 Task: Find a guest house in Hisor, Tajikistan for 6 guests from 6th to 15th September, with a price range of ₹7400 to ₹12000, 4 bathrooms, and amenities including Wifi, Free parking, TV, and Breakfast. Enable 'Self check-in' option.
Action: Mouse moved to (404, 93)
Screenshot: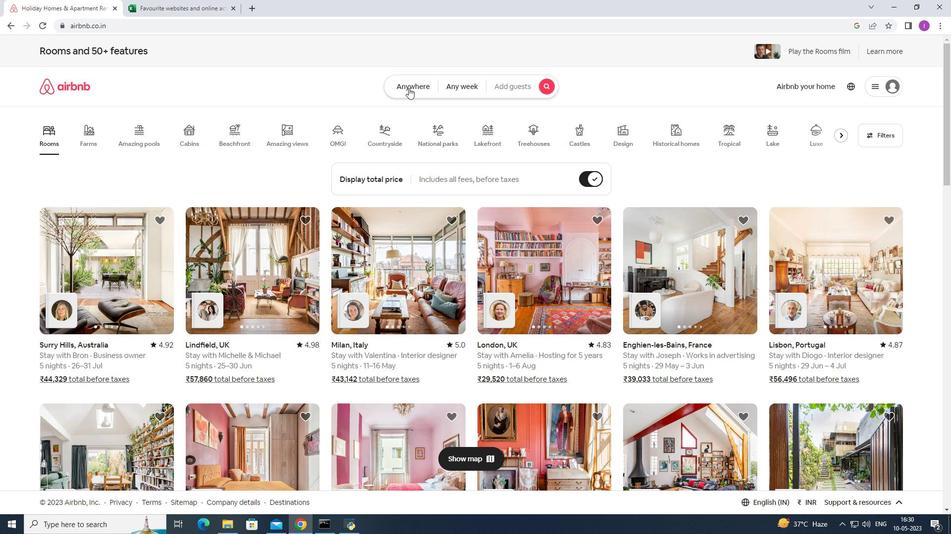 
Action: Mouse pressed left at (404, 93)
Screenshot: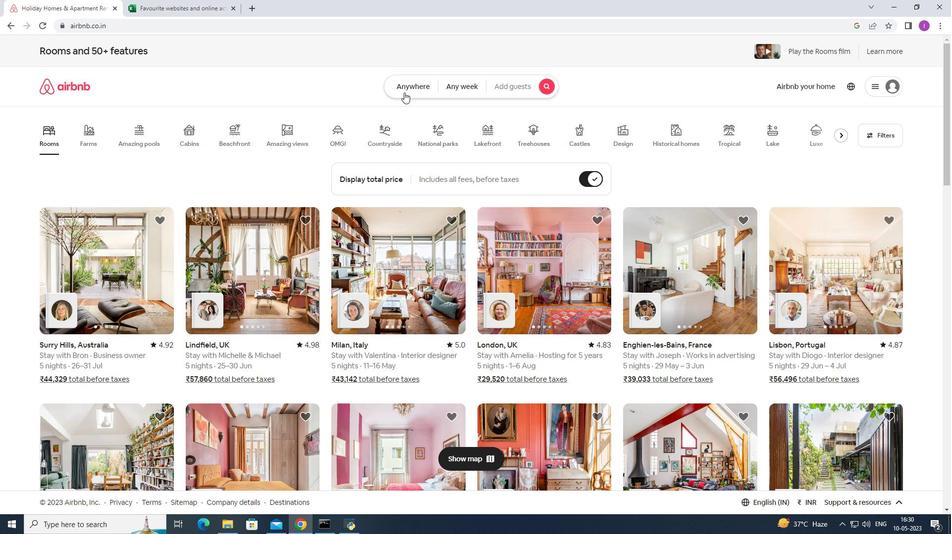 
Action: Mouse moved to (328, 128)
Screenshot: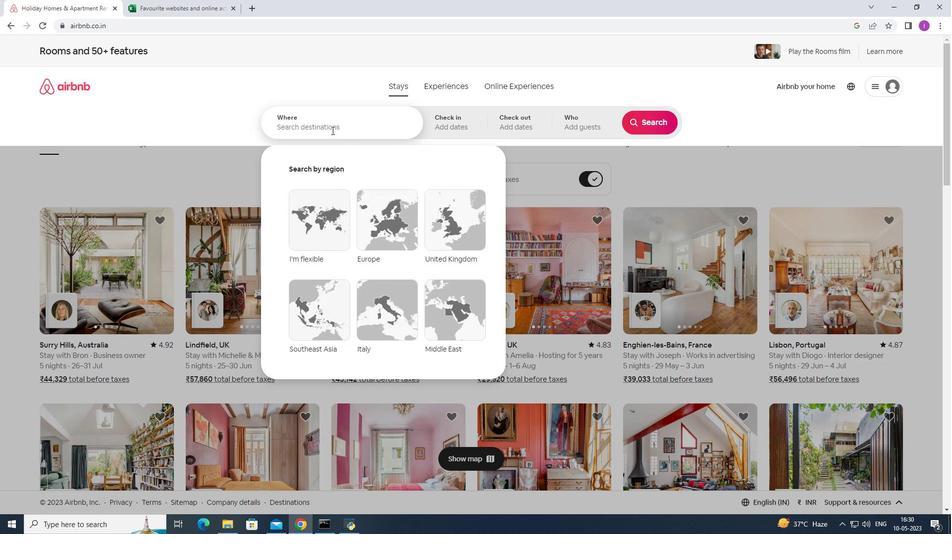 
Action: Mouse pressed left at (328, 128)
Screenshot: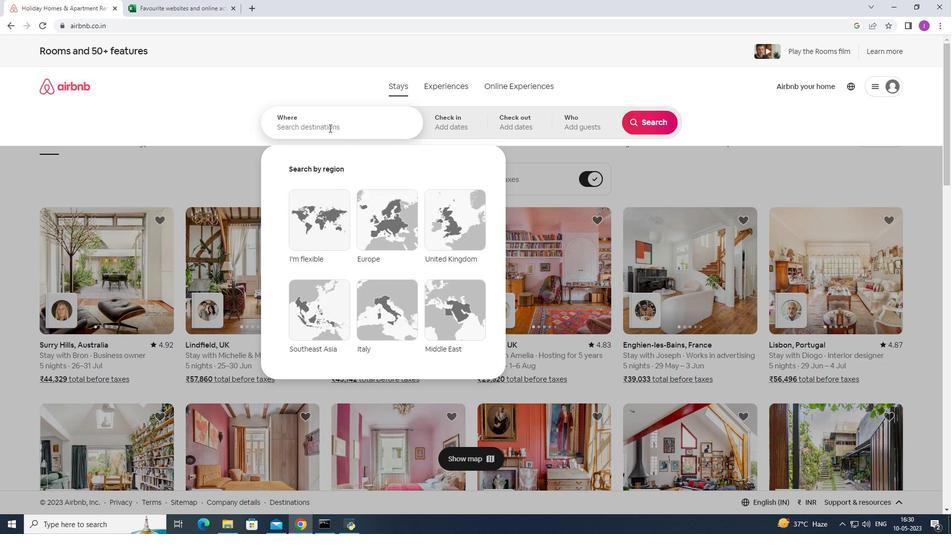 
Action: Mouse moved to (337, 119)
Screenshot: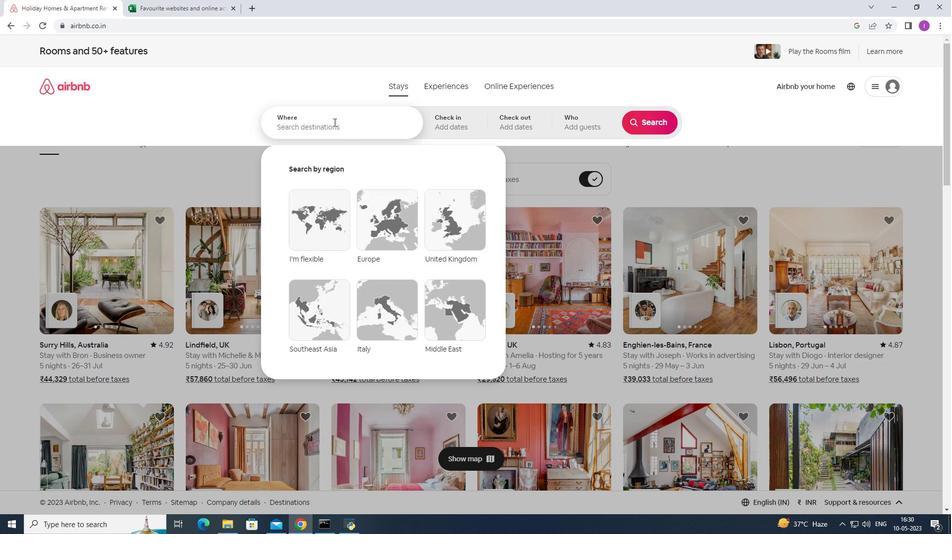 
Action: Key pressed <Key.shift><Key.shift><Key.shift><Key.shift><Key.shift><Key.shift><Key.shift><Key.shift><Key.shift><Key.shift><Key.shift><Key.shift><Key.shift><Key.shift><Key.shift><Key.shift><Key.shift><Key.shift><Key.shift><Key.shift><Key.shift><Key.shift><Key.shift><Key.shift><Key.shift><Key.shift><Key.shift><Key.shift><Key.shift><Key.shift><Key.shift><Key.shift><Key.shift><Key.shift><Key.shift><Key.shift><Key.shift><Key.shift><Key.shift><Key.shift><Key.shift><Key.shift><Key.shift><Key.shift><Key.shift><Key.shift><Key.shift><Key.shift><Key.shift><Key.shift><Key.shift>Hisor,<Key.shift>Tajikistan
Screenshot: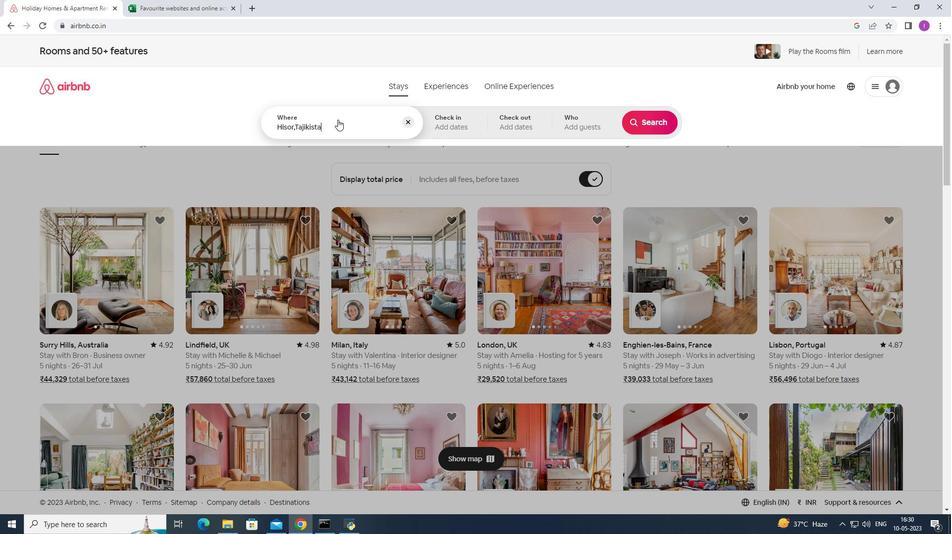 
Action: Mouse moved to (331, 177)
Screenshot: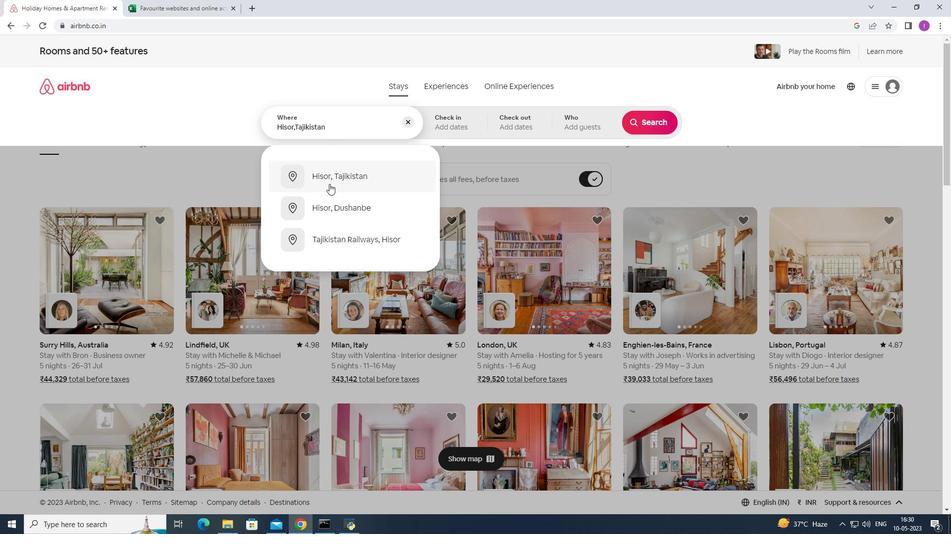 
Action: Mouse pressed left at (331, 177)
Screenshot: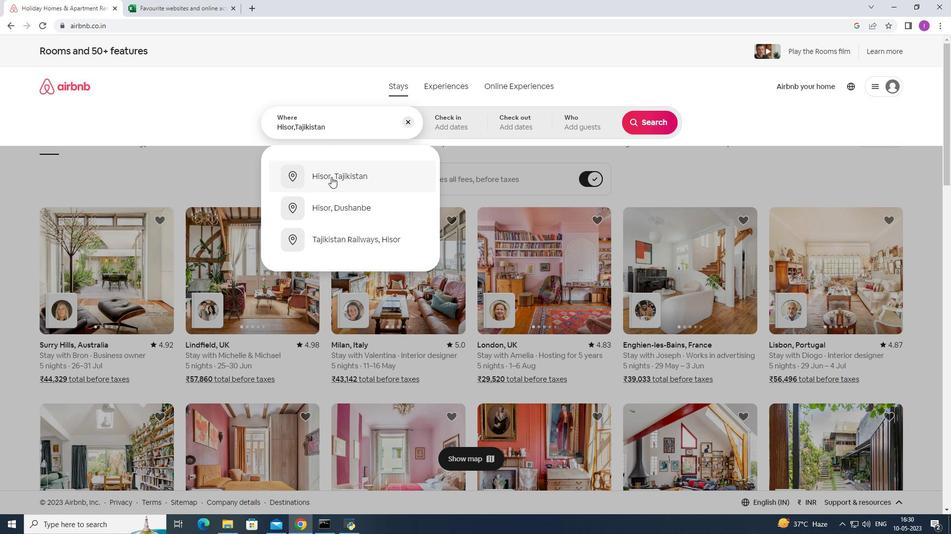 
Action: Mouse moved to (655, 202)
Screenshot: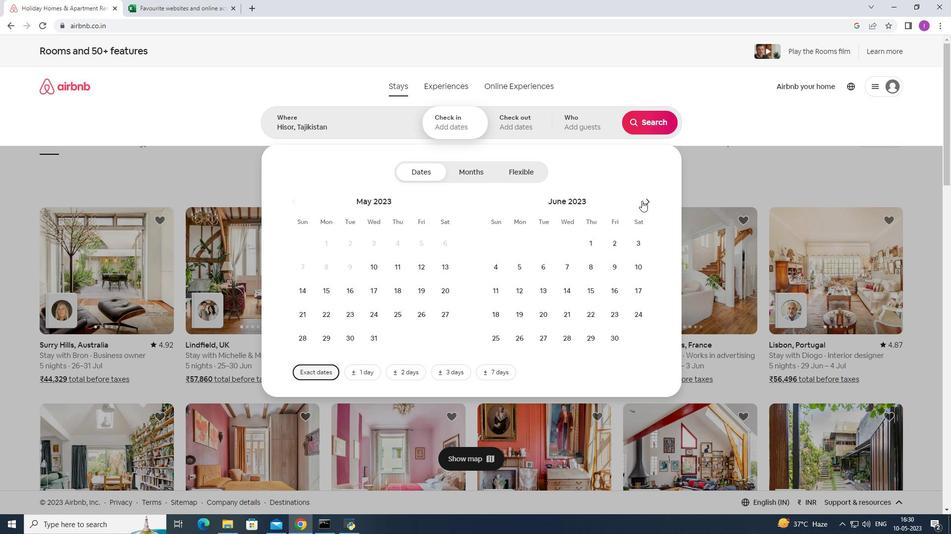 
Action: Mouse pressed left at (655, 202)
Screenshot: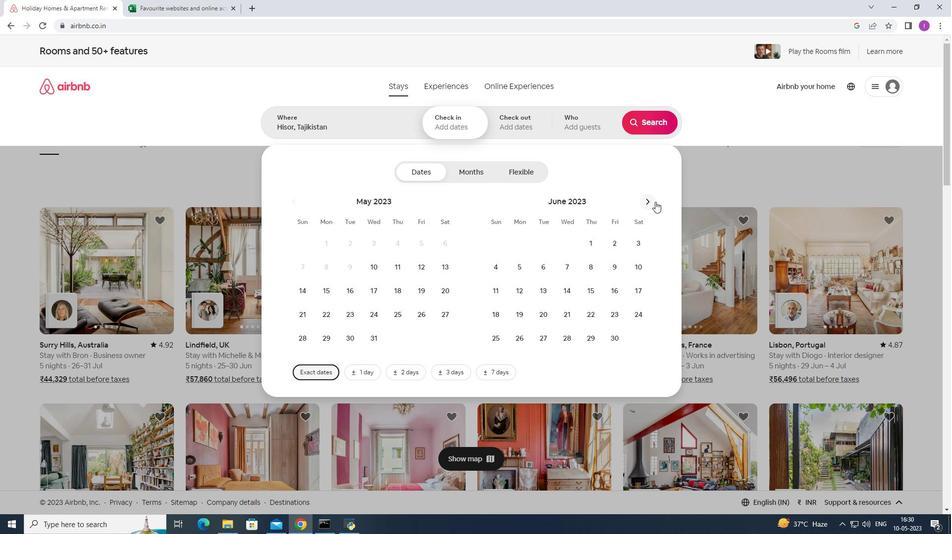
Action: Mouse pressed left at (655, 202)
Screenshot: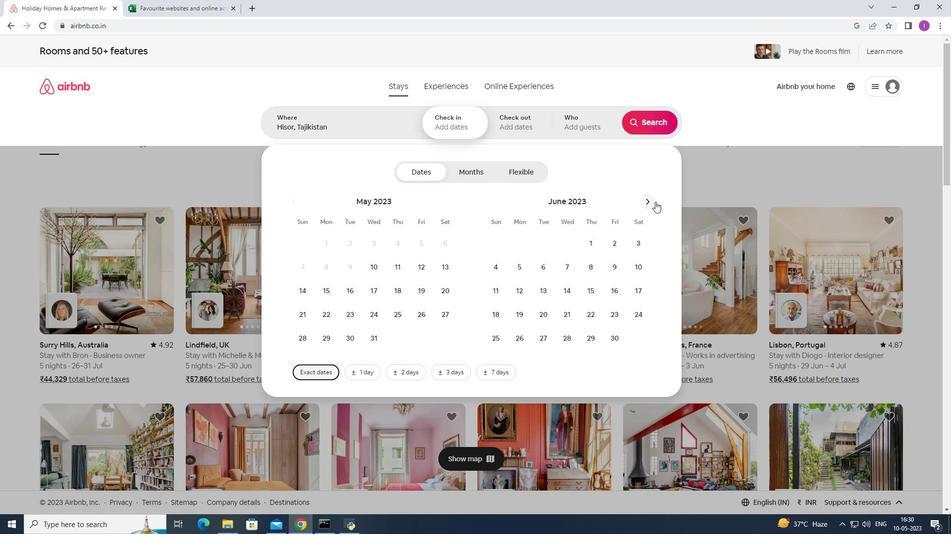 
Action: Mouse moved to (645, 202)
Screenshot: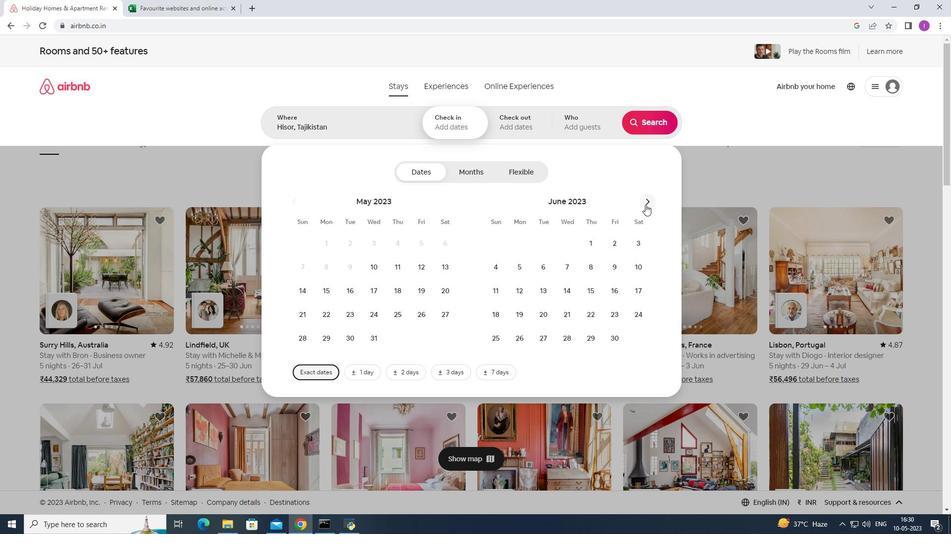
Action: Mouse pressed left at (645, 202)
Screenshot: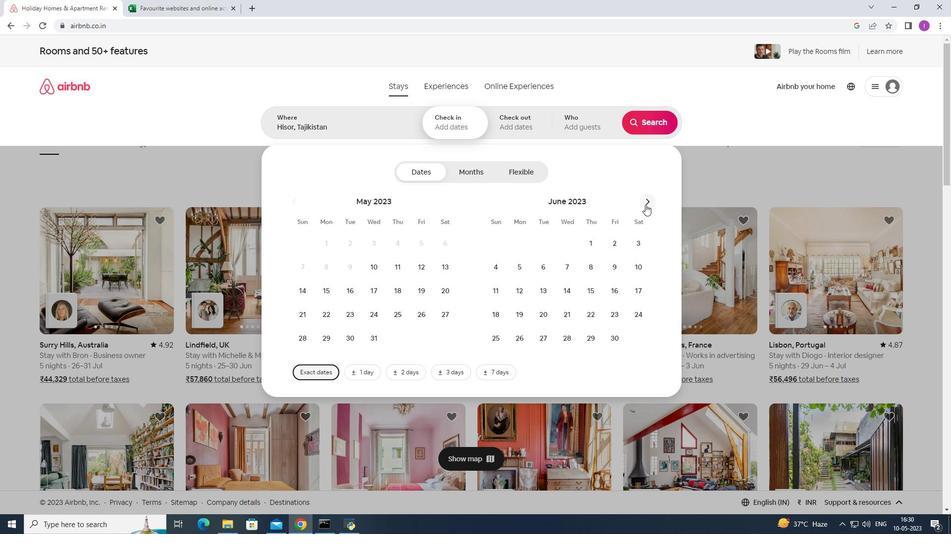 
Action: Mouse moved to (646, 201)
Screenshot: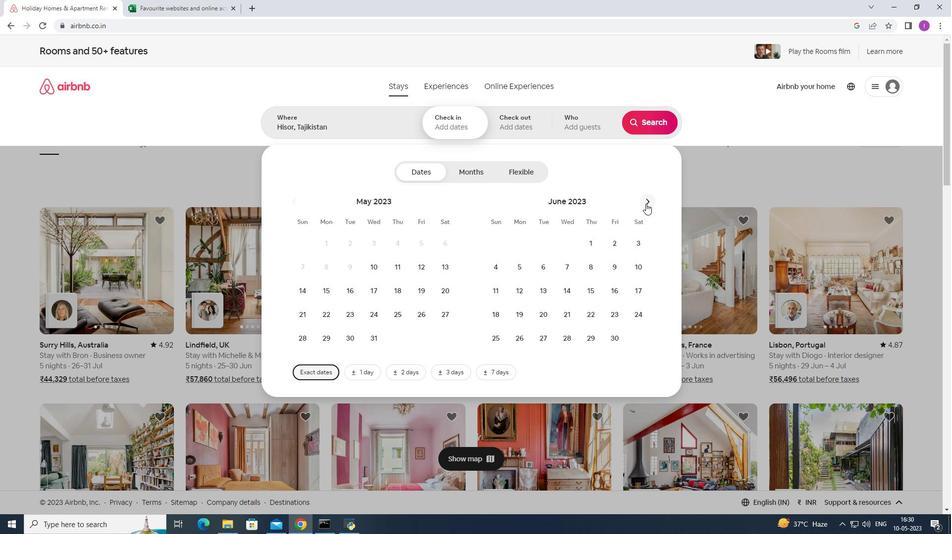 
Action: Mouse pressed left at (646, 201)
Screenshot: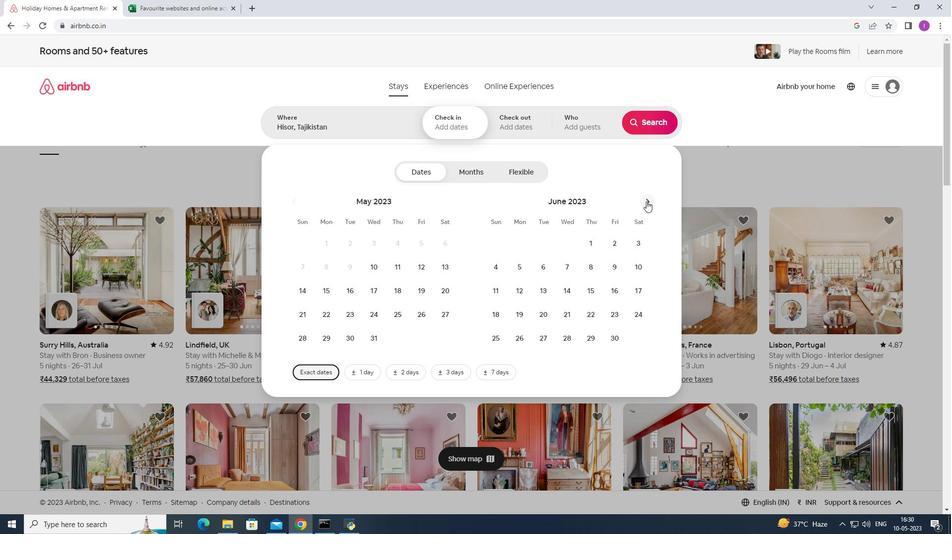 
Action: Mouse pressed left at (646, 201)
Screenshot: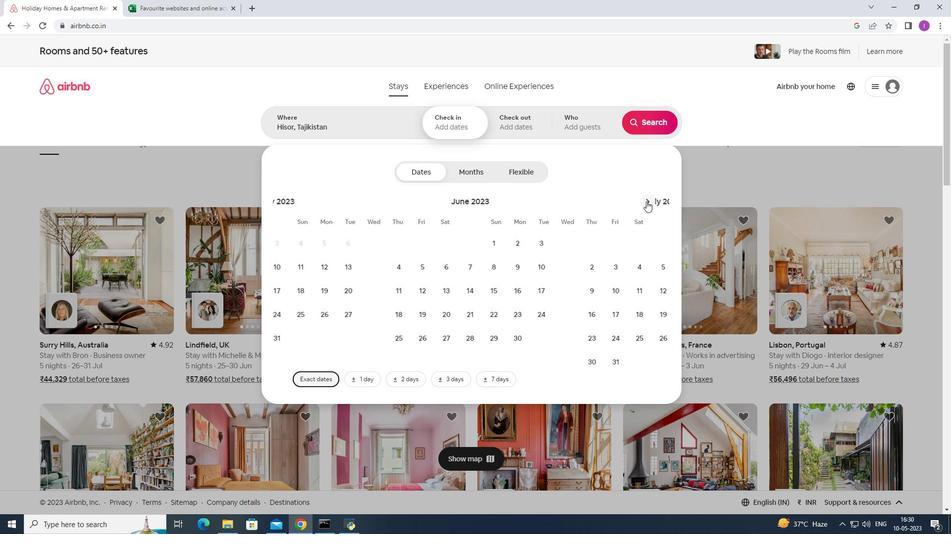 
Action: Mouse pressed left at (646, 201)
Screenshot: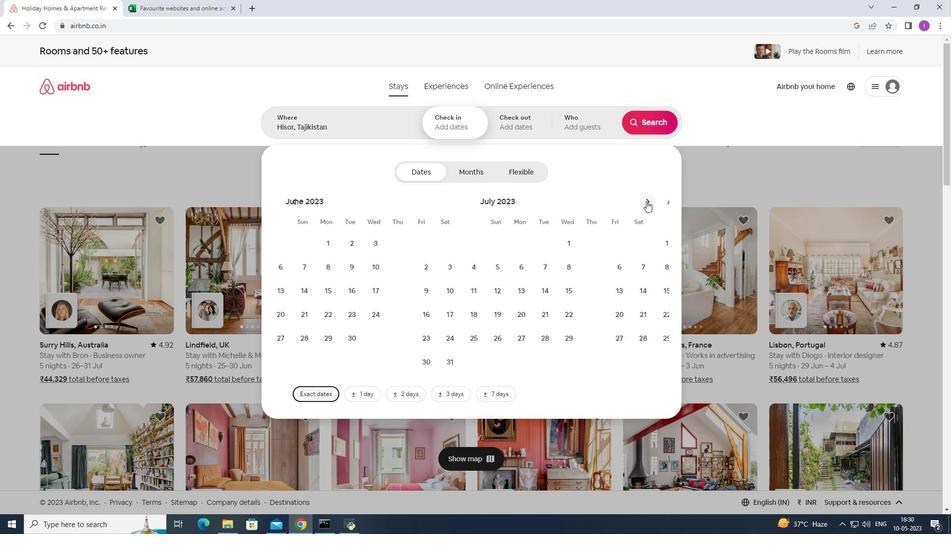 
Action: Mouse moved to (563, 270)
Screenshot: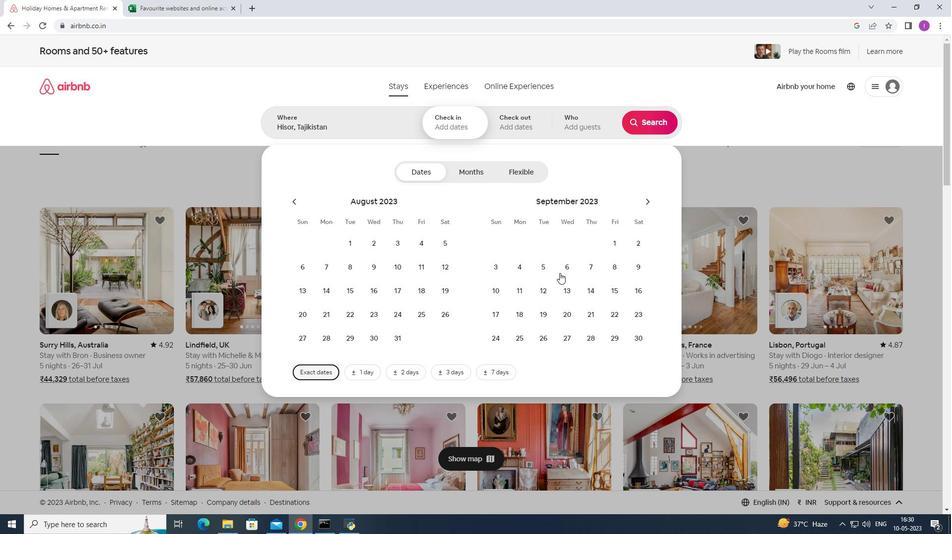 
Action: Mouse pressed left at (563, 270)
Screenshot: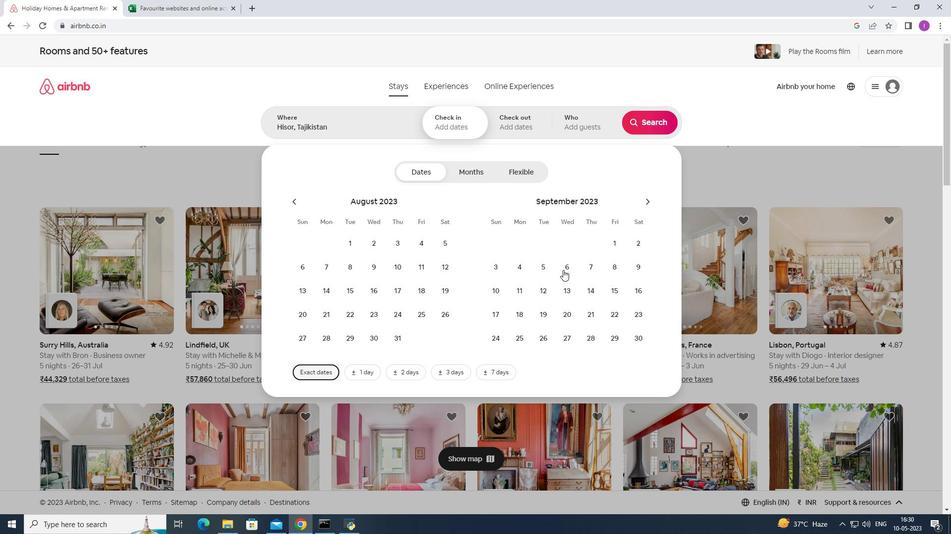 
Action: Mouse moved to (610, 286)
Screenshot: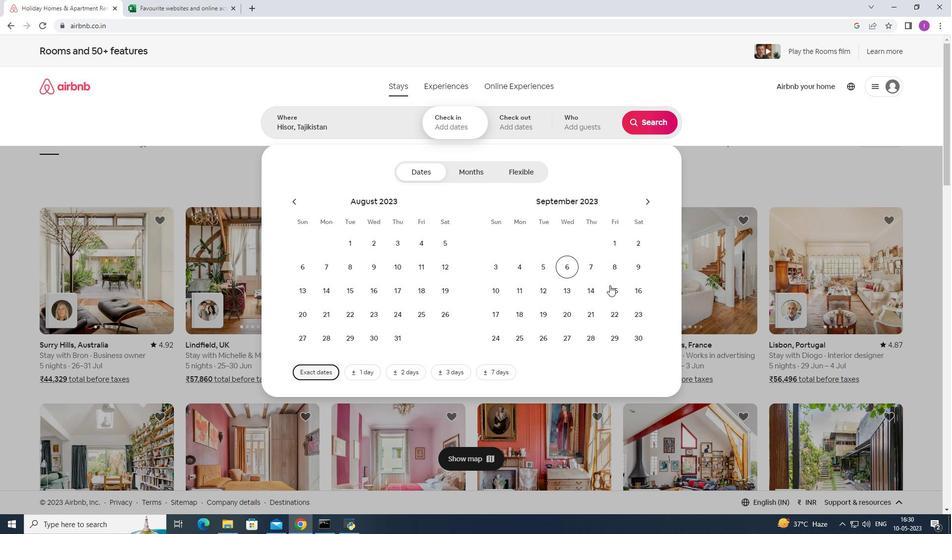 
Action: Mouse pressed left at (610, 286)
Screenshot: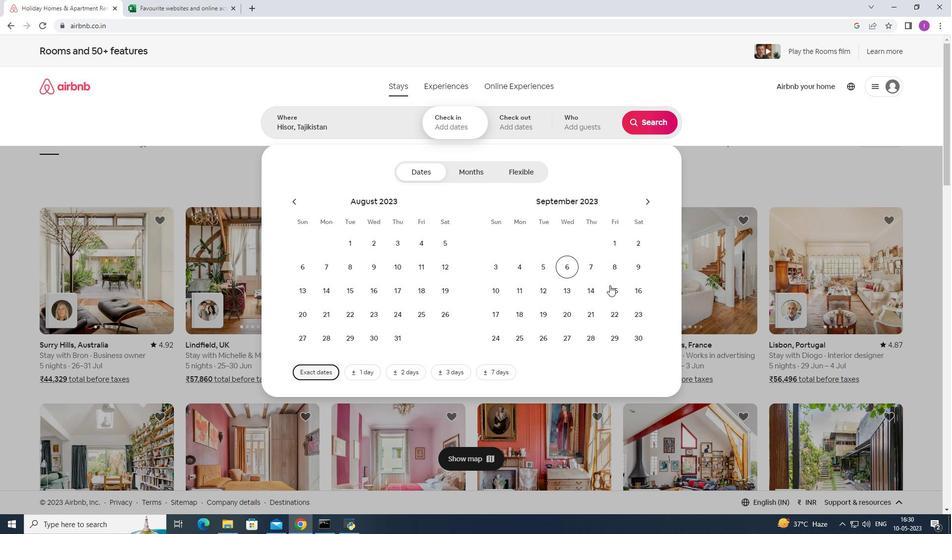 
Action: Mouse moved to (582, 129)
Screenshot: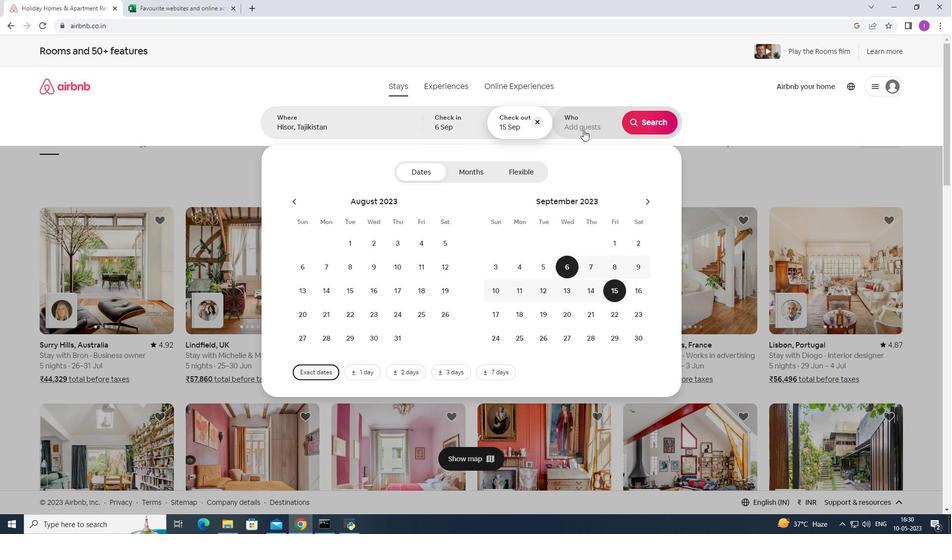 
Action: Mouse pressed left at (582, 129)
Screenshot: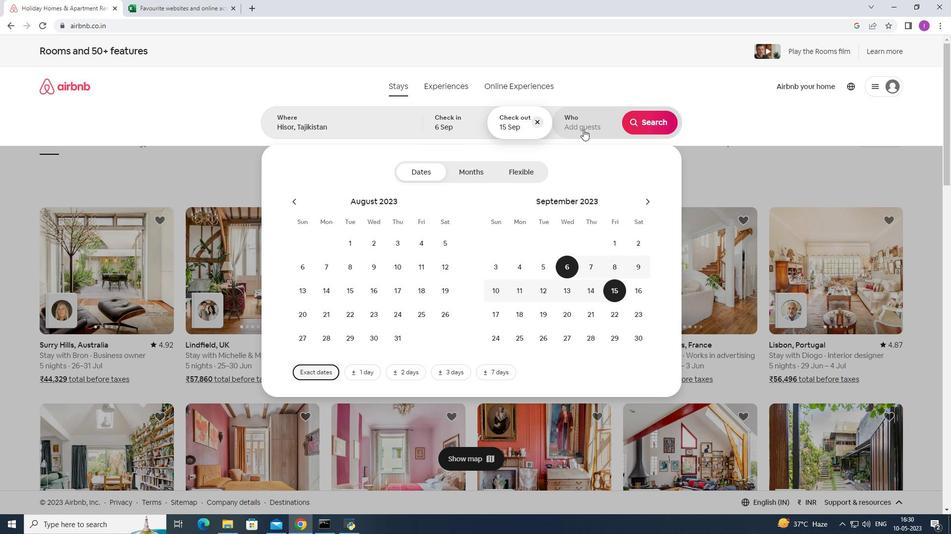 
Action: Mouse moved to (651, 172)
Screenshot: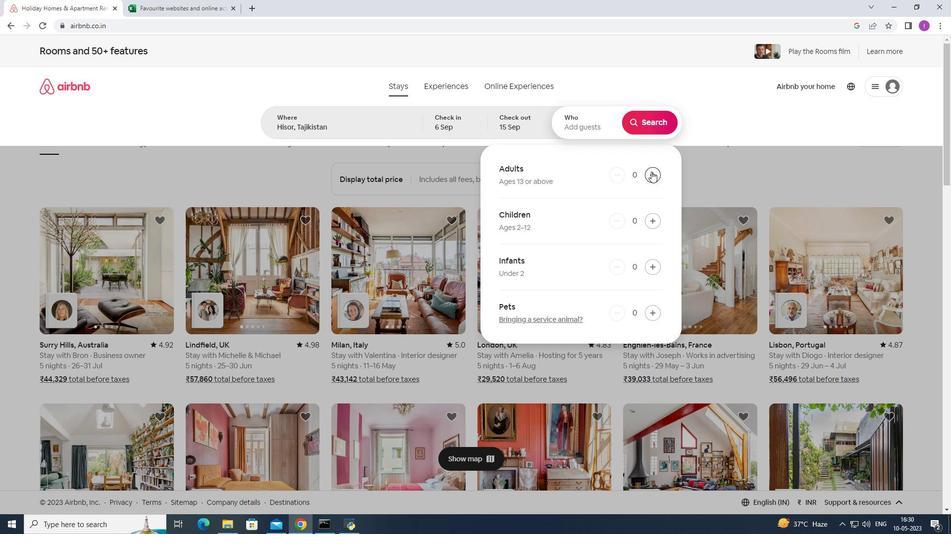 
Action: Mouse pressed left at (651, 172)
Screenshot: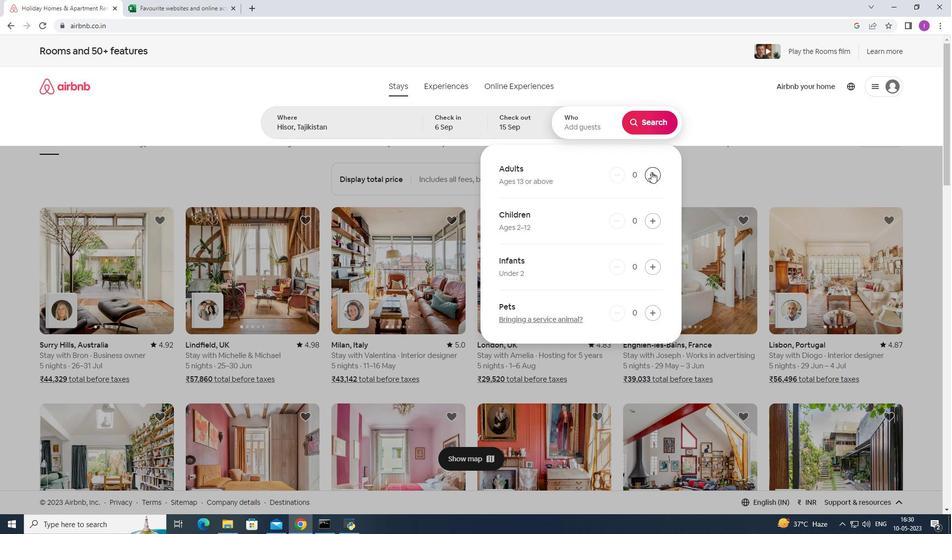 
Action: Mouse pressed left at (651, 172)
Screenshot: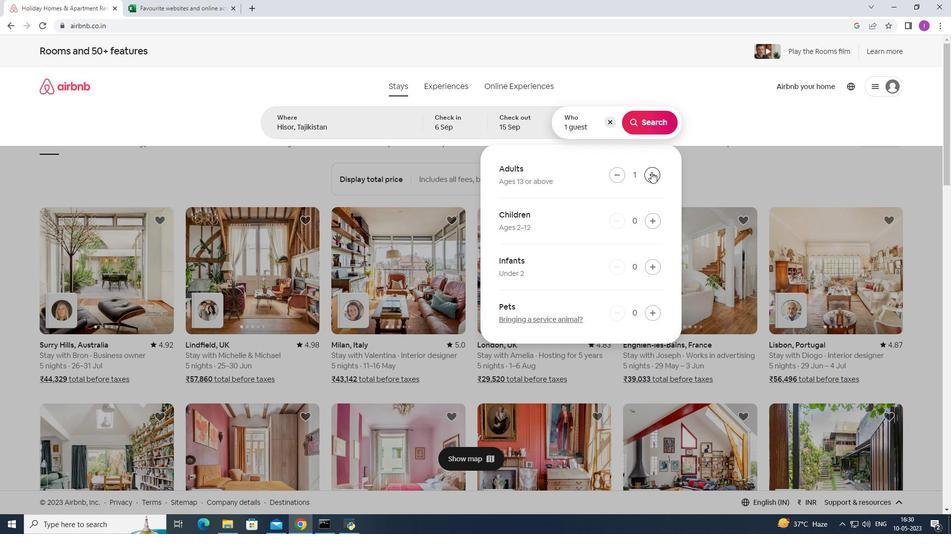 
Action: Mouse pressed left at (651, 172)
Screenshot: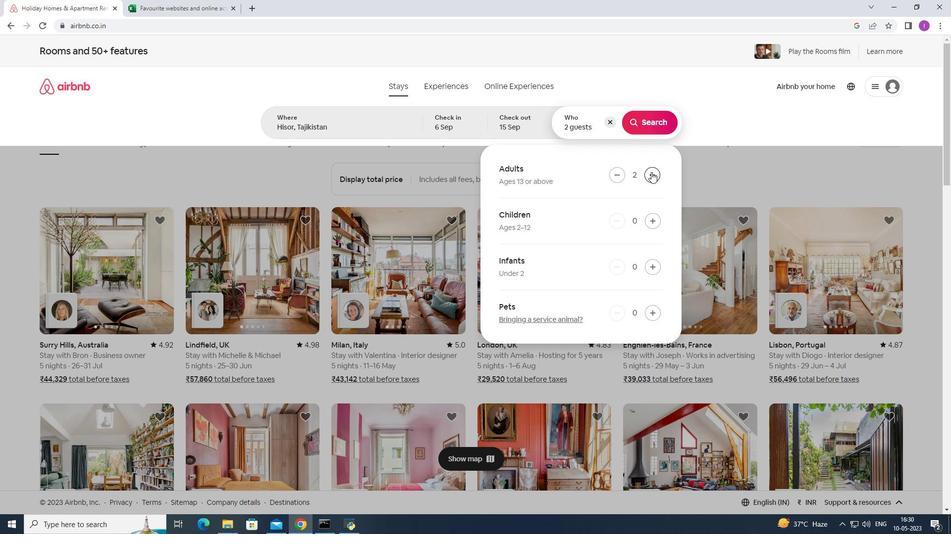 
Action: Mouse pressed left at (651, 172)
Screenshot: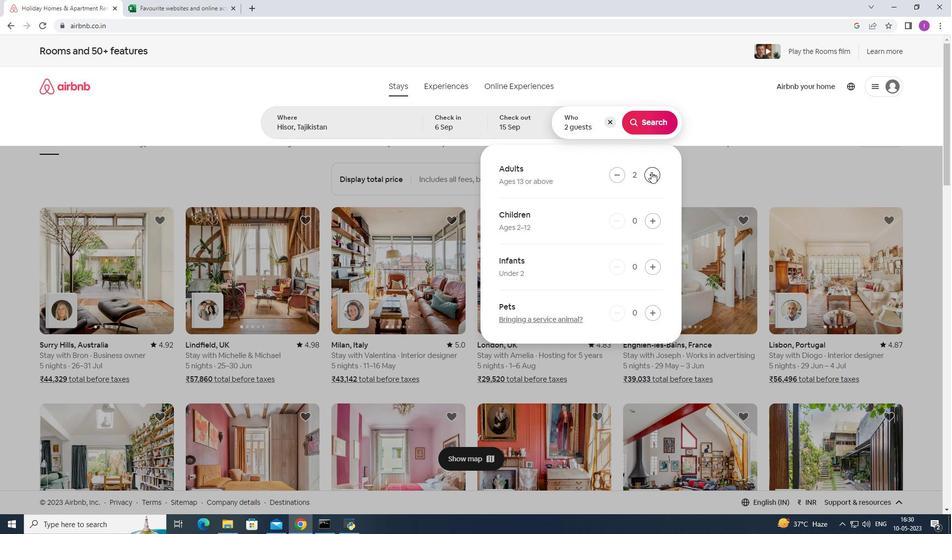 
Action: Mouse moved to (656, 170)
Screenshot: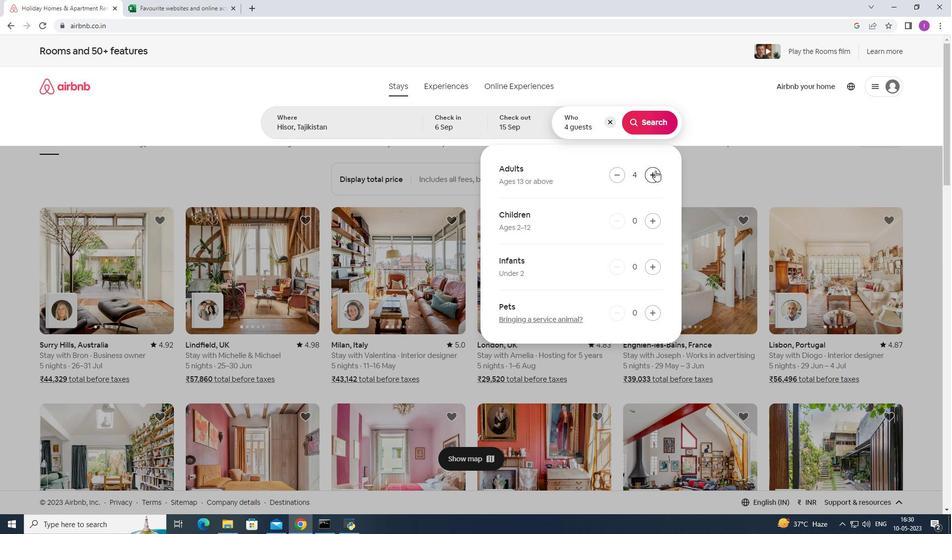 
Action: Mouse pressed left at (656, 170)
Screenshot: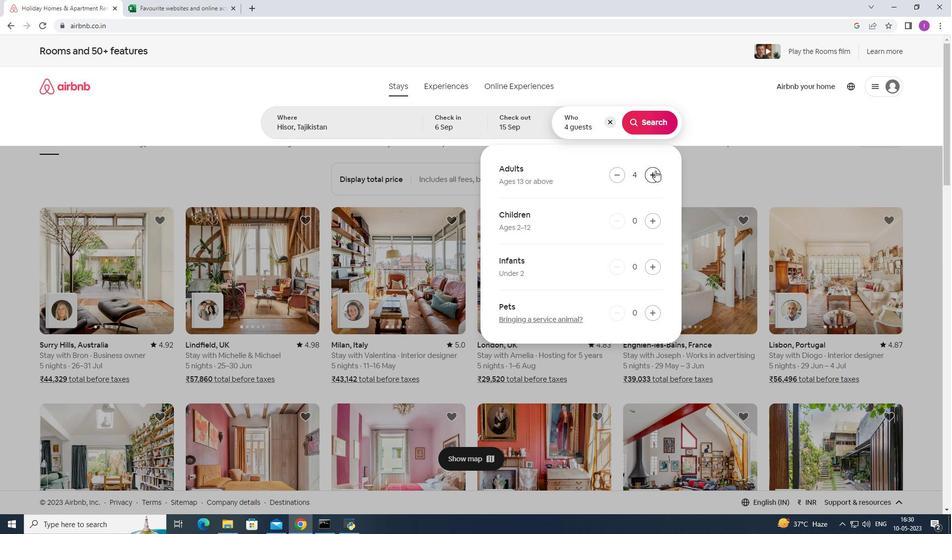 
Action: Mouse pressed left at (656, 170)
Screenshot: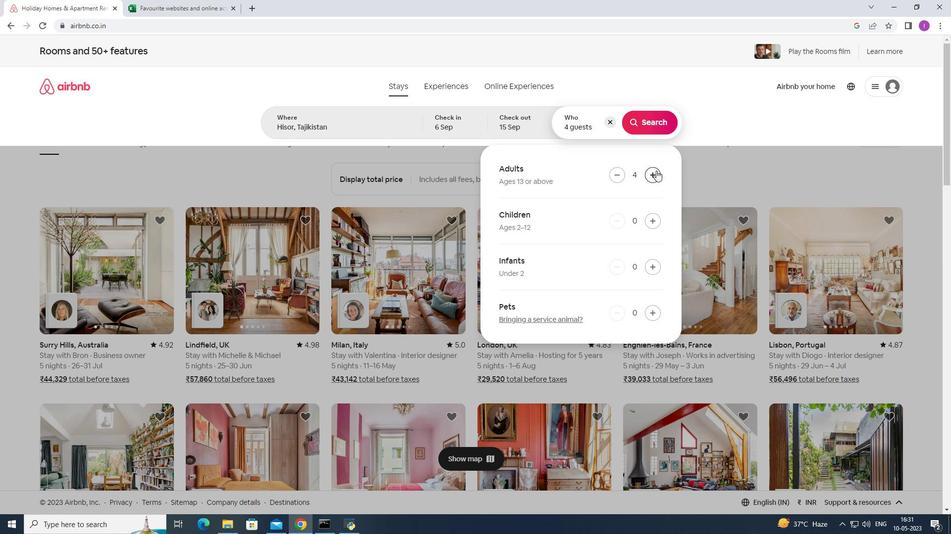 
Action: Mouse moved to (649, 124)
Screenshot: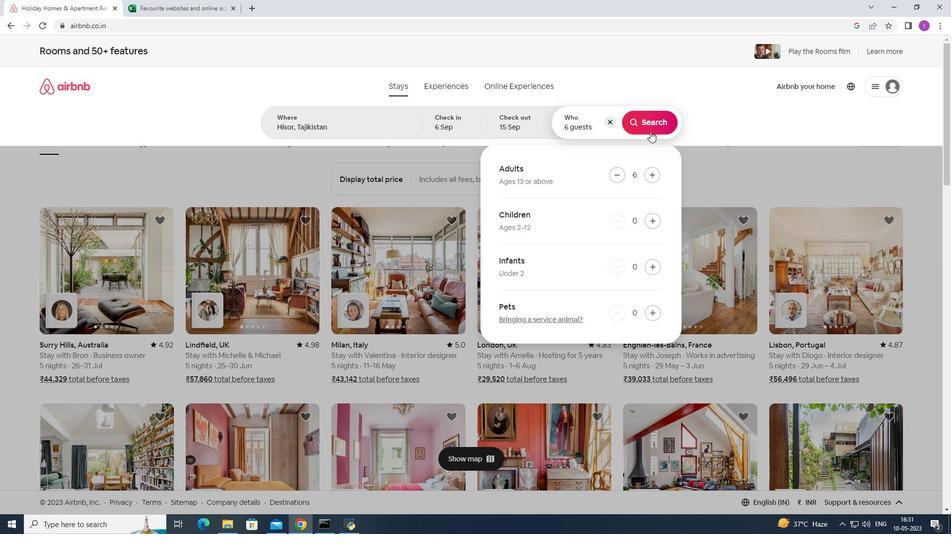 
Action: Mouse pressed left at (649, 124)
Screenshot: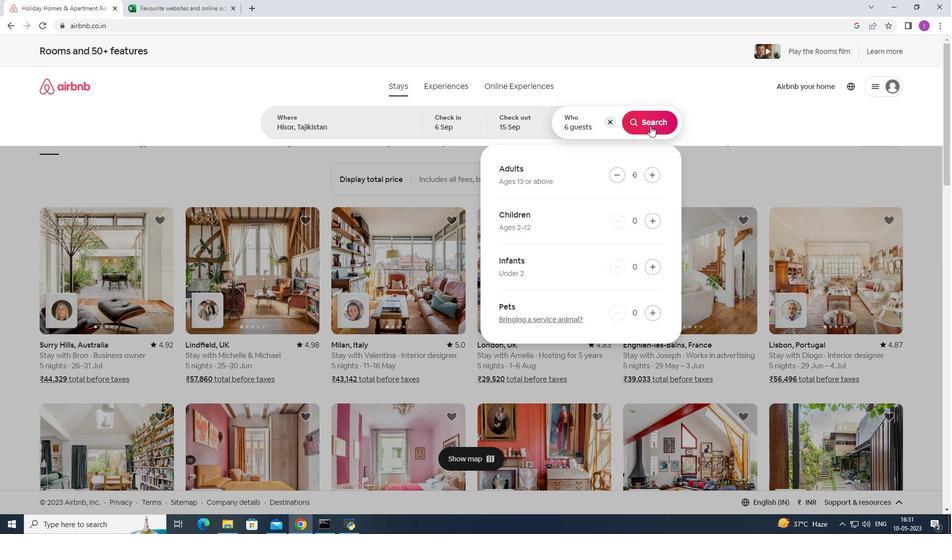 
Action: Mouse moved to (899, 98)
Screenshot: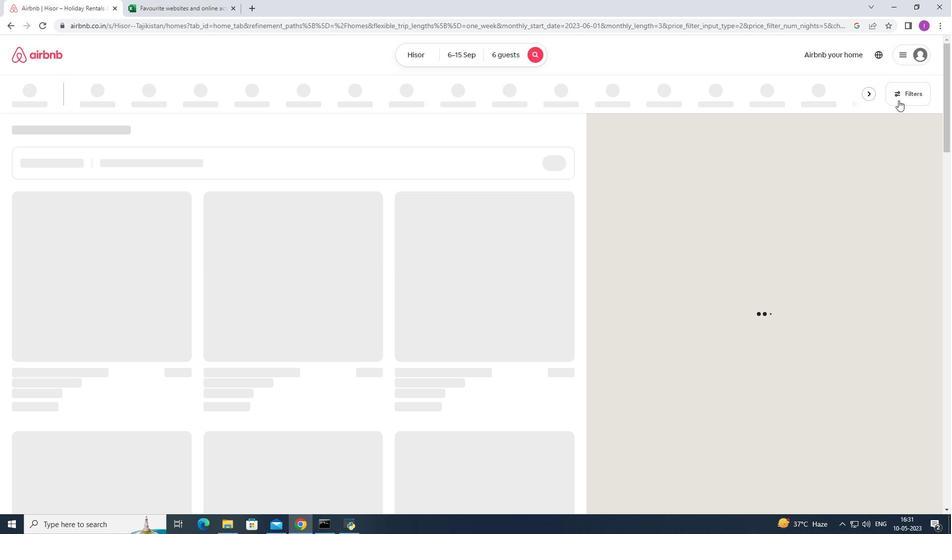
Action: Mouse pressed left at (899, 98)
Screenshot: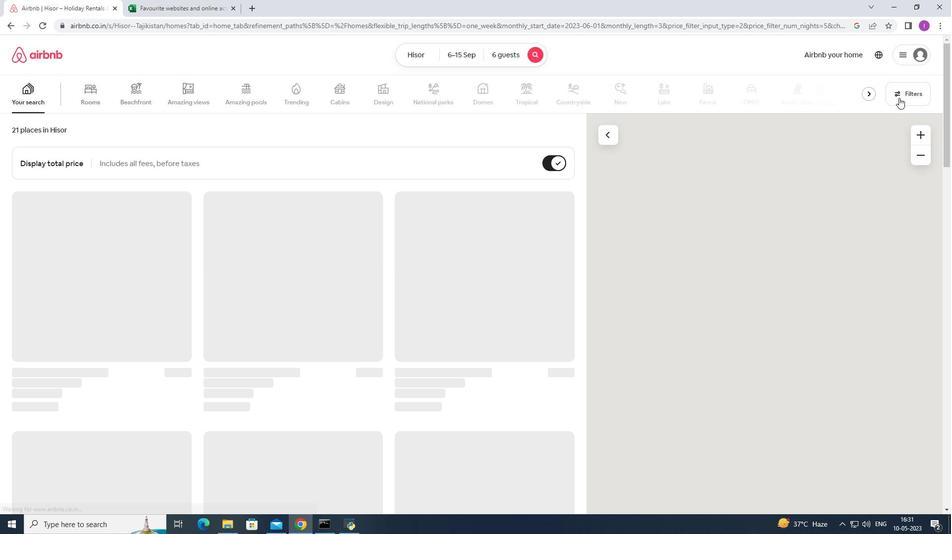
Action: Mouse moved to (540, 336)
Screenshot: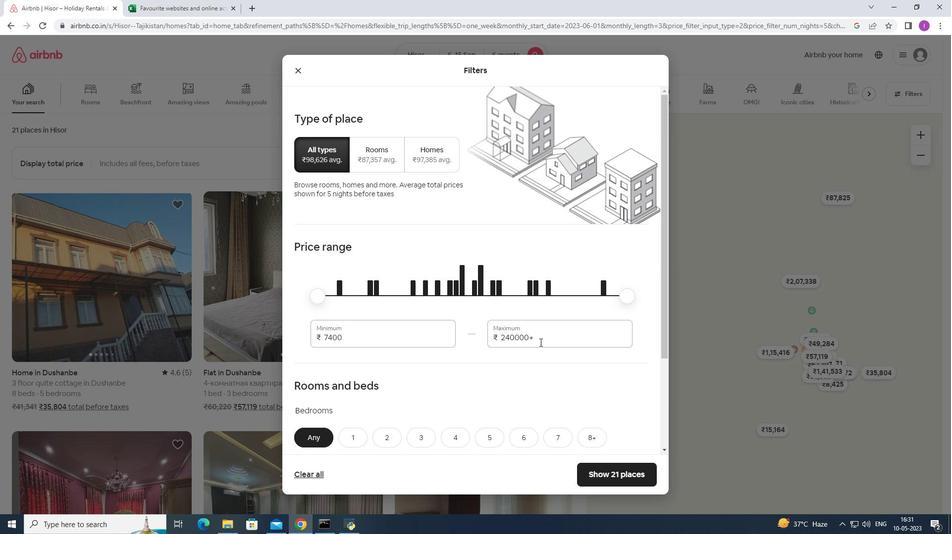 
Action: Mouse pressed left at (540, 336)
Screenshot: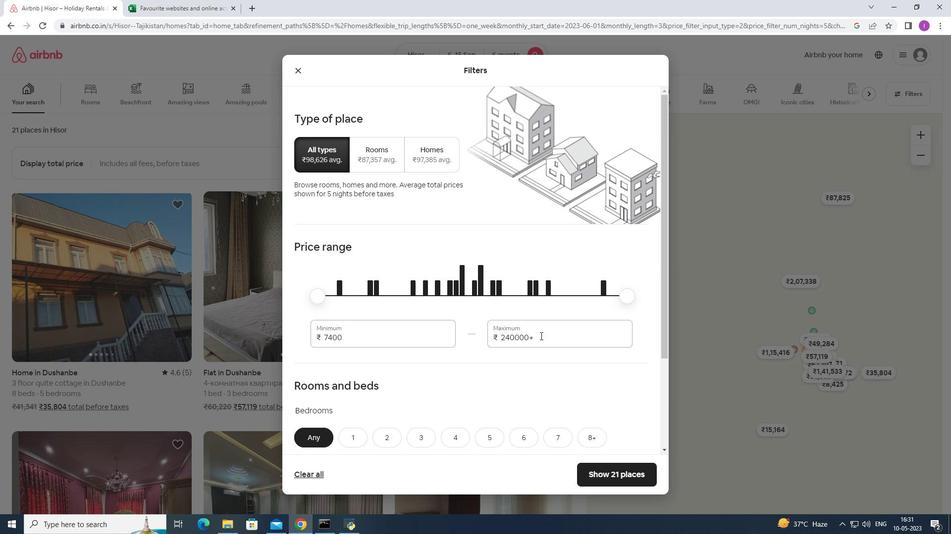 
Action: Mouse moved to (498, 340)
Screenshot: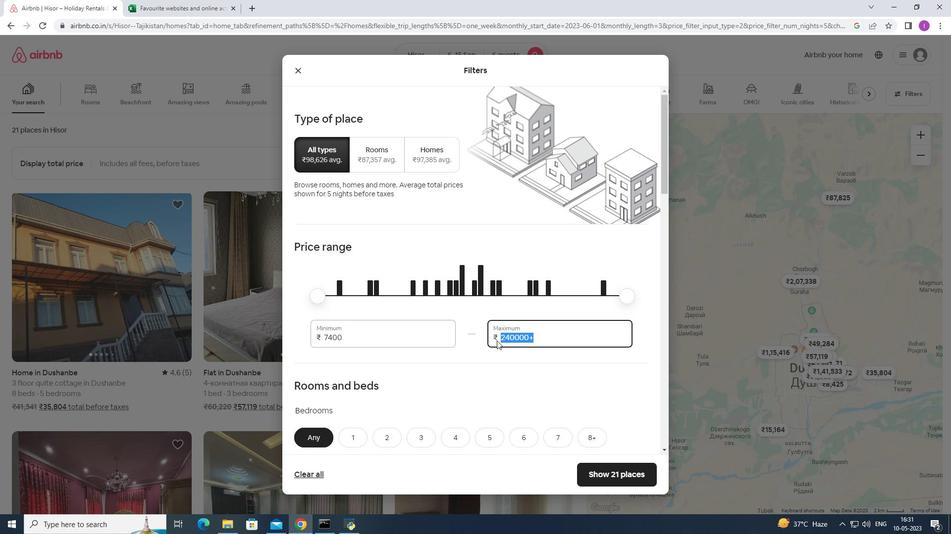 
Action: Key pressed 1
Screenshot: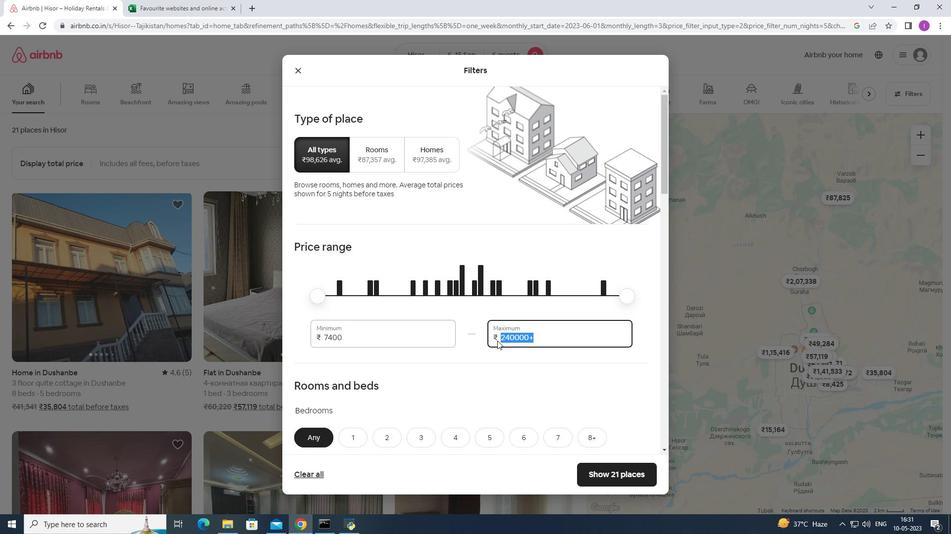 
Action: Mouse moved to (499, 340)
Screenshot: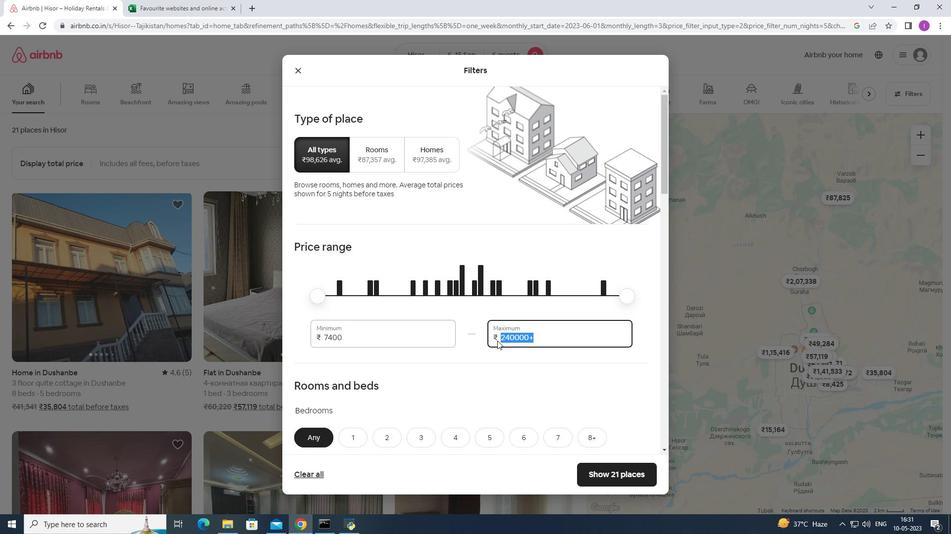 
Action: Key pressed 2
Screenshot: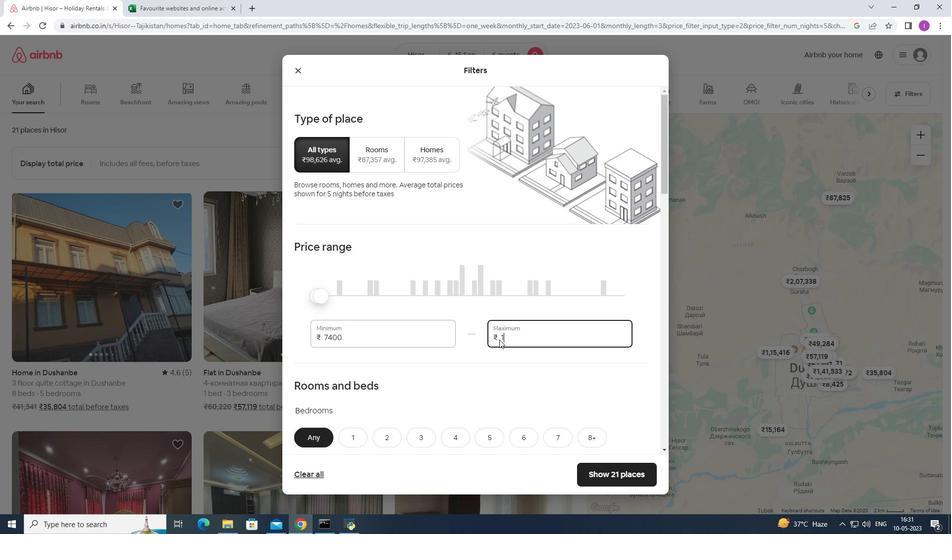 
Action: Mouse moved to (500, 339)
Screenshot: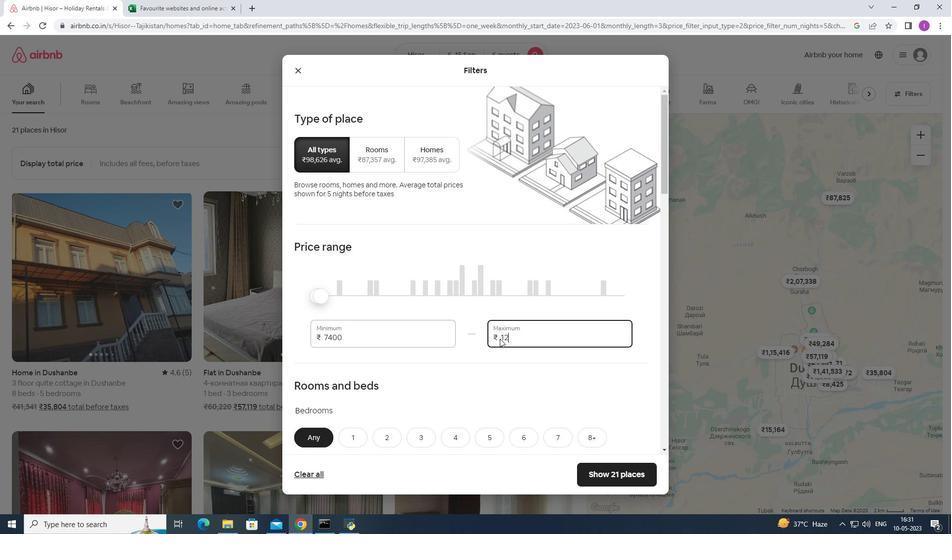 
Action: Key pressed 000
Screenshot: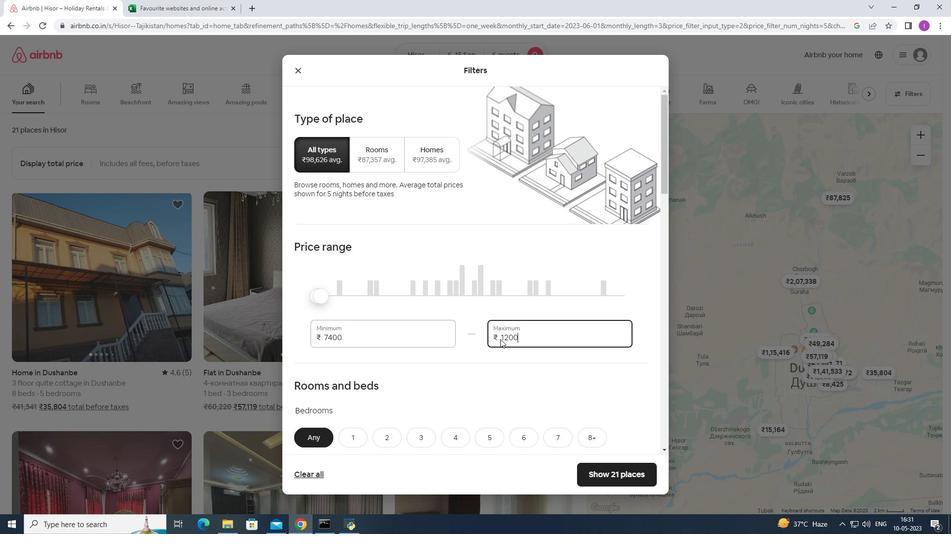 
Action: Mouse moved to (343, 338)
Screenshot: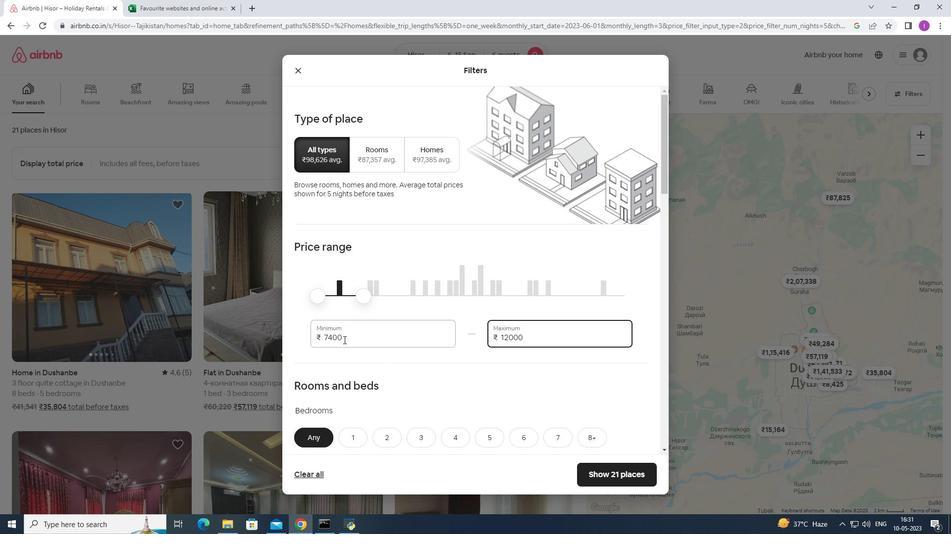 
Action: Mouse pressed left at (343, 338)
Screenshot: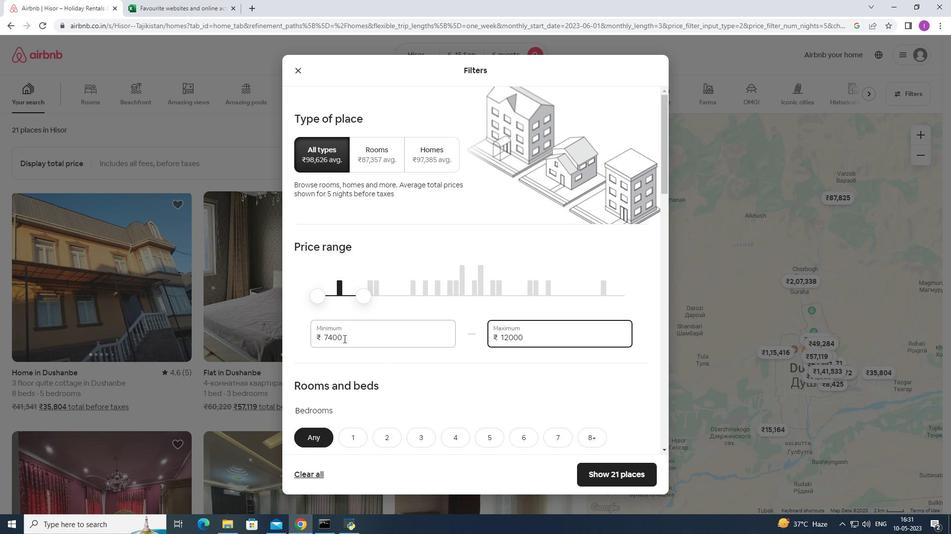
Action: Mouse moved to (324, 358)
Screenshot: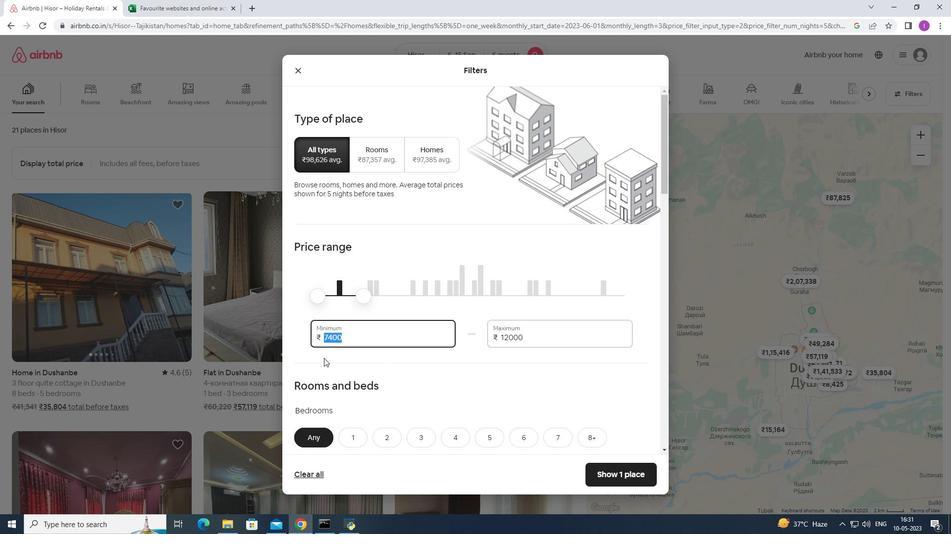 
Action: Key pressed 800
Screenshot: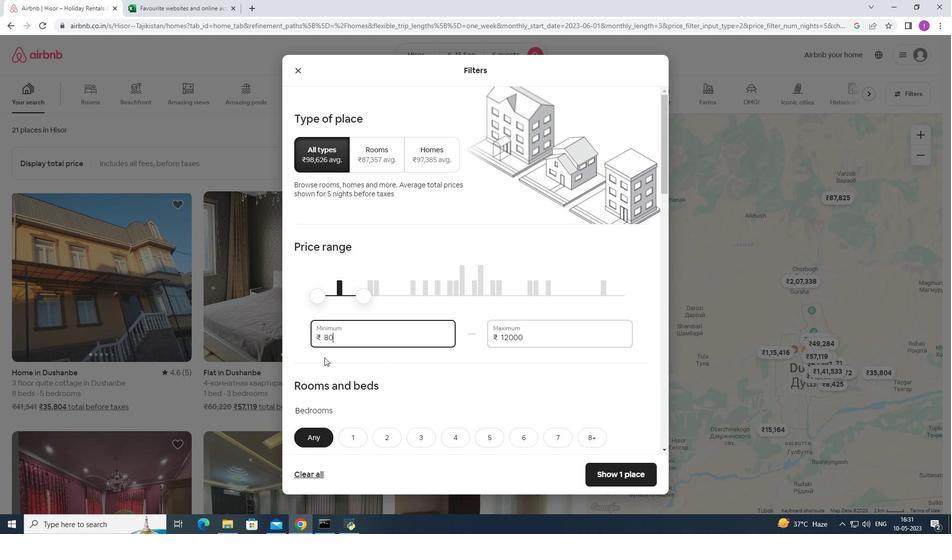
Action: Mouse moved to (324, 363)
Screenshot: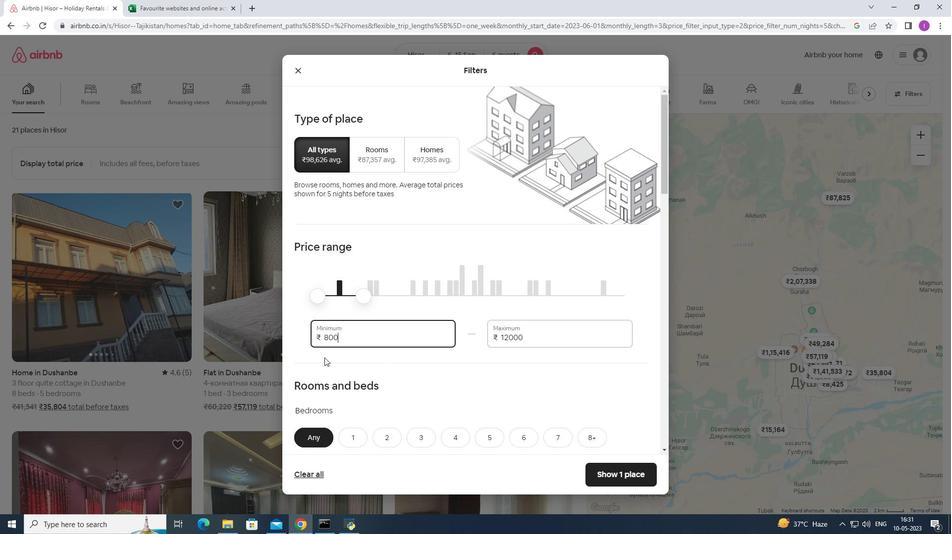 
Action: Key pressed 0
Screenshot: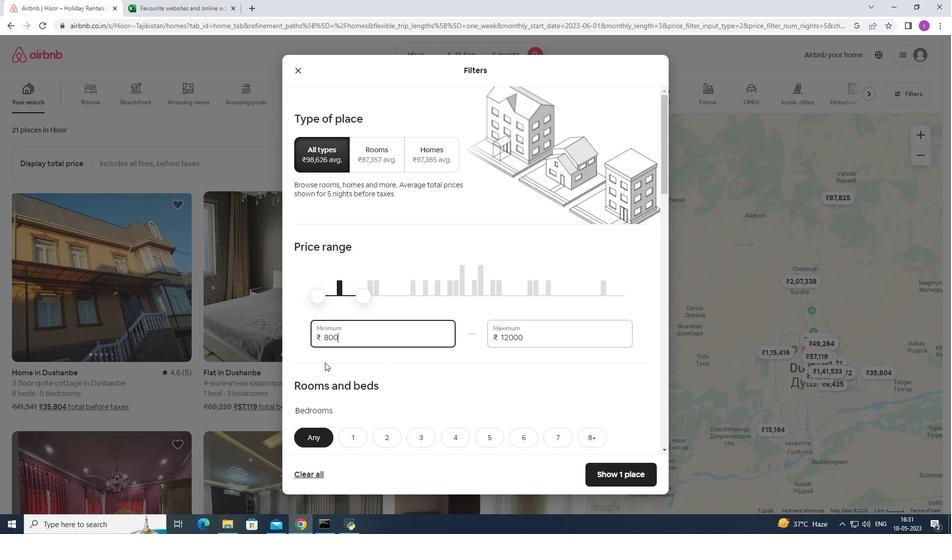 
Action: Mouse moved to (348, 372)
Screenshot: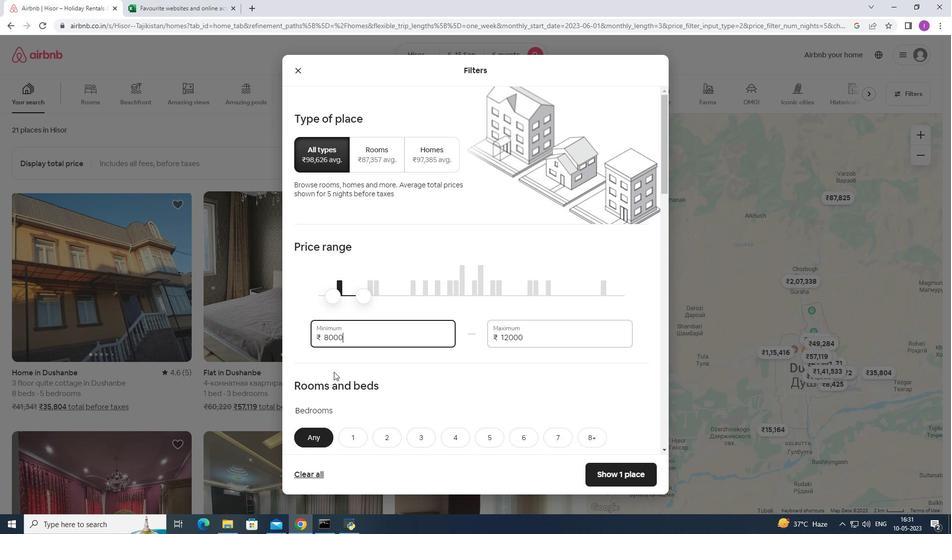 
Action: Mouse scrolled (348, 371) with delta (0, 0)
Screenshot: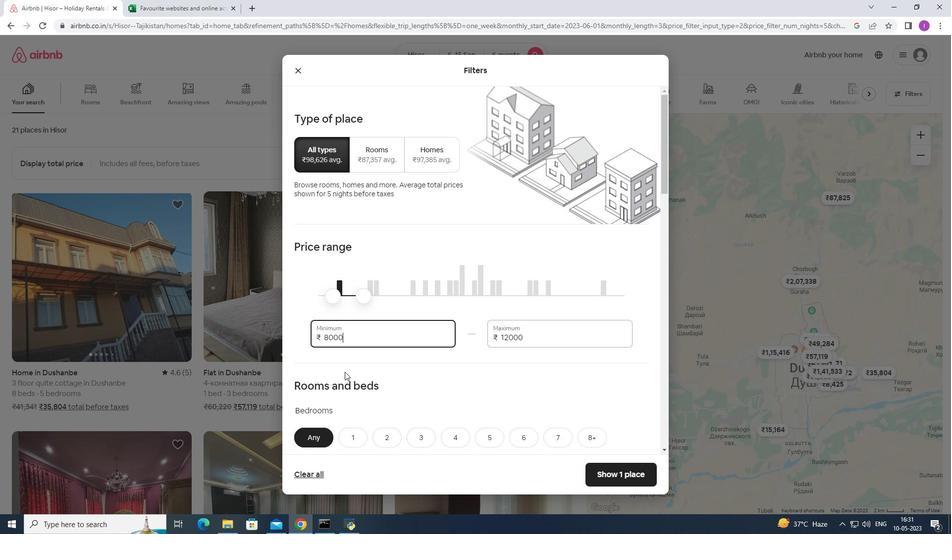 
Action: Mouse moved to (350, 370)
Screenshot: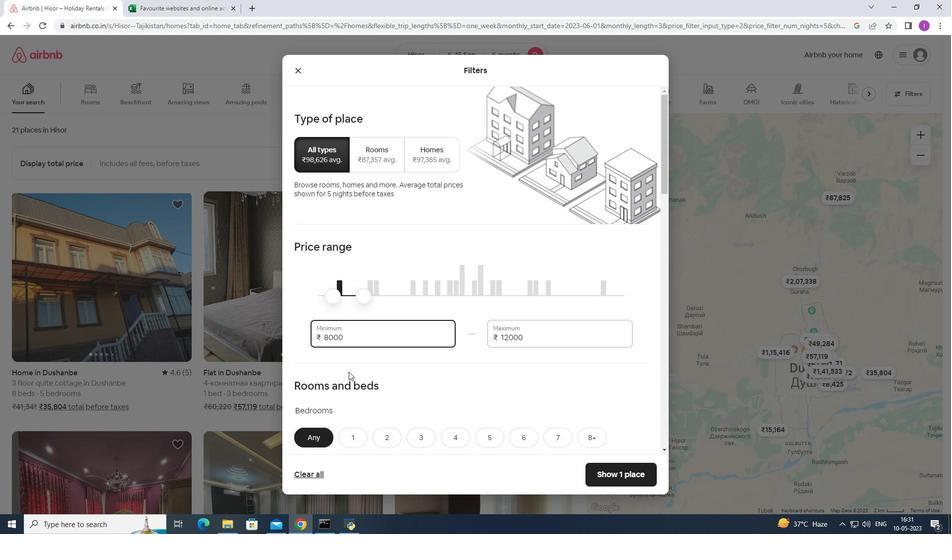 
Action: Mouse scrolled (350, 370) with delta (0, 0)
Screenshot: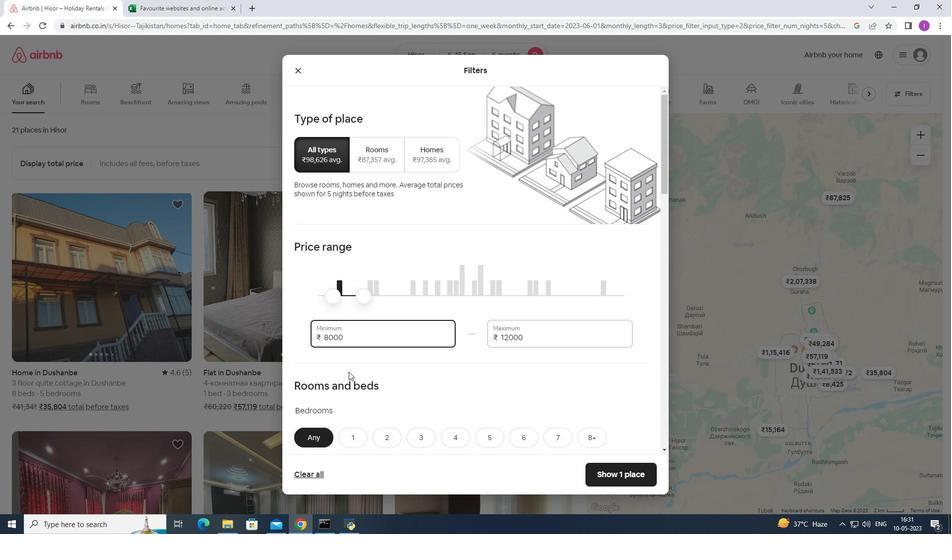 
Action: Mouse moved to (450, 348)
Screenshot: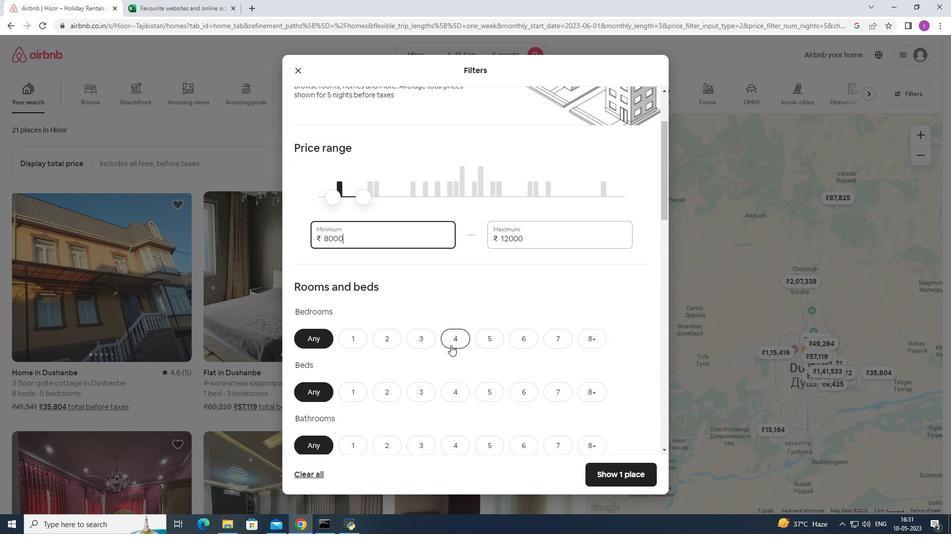 
Action: Mouse scrolled (450, 347) with delta (0, 0)
Screenshot: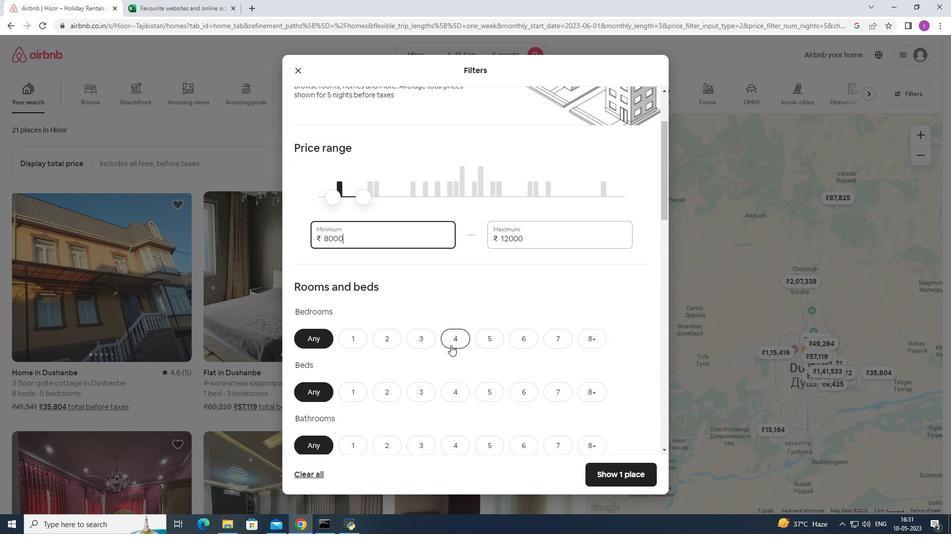 
Action: Mouse moved to (450, 348)
Screenshot: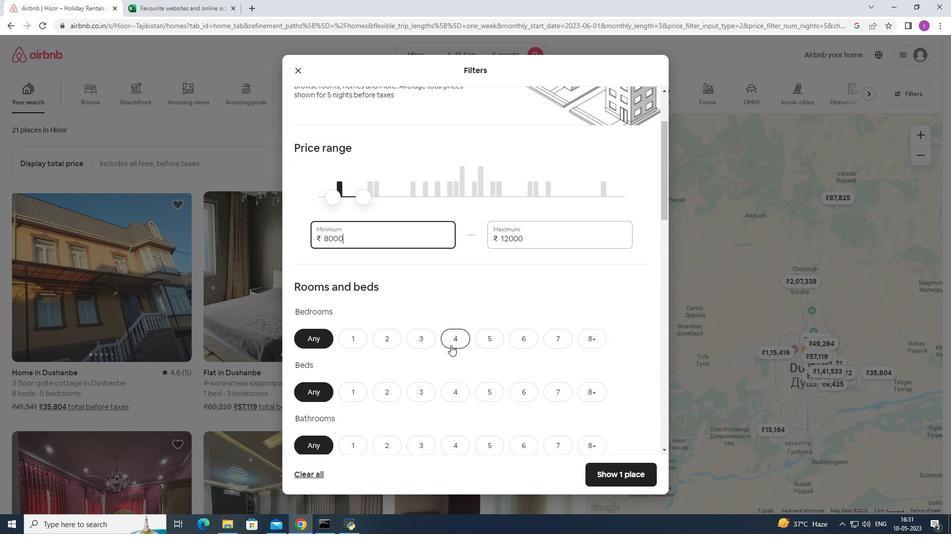 
Action: Mouse scrolled (450, 347) with delta (0, 0)
Screenshot: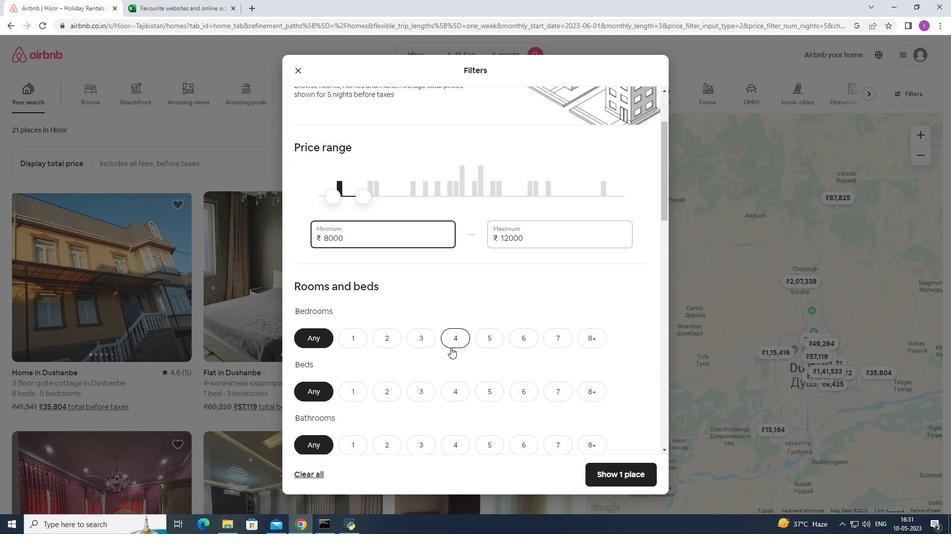 
Action: Mouse scrolled (450, 347) with delta (0, 0)
Screenshot: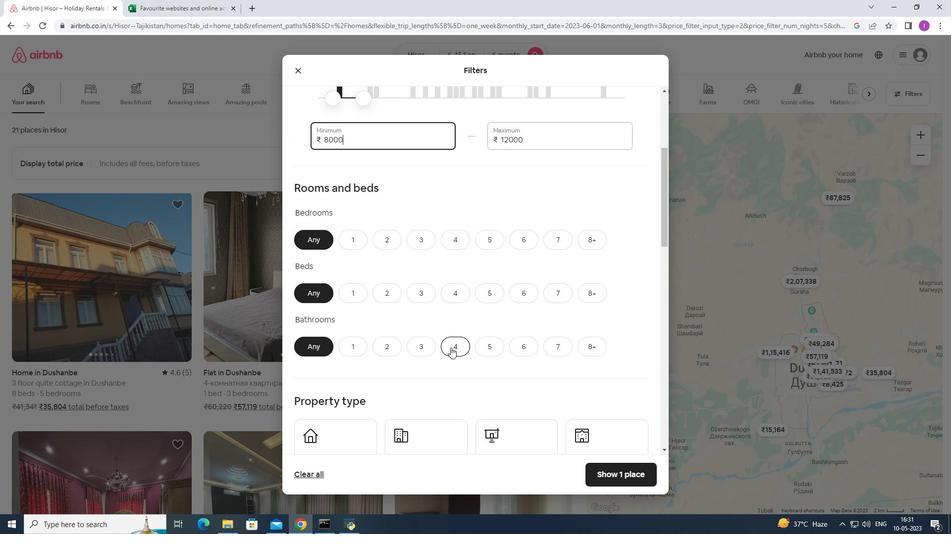 
Action: Mouse moved to (450, 348)
Screenshot: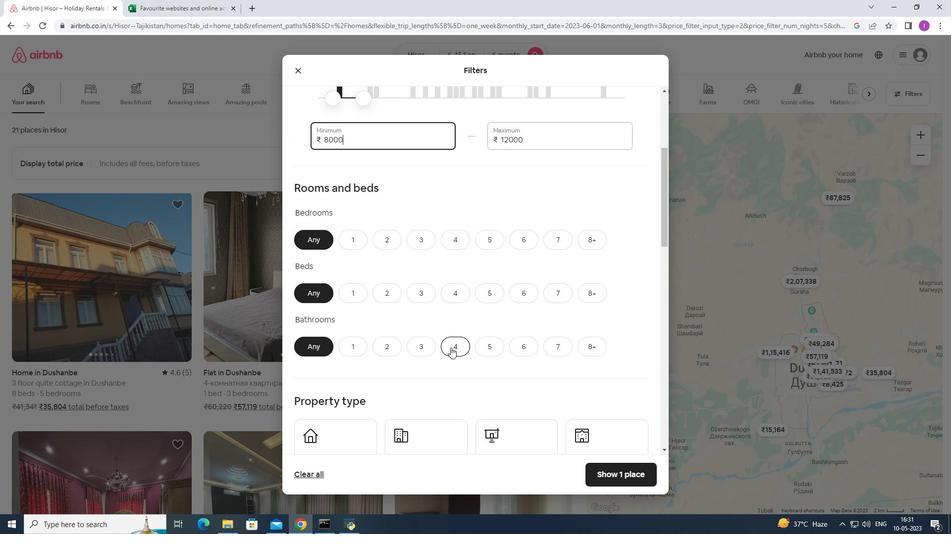 
Action: Mouse scrolled (450, 348) with delta (0, 0)
Screenshot: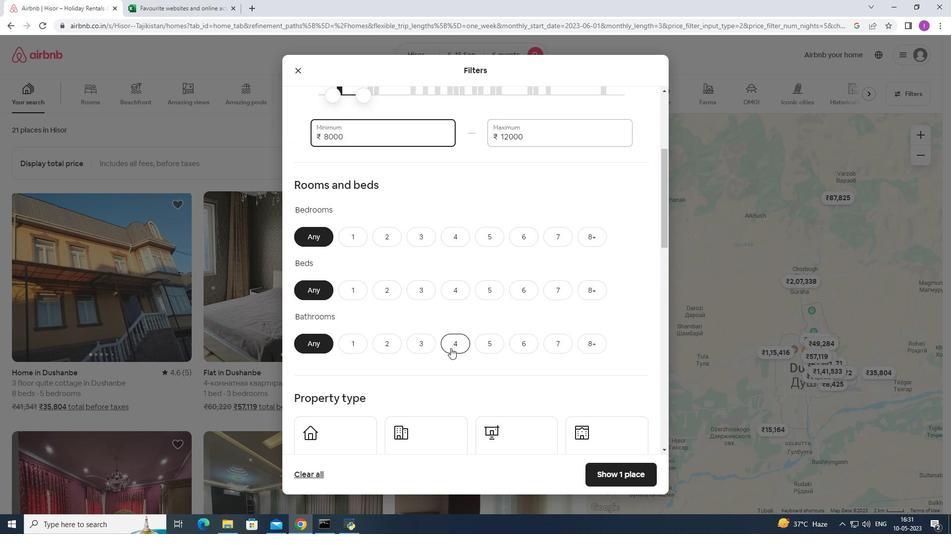 
Action: Mouse moved to (455, 346)
Screenshot: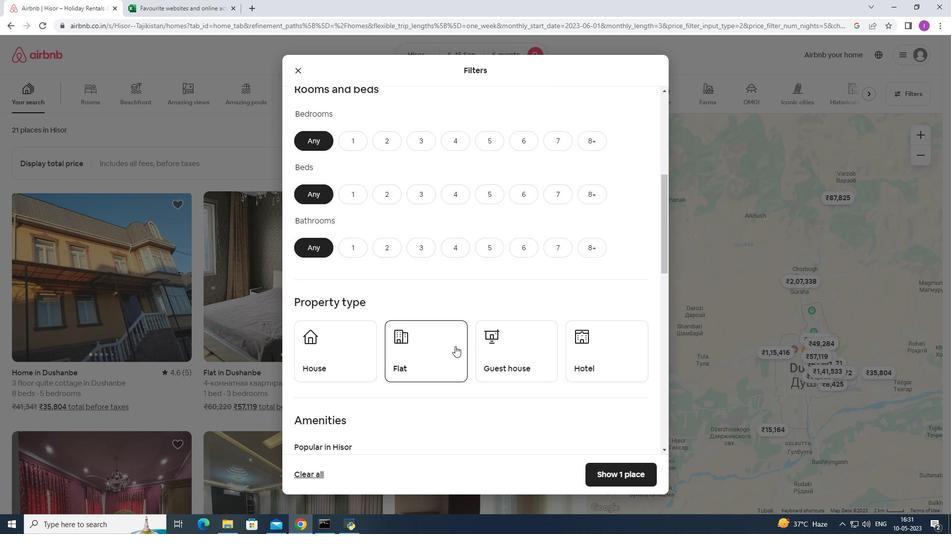 
Action: Mouse scrolled (455, 346) with delta (0, 0)
Screenshot: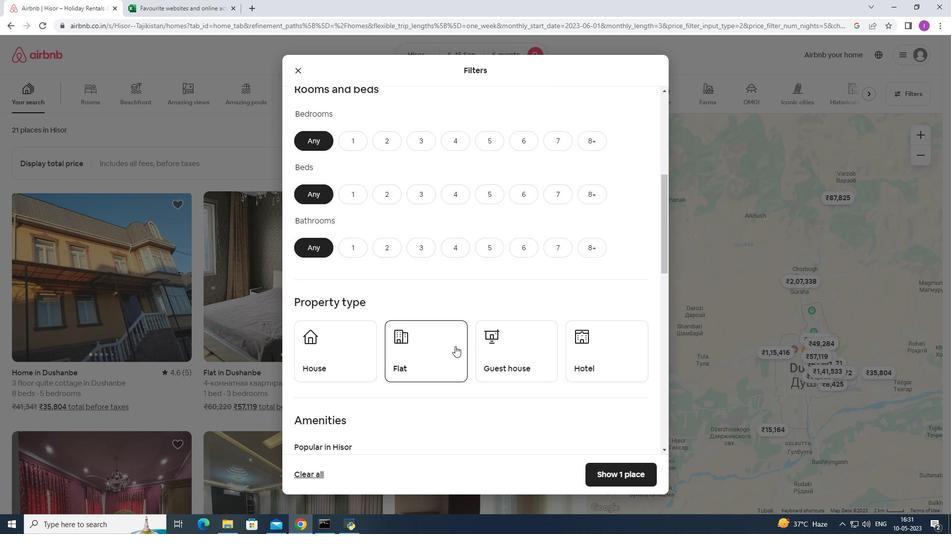 
Action: Mouse moved to (576, 167)
Screenshot: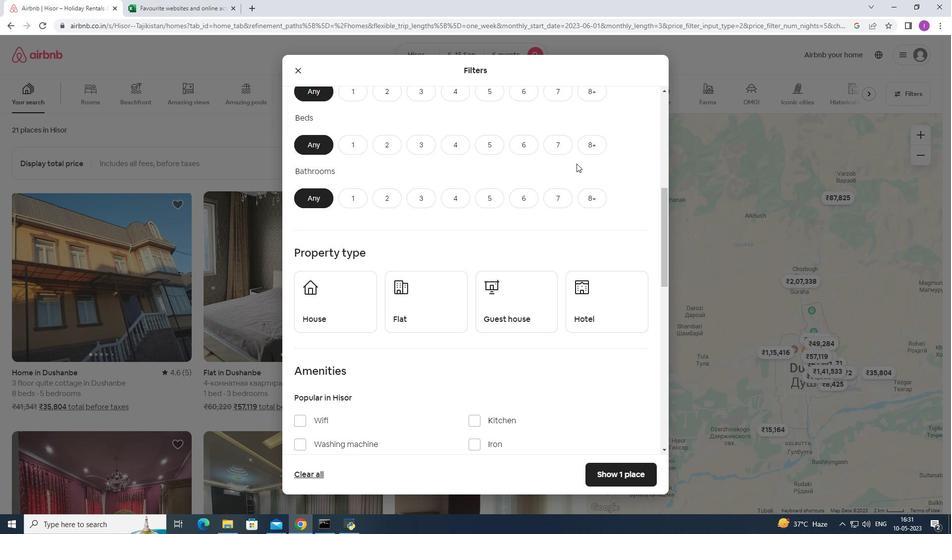 
Action: Mouse scrolled (576, 167) with delta (0, 0)
Screenshot: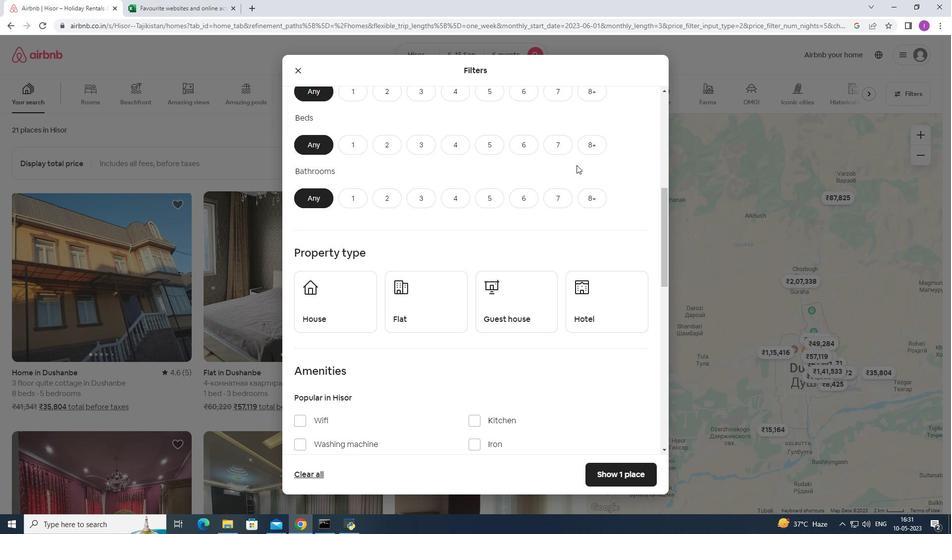 
Action: Mouse moved to (530, 144)
Screenshot: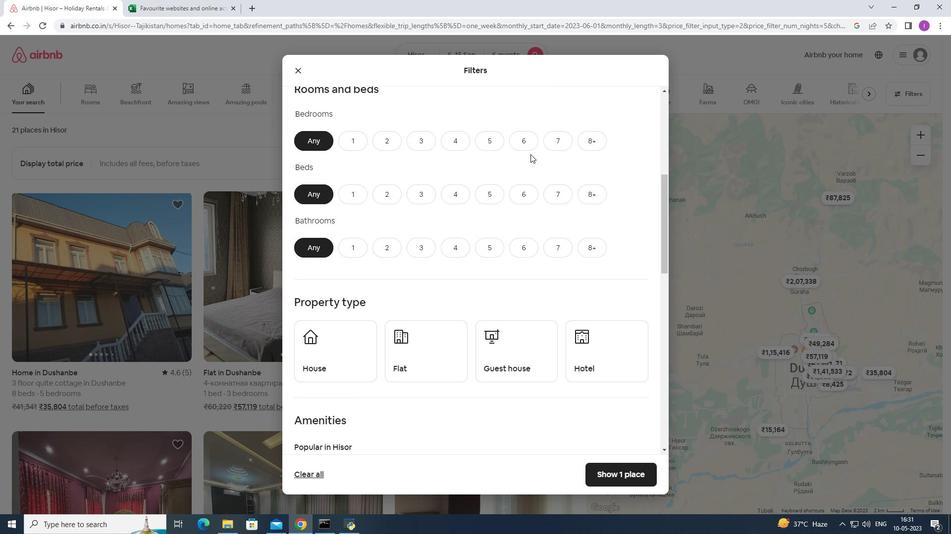 
Action: Mouse pressed left at (530, 144)
Screenshot: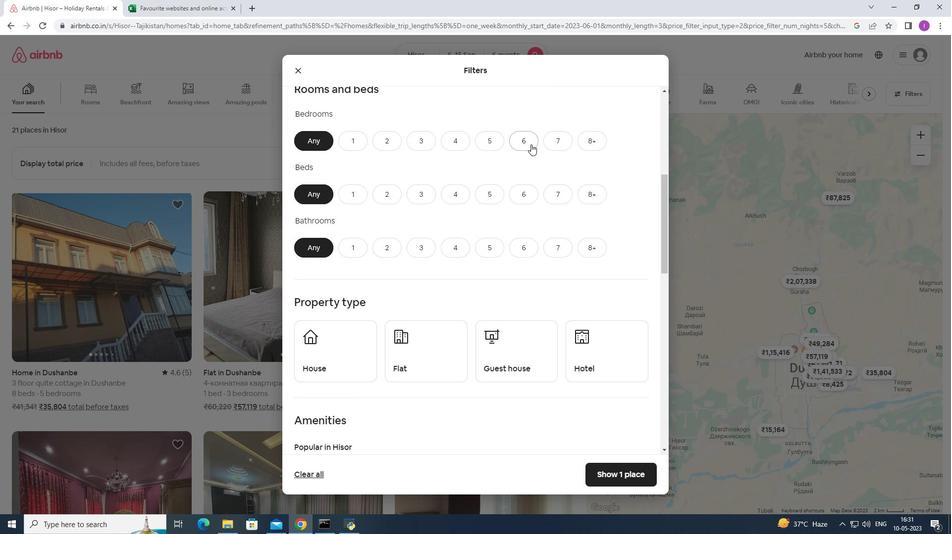 
Action: Mouse moved to (525, 190)
Screenshot: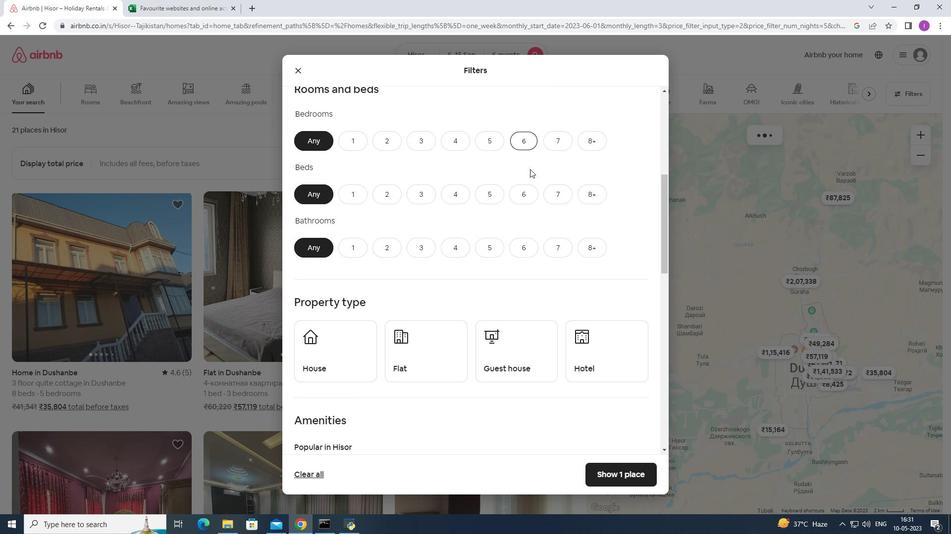 
Action: Mouse pressed left at (525, 190)
Screenshot: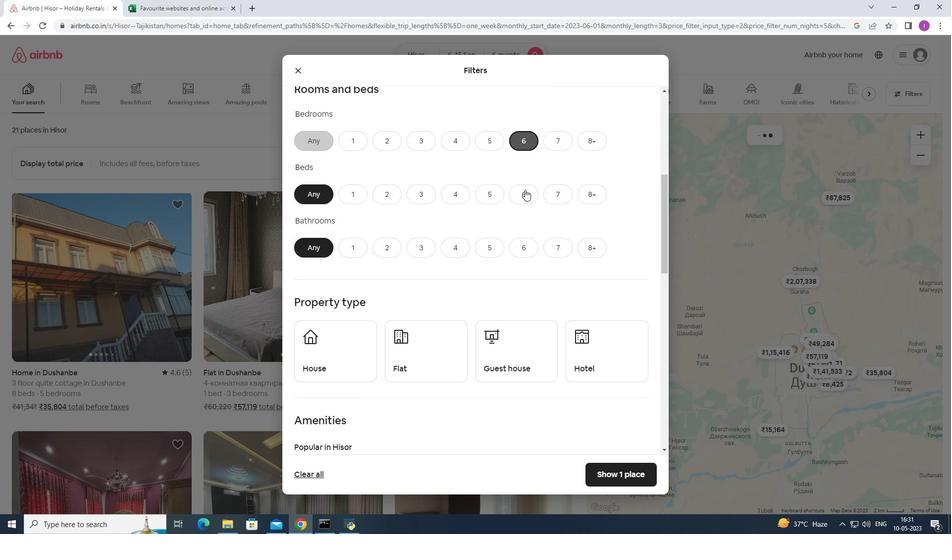 
Action: Mouse moved to (524, 245)
Screenshot: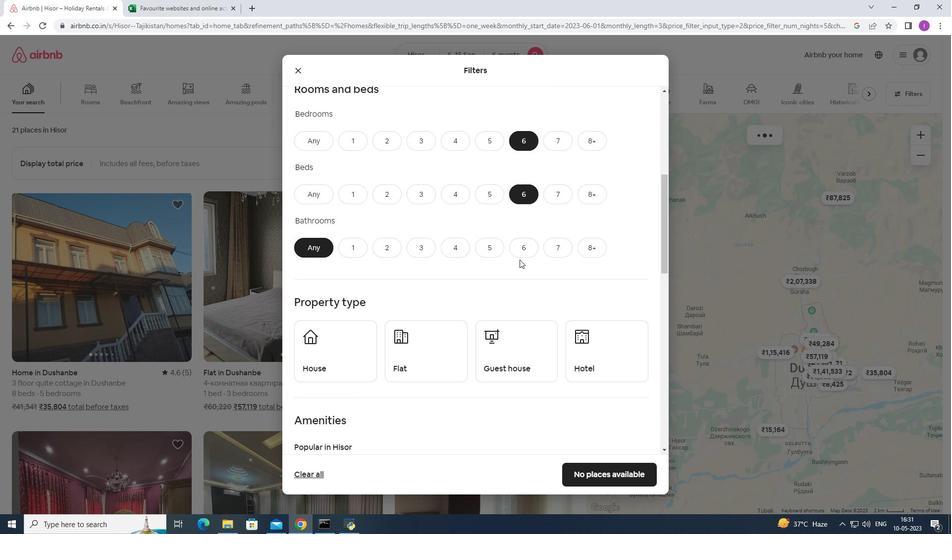 
Action: Mouse pressed left at (524, 245)
Screenshot: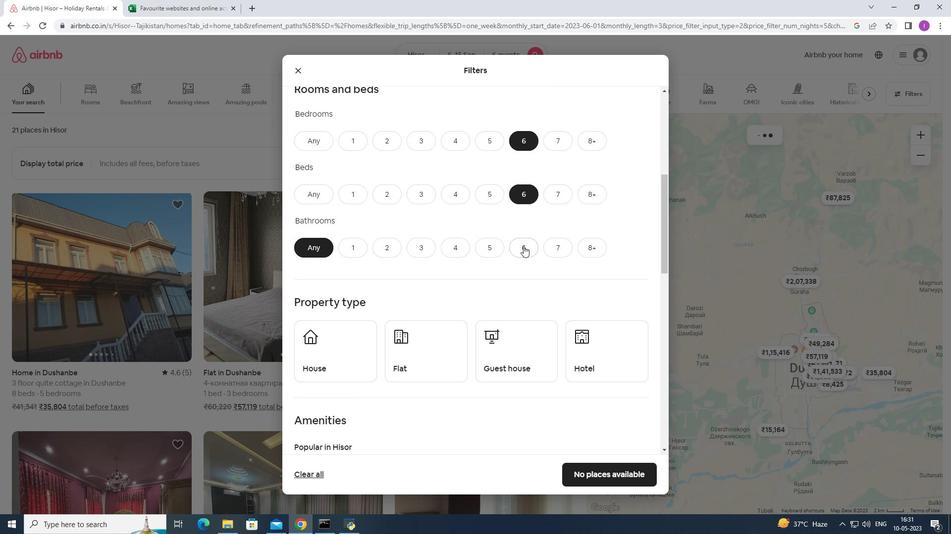
Action: Mouse moved to (497, 297)
Screenshot: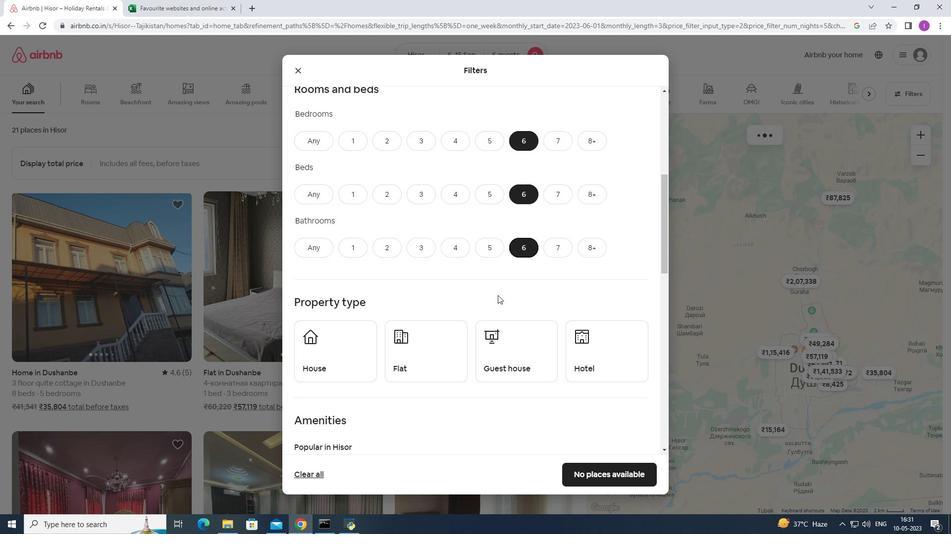 
Action: Mouse scrolled (497, 297) with delta (0, 0)
Screenshot: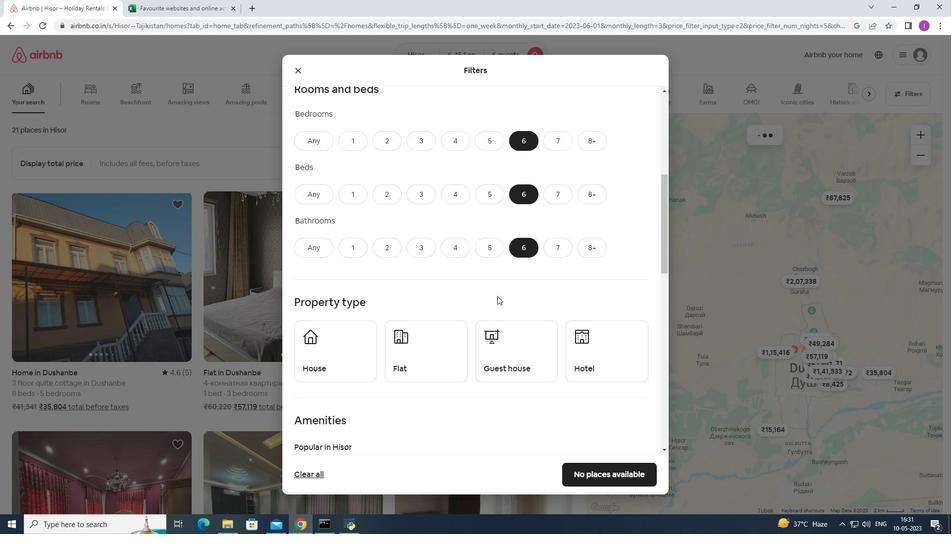
Action: Mouse scrolled (497, 297) with delta (0, 0)
Screenshot: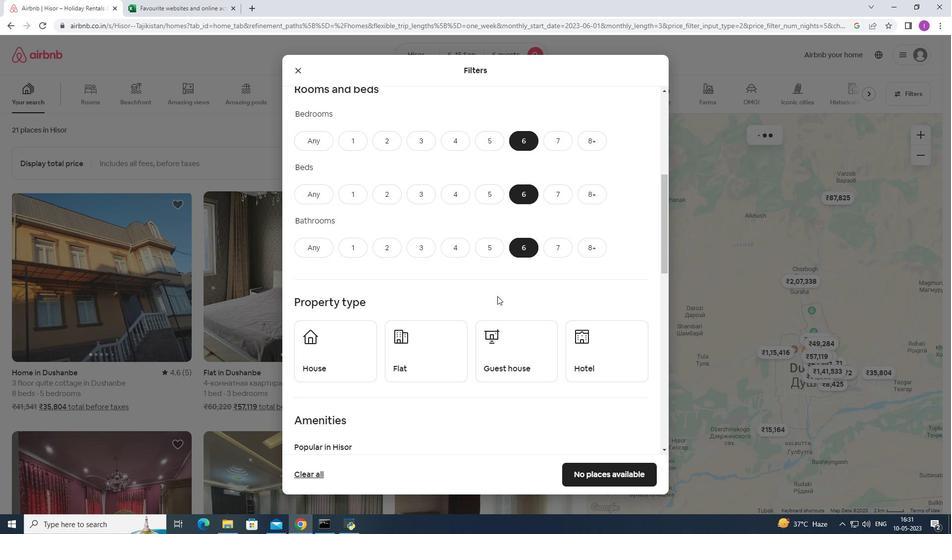 
Action: Mouse moved to (347, 271)
Screenshot: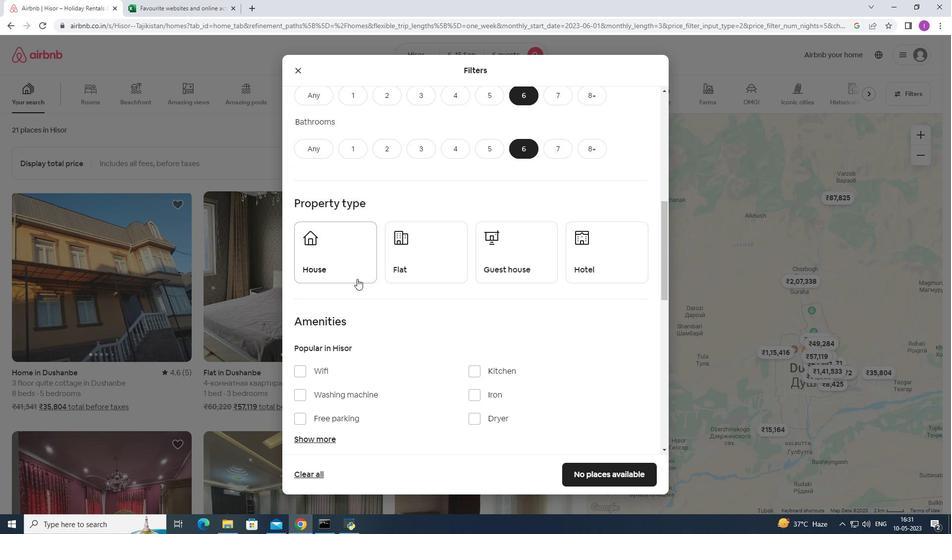 
Action: Mouse pressed left at (347, 271)
Screenshot: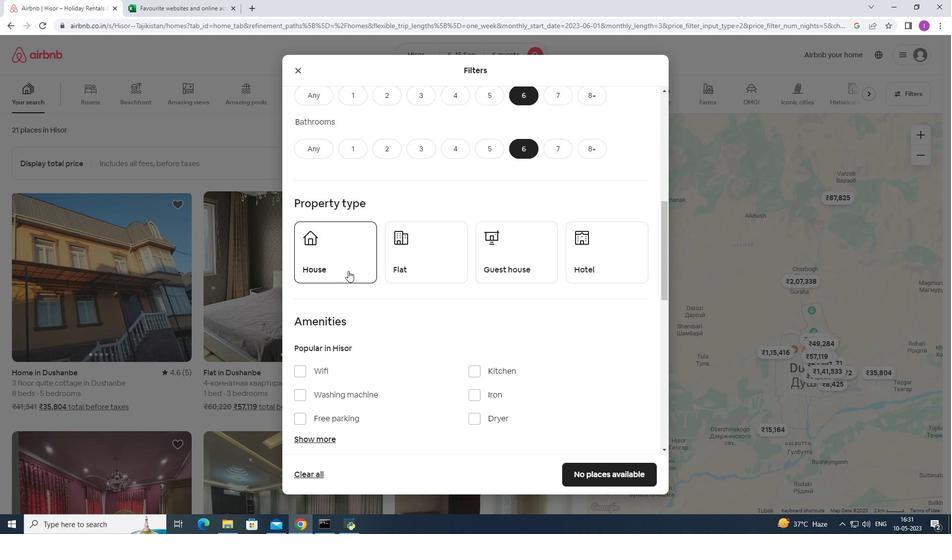 
Action: Mouse moved to (425, 263)
Screenshot: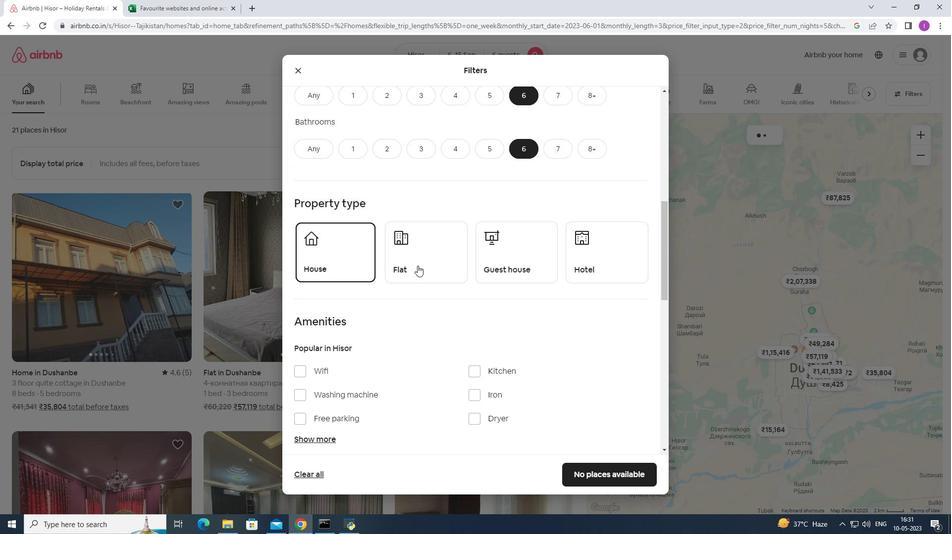 
Action: Mouse pressed left at (425, 263)
Screenshot: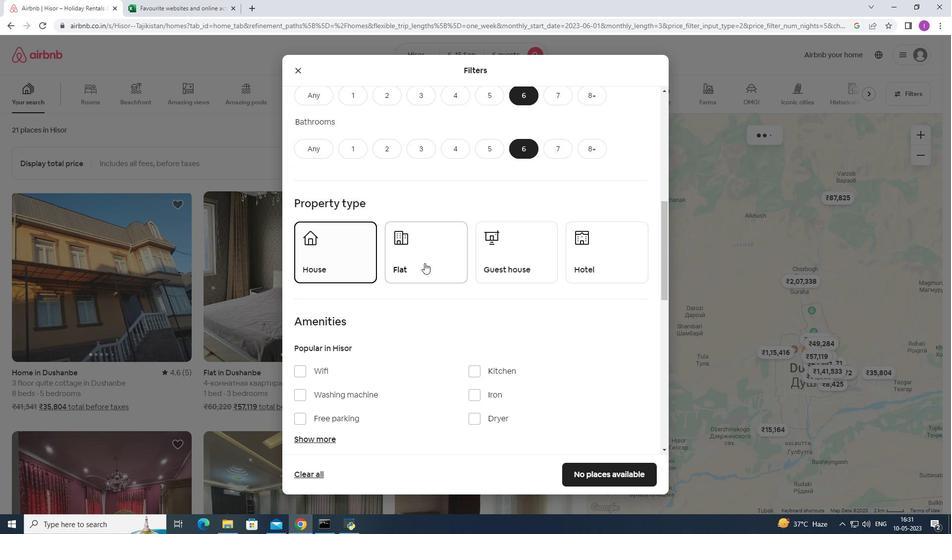 
Action: Mouse moved to (533, 265)
Screenshot: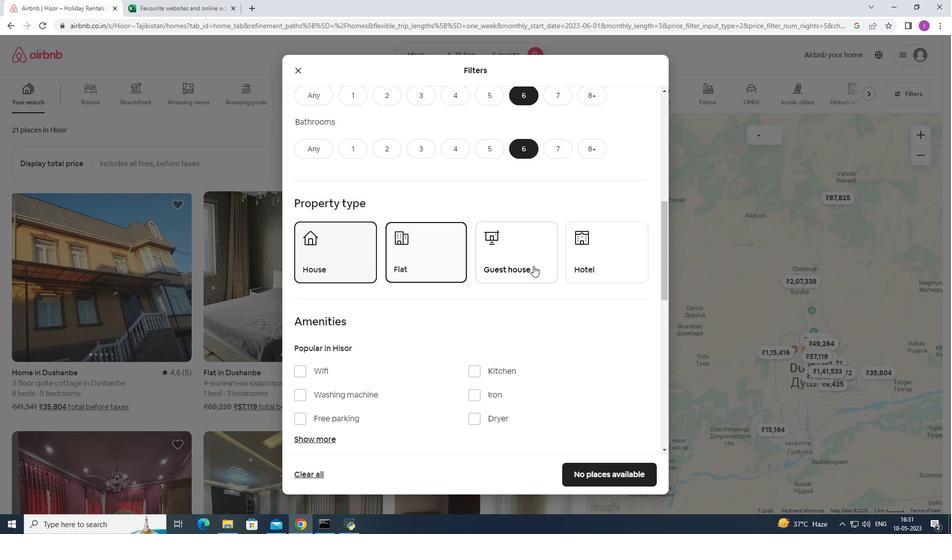 
Action: Mouse pressed left at (533, 265)
Screenshot: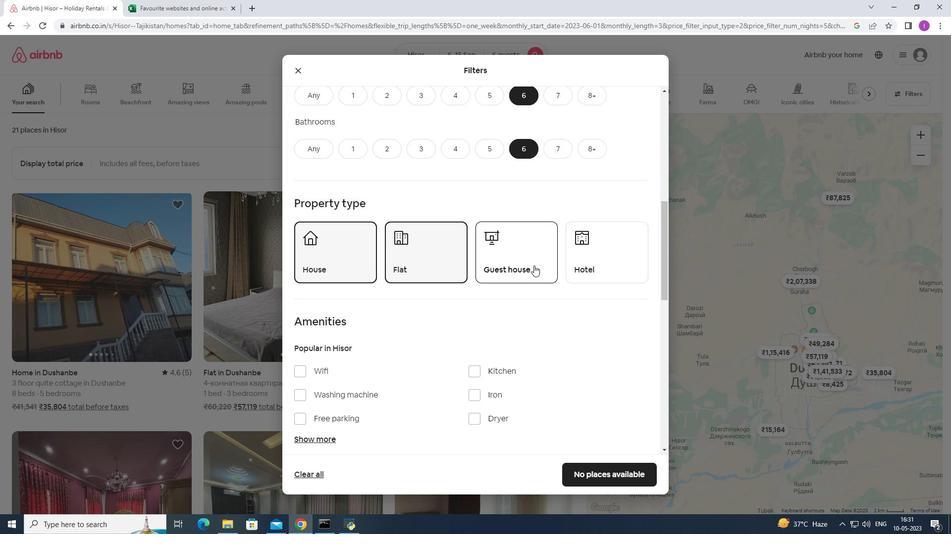 
Action: Mouse moved to (536, 305)
Screenshot: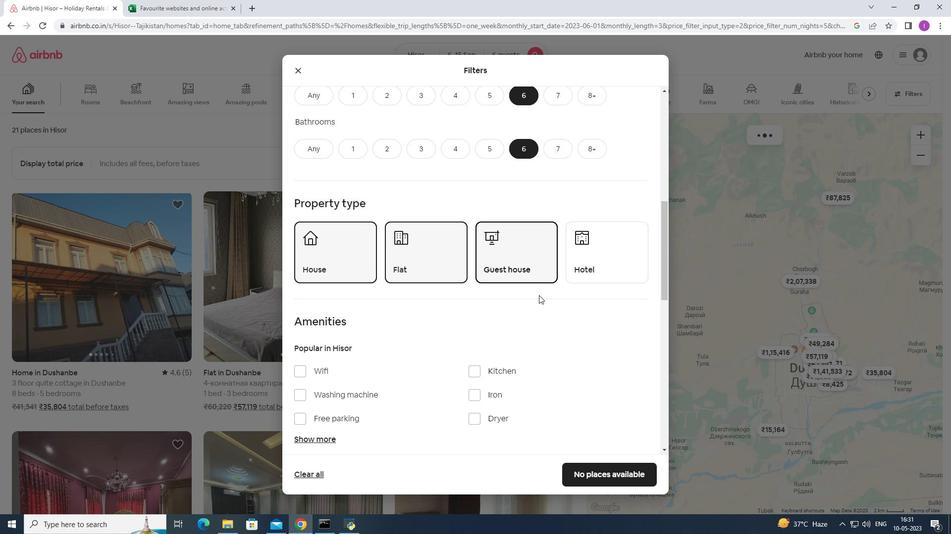 
Action: Mouse scrolled (536, 305) with delta (0, 0)
Screenshot: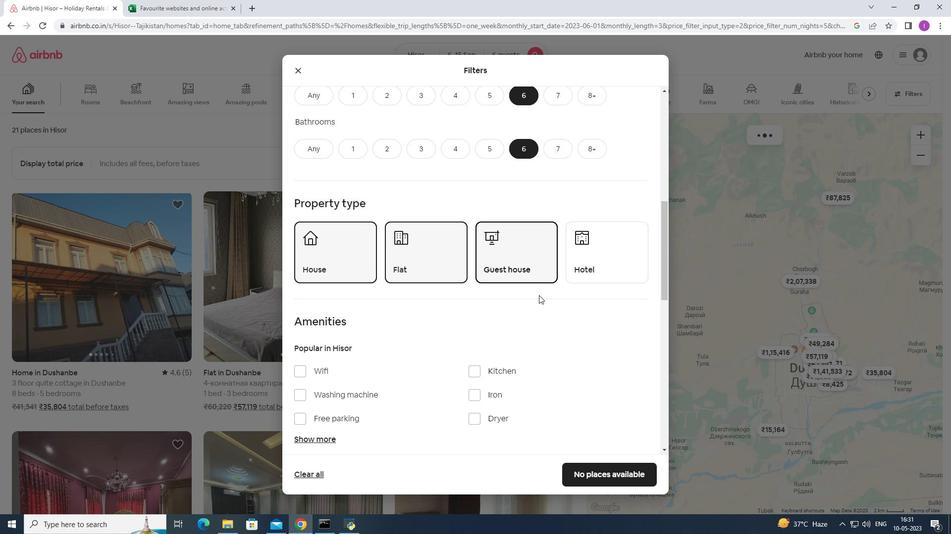 
Action: Mouse moved to (536, 306)
Screenshot: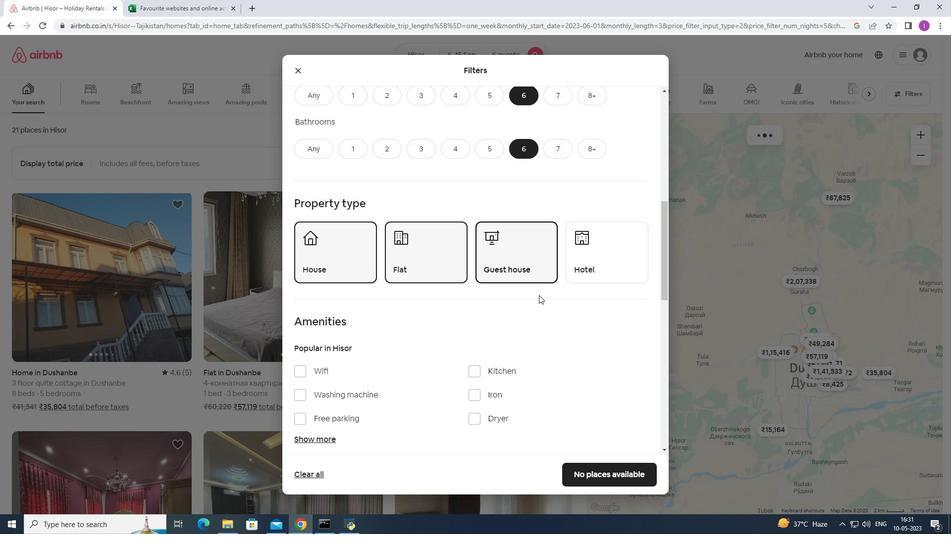 
Action: Mouse scrolled (536, 305) with delta (0, 0)
Screenshot: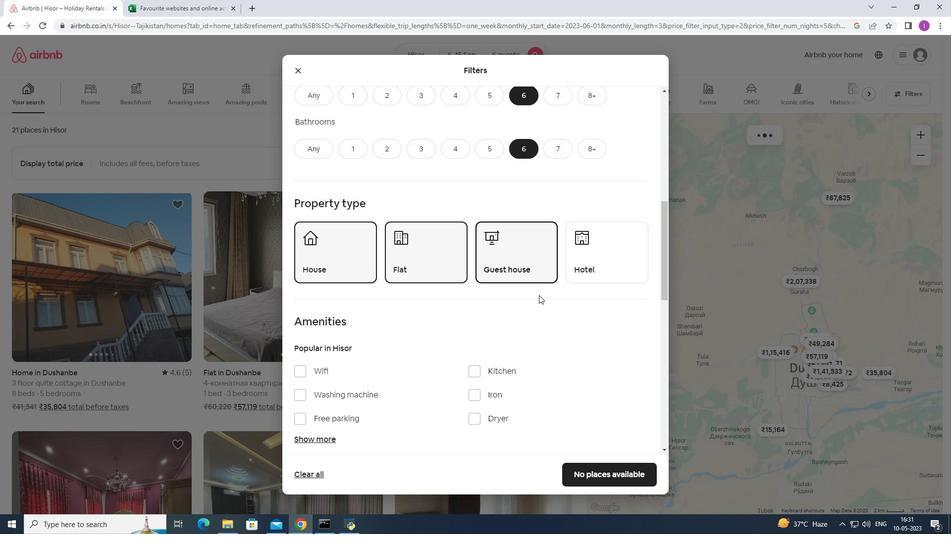 
Action: Mouse moved to (536, 307)
Screenshot: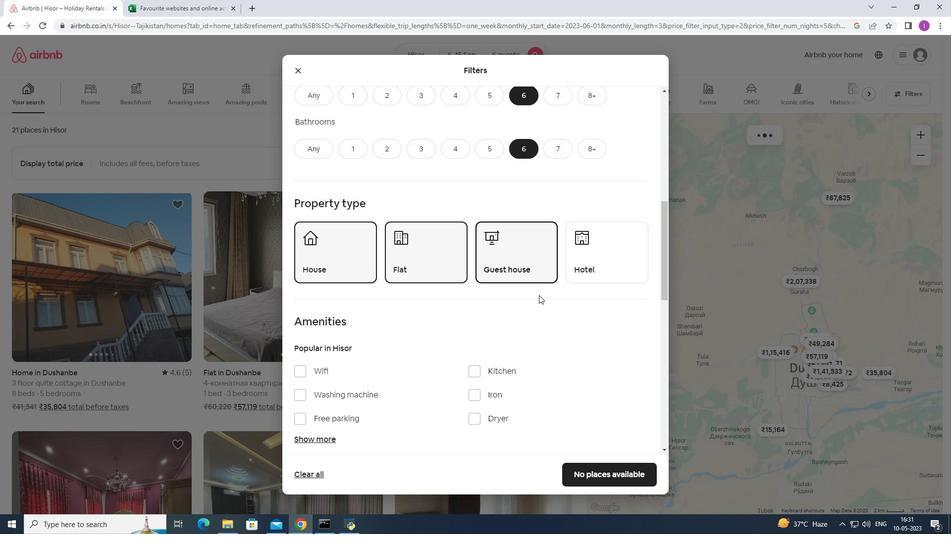 
Action: Mouse scrolled (536, 306) with delta (0, 0)
Screenshot: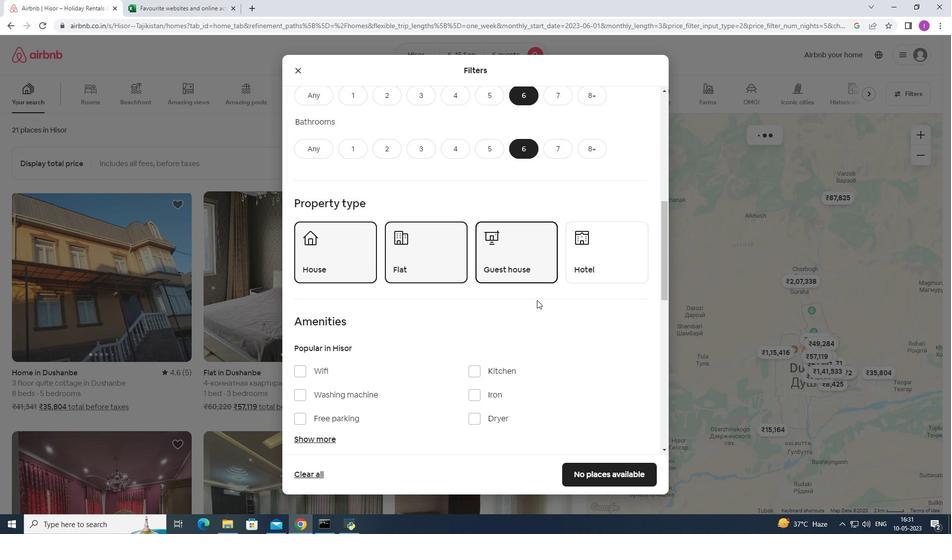 
Action: Mouse scrolled (536, 306) with delta (0, 0)
Screenshot: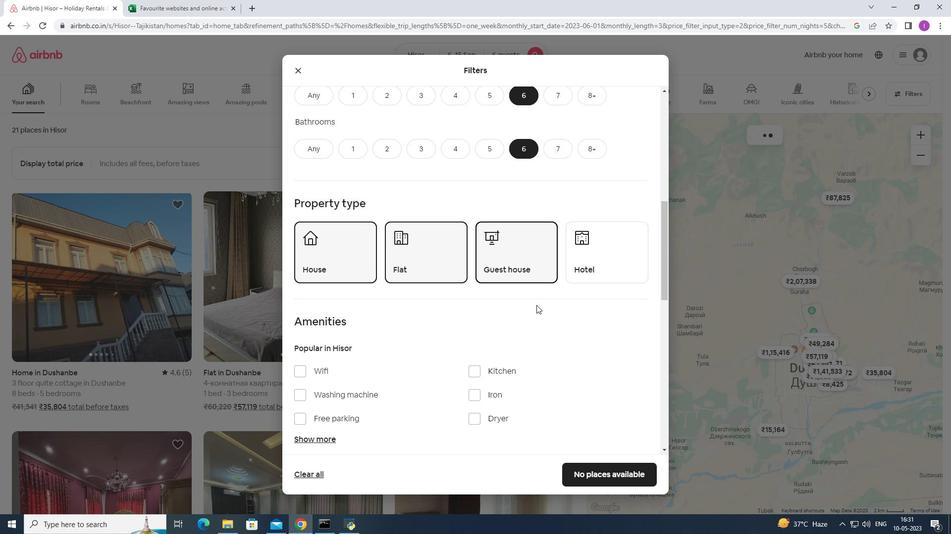 
Action: Mouse moved to (314, 174)
Screenshot: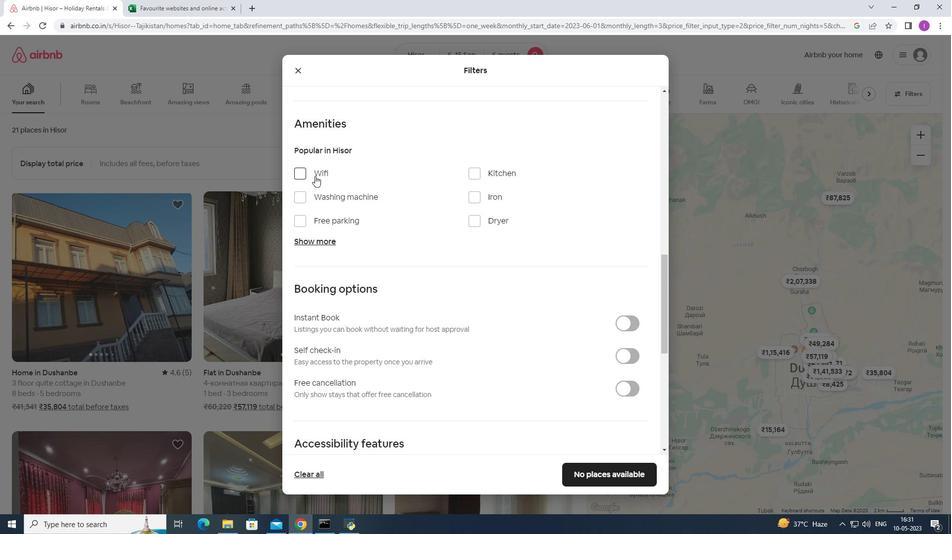 
Action: Mouse pressed left at (314, 174)
Screenshot: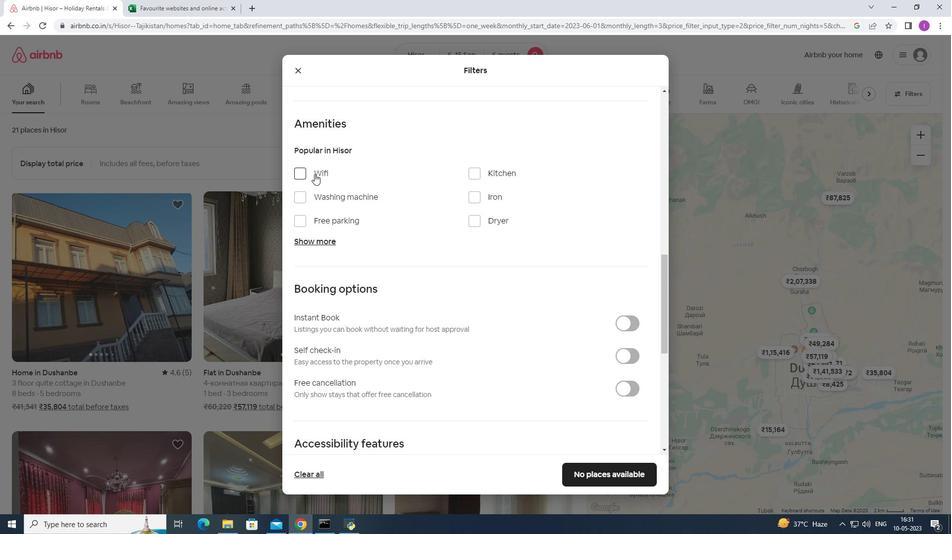 
Action: Mouse moved to (326, 222)
Screenshot: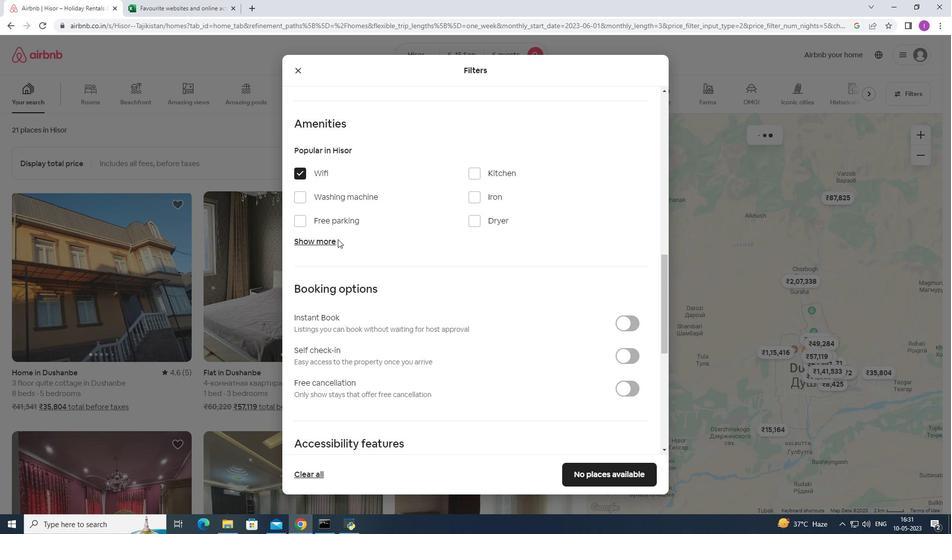 
Action: Mouse pressed left at (326, 222)
Screenshot: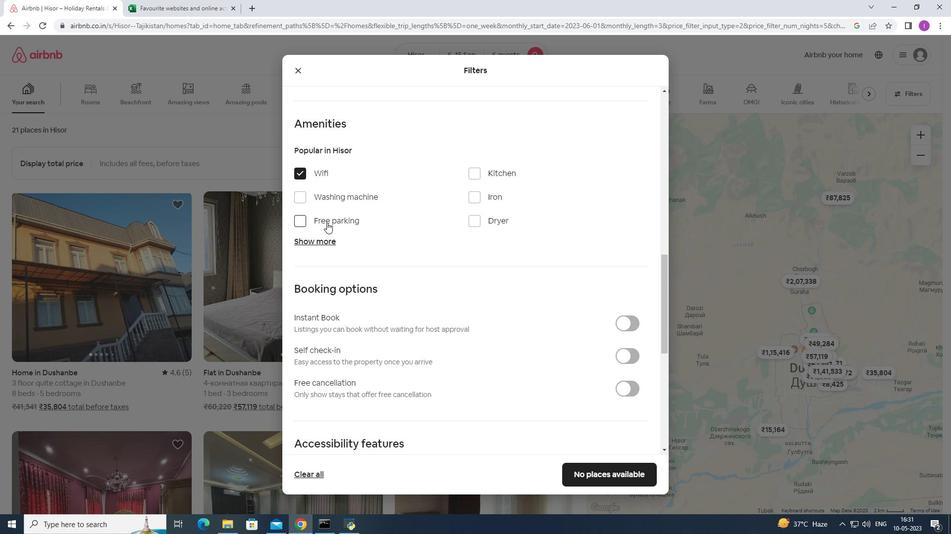 
Action: Mouse moved to (319, 237)
Screenshot: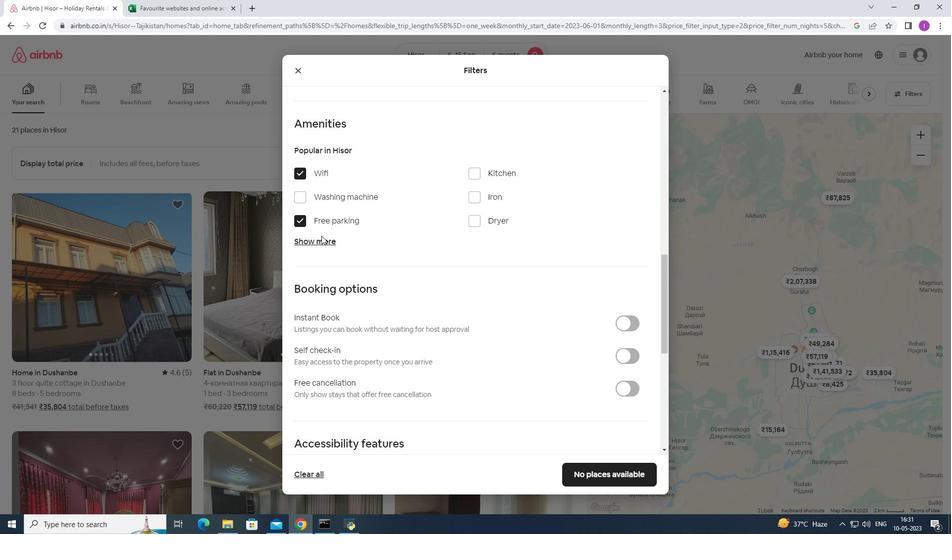 
Action: Mouse pressed left at (319, 237)
Screenshot: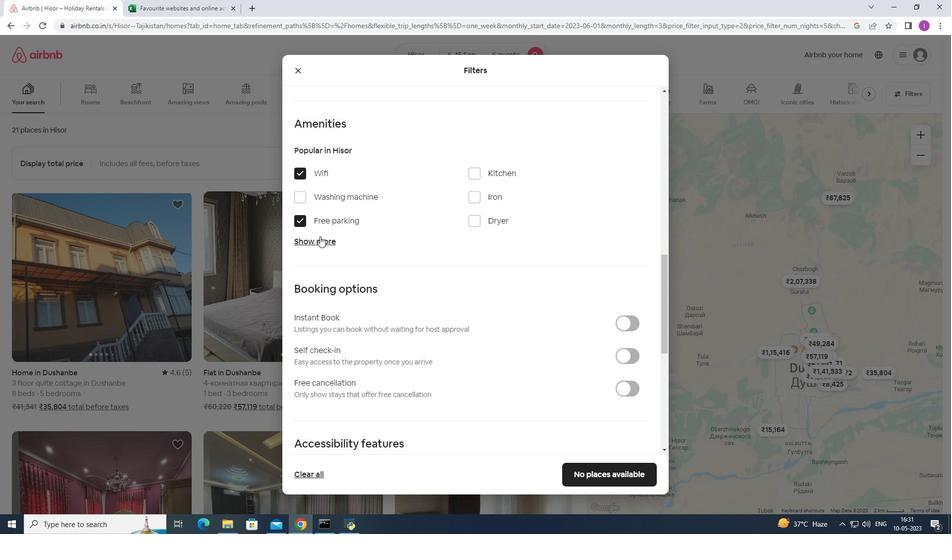 
Action: Mouse moved to (480, 300)
Screenshot: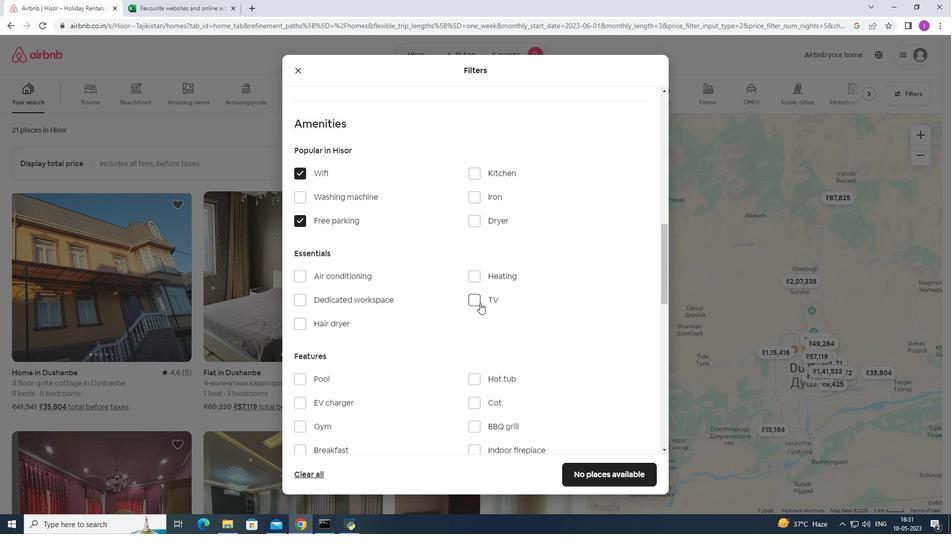 
Action: Mouse pressed left at (480, 300)
Screenshot: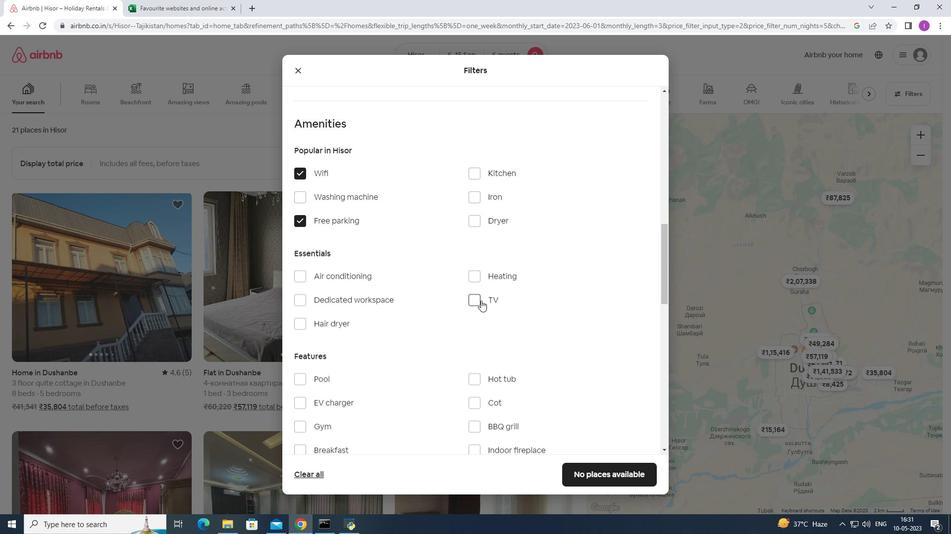 
Action: Mouse moved to (440, 336)
Screenshot: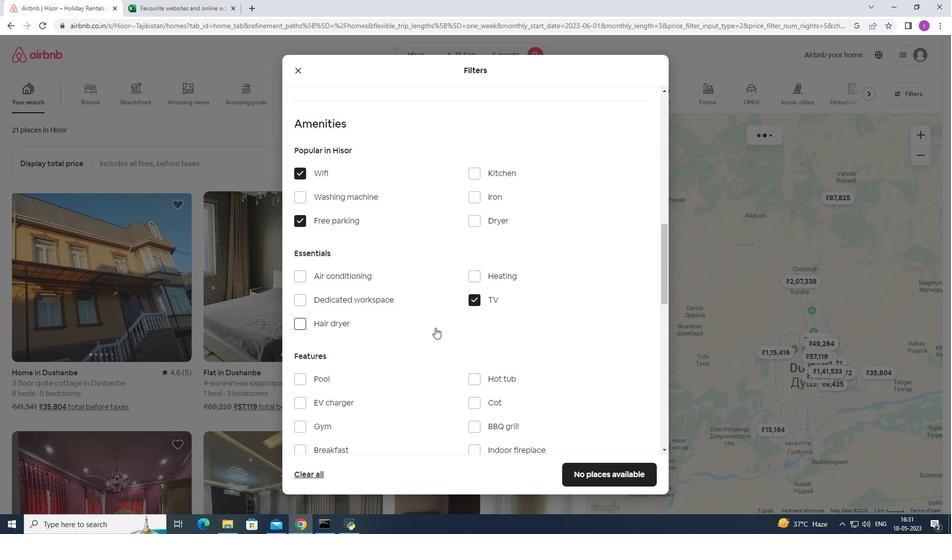 
Action: Mouse scrolled (440, 336) with delta (0, 0)
Screenshot: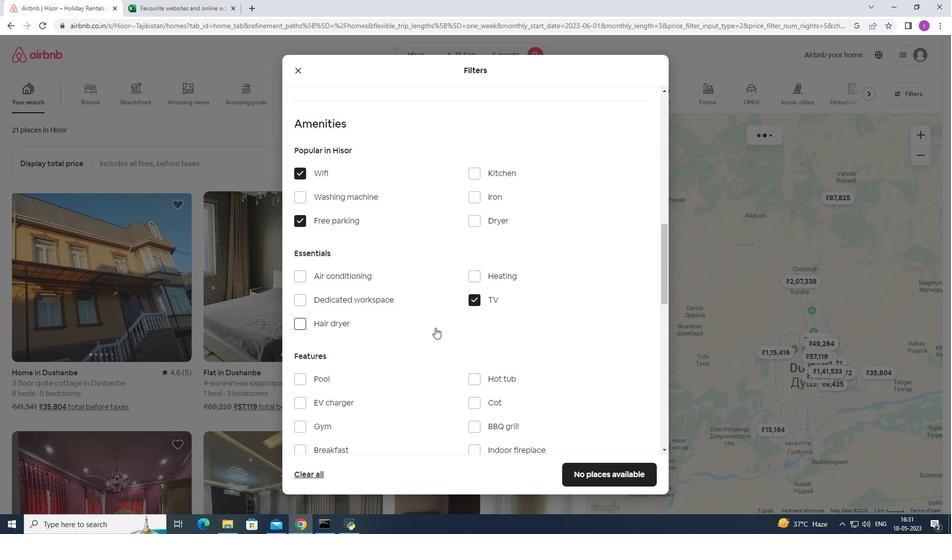 
Action: Mouse moved to (440, 336)
Screenshot: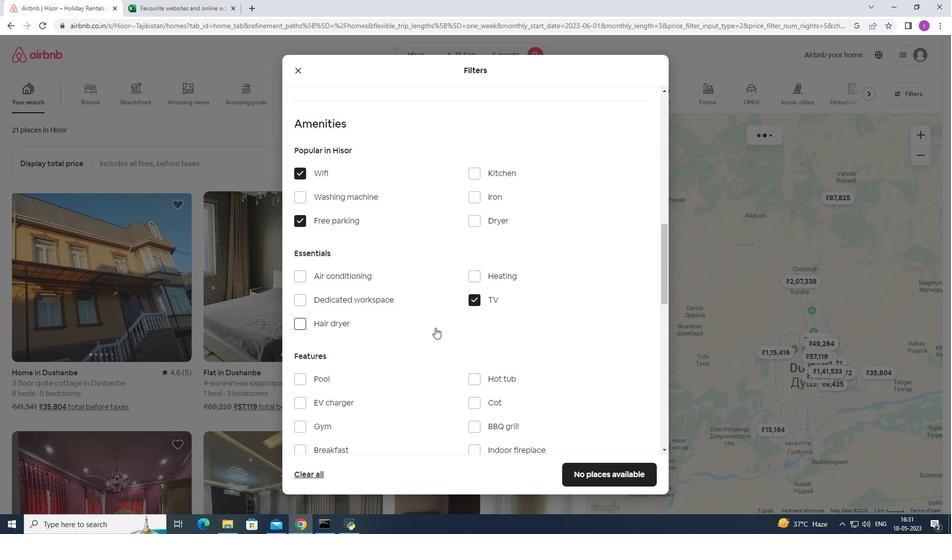 
Action: Mouse scrolled (440, 336) with delta (0, 0)
Screenshot: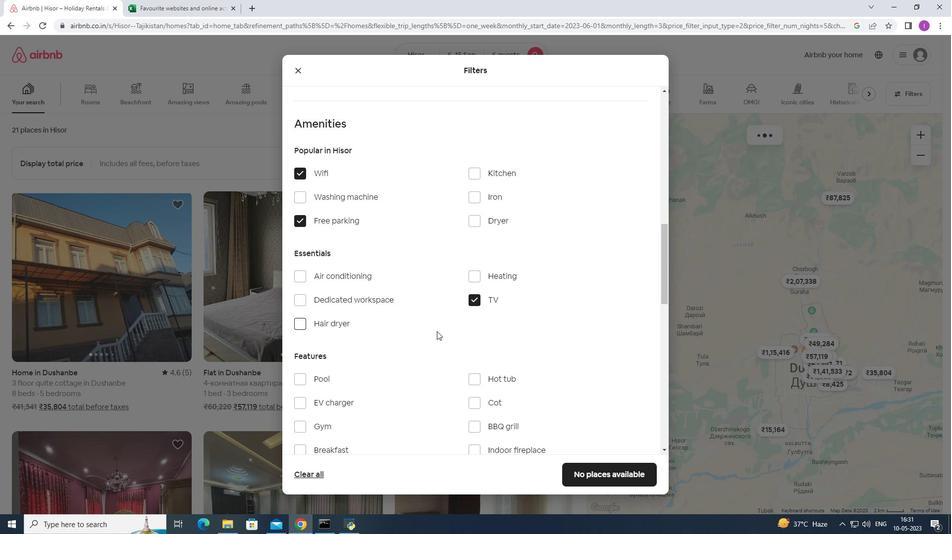 
Action: Mouse moved to (316, 348)
Screenshot: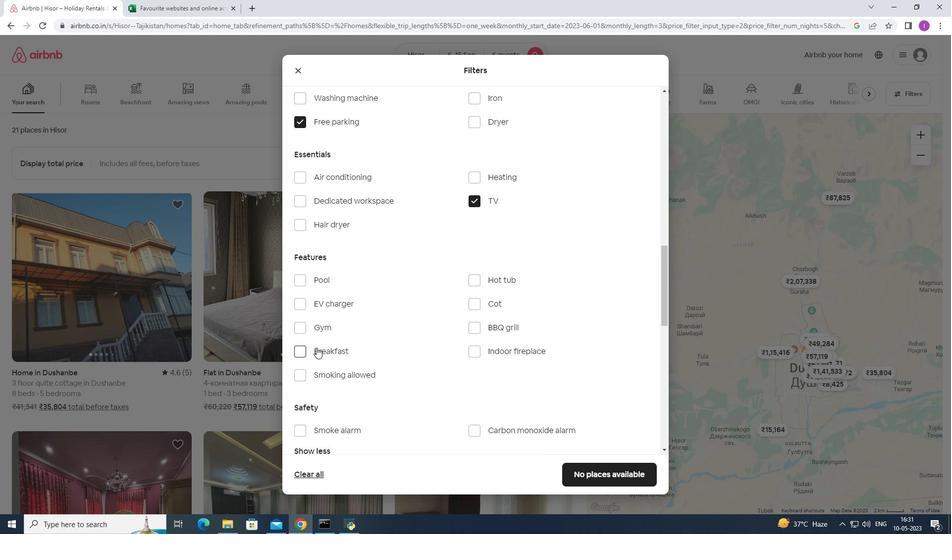 
Action: Mouse pressed left at (316, 348)
Screenshot: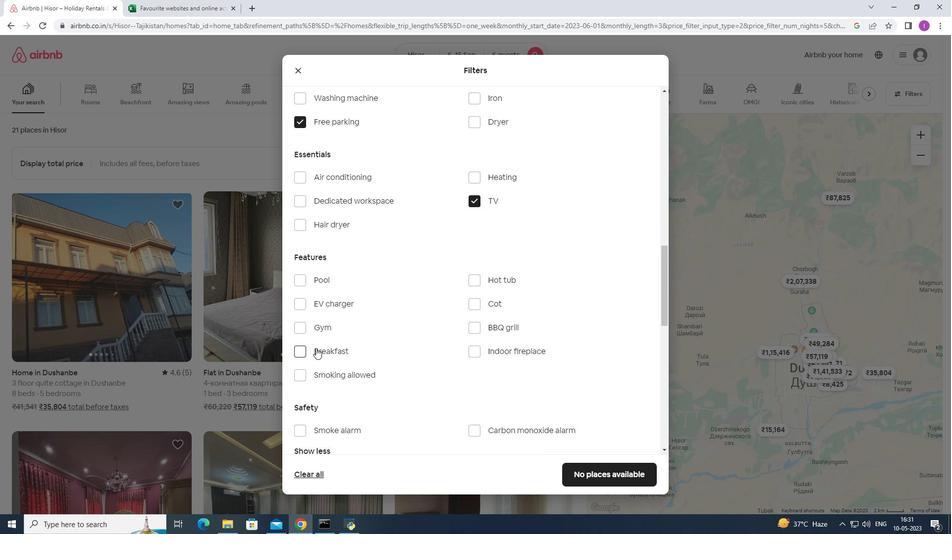
Action: Mouse moved to (310, 327)
Screenshot: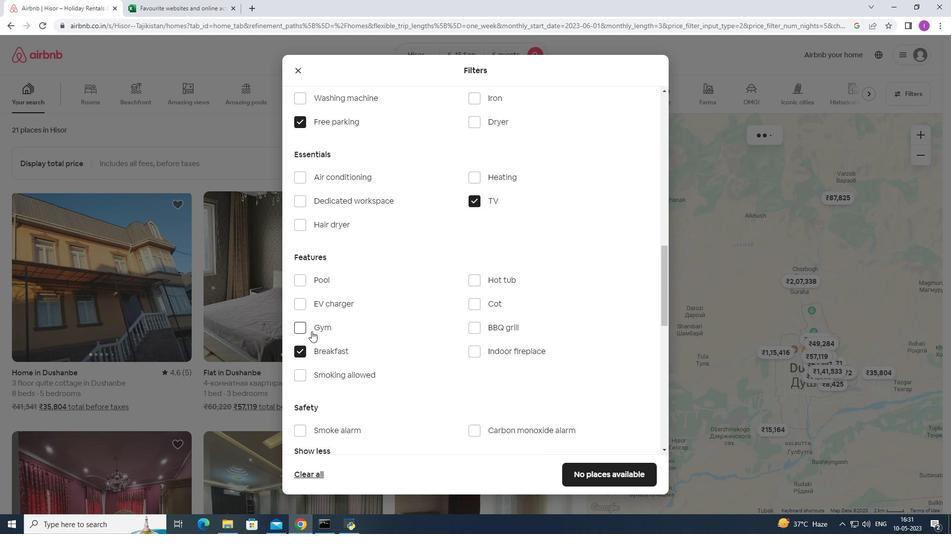
Action: Mouse pressed left at (310, 327)
Screenshot: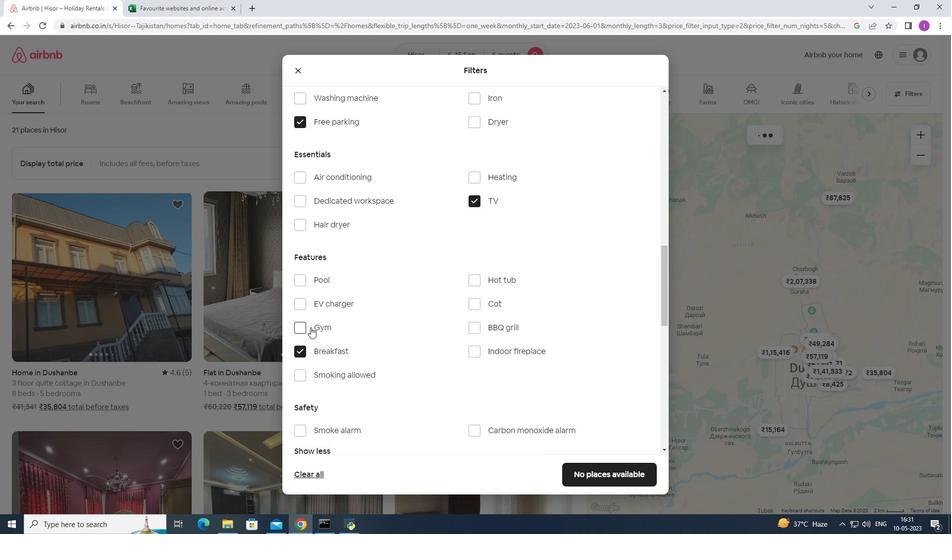 
Action: Mouse moved to (430, 352)
Screenshot: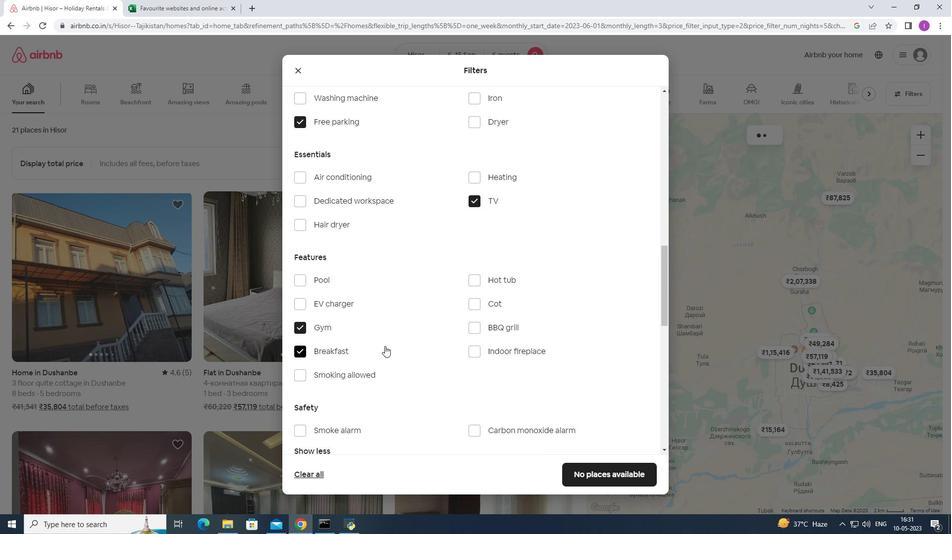 
Action: Mouse scrolled (430, 352) with delta (0, 0)
Screenshot: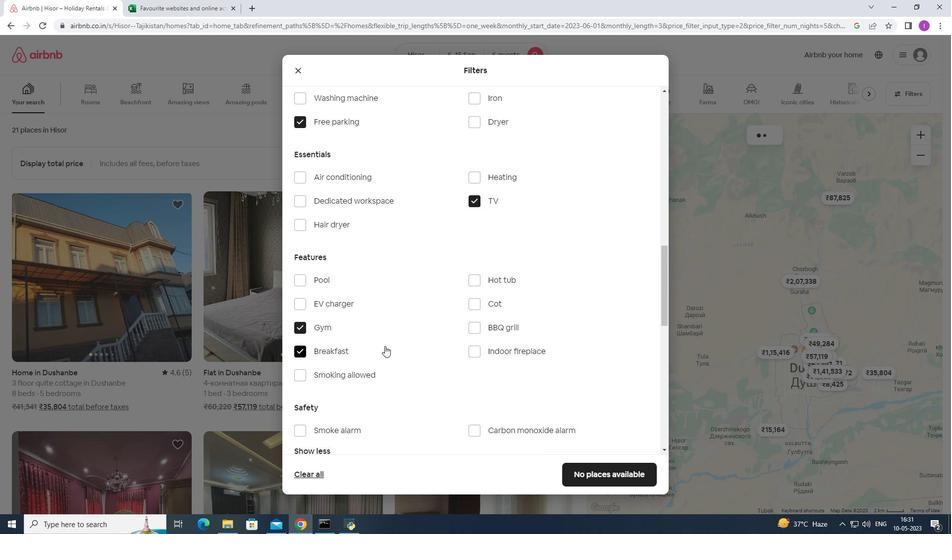 
Action: Mouse moved to (431, 353)
Screenshot: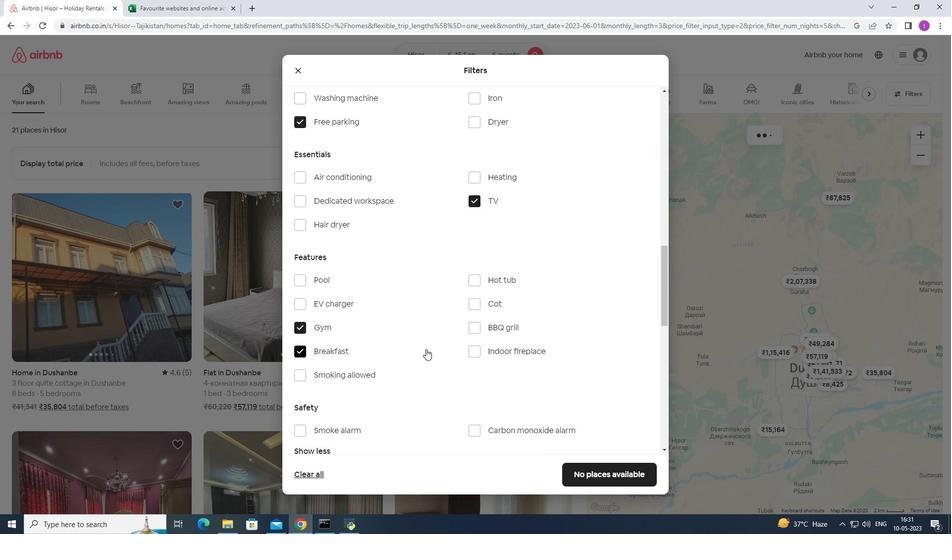 
Action: Mouse scrolled (431, 352) with delta (0, 0)
Screenshot: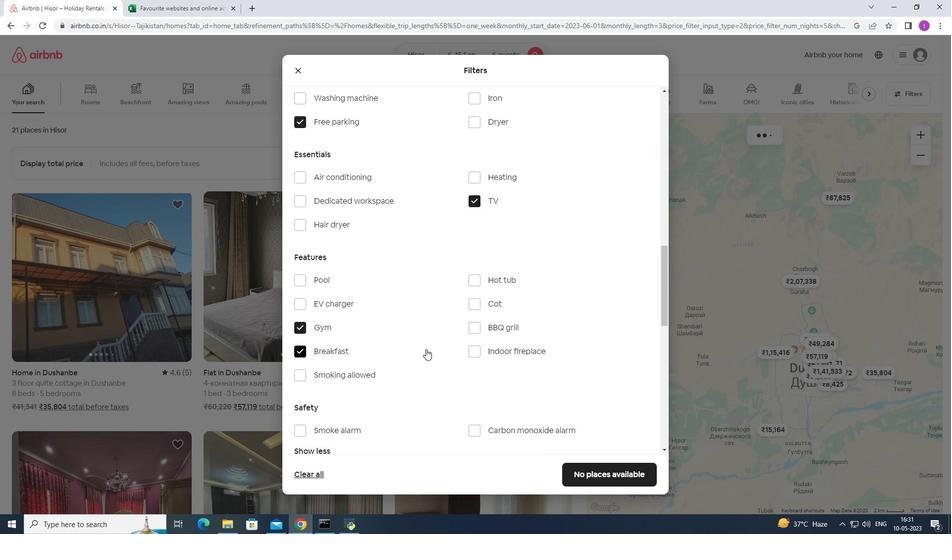 
Action: Mouse moved to (432, 353)
Screenshot: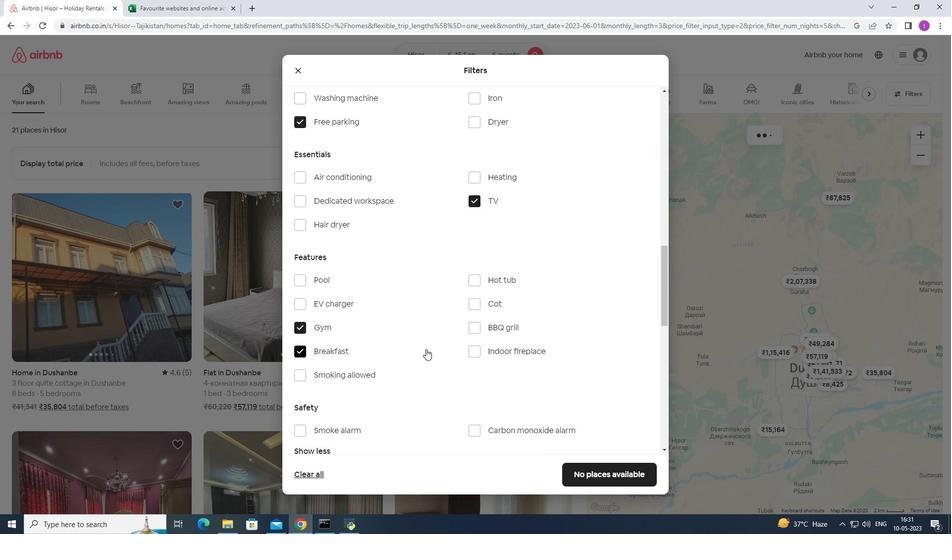 
Action: Mouse scrolled (432, 353) with delta (0, 0)
Screenshot: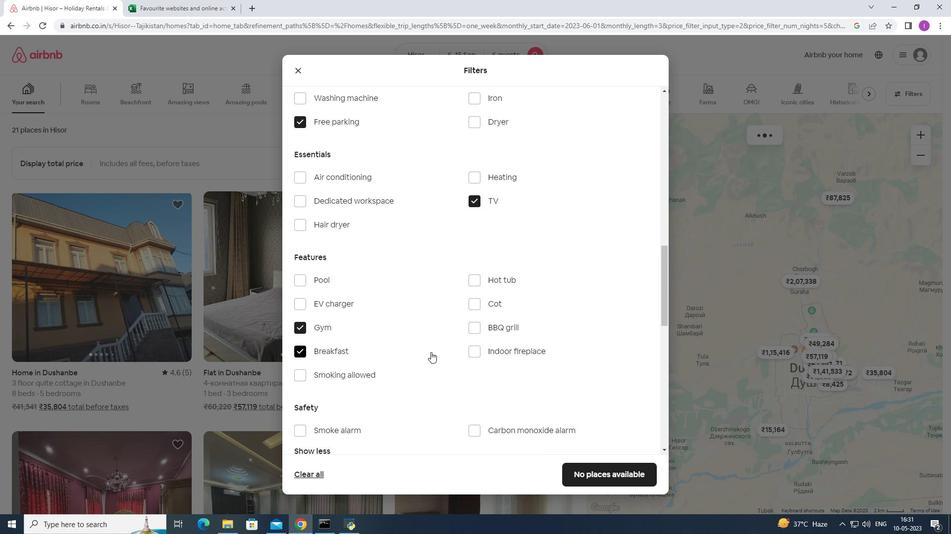 
Action: Mouse moved to (602, 361)
Screenshot: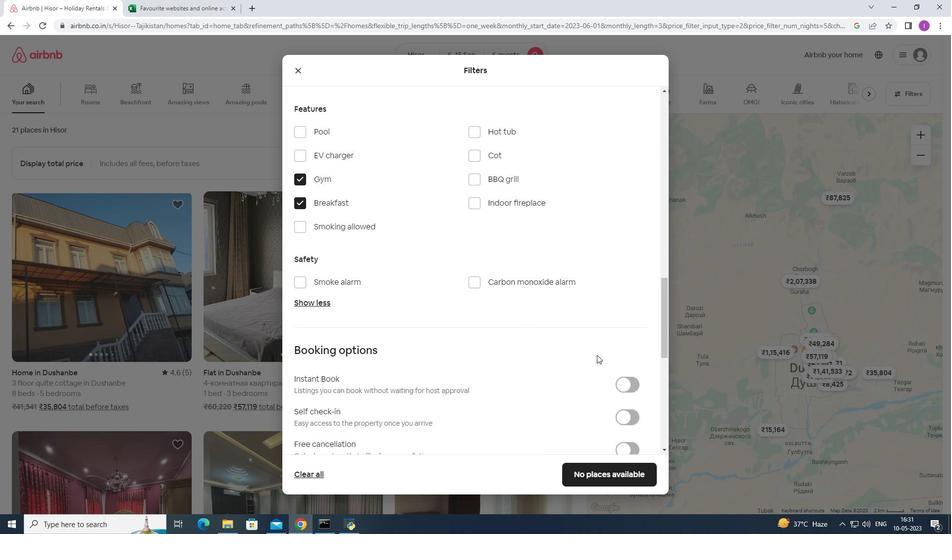 
Action: Mouse scrolled (602, 361) with delta (0, 0)
Screenshot: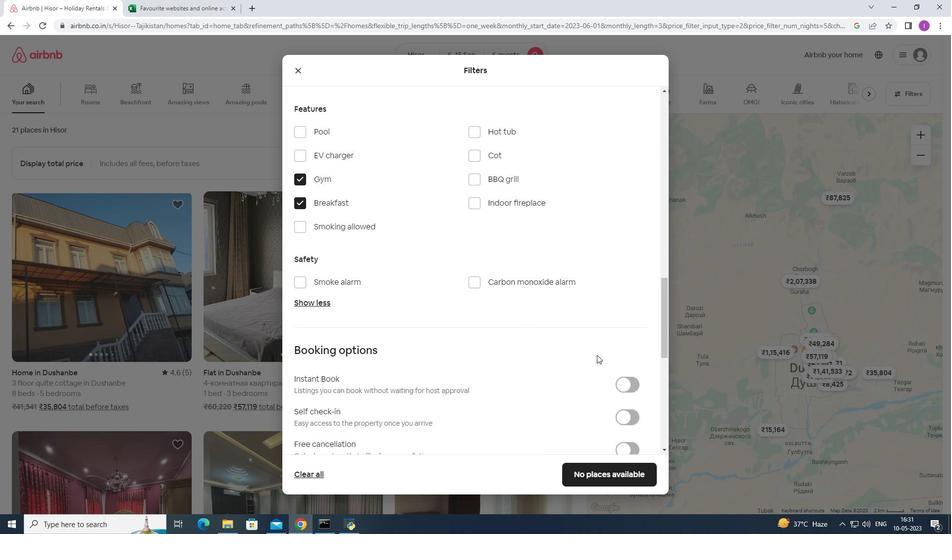 
Action: Mouse moved to (603, 362)
Screenshot: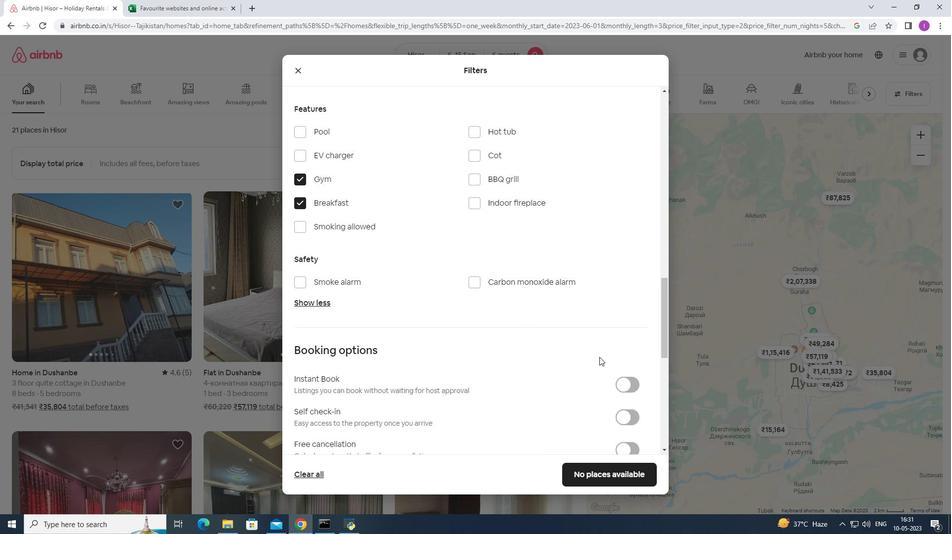 
Action: Mouse scrolled (603, 362) with delta (0, 0)
Screenshot: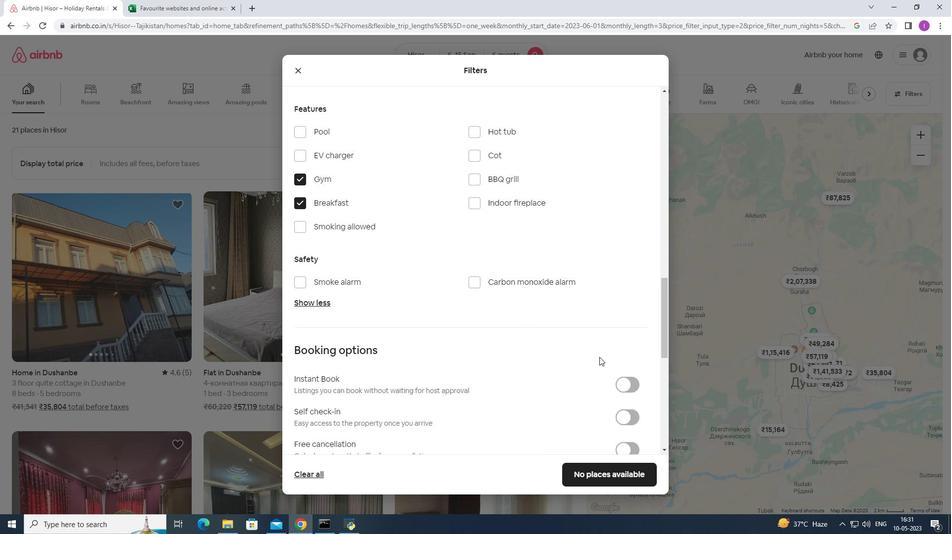 
Action: Mouse scrolled (603, 362) with delta (0, 0)
Screenshot: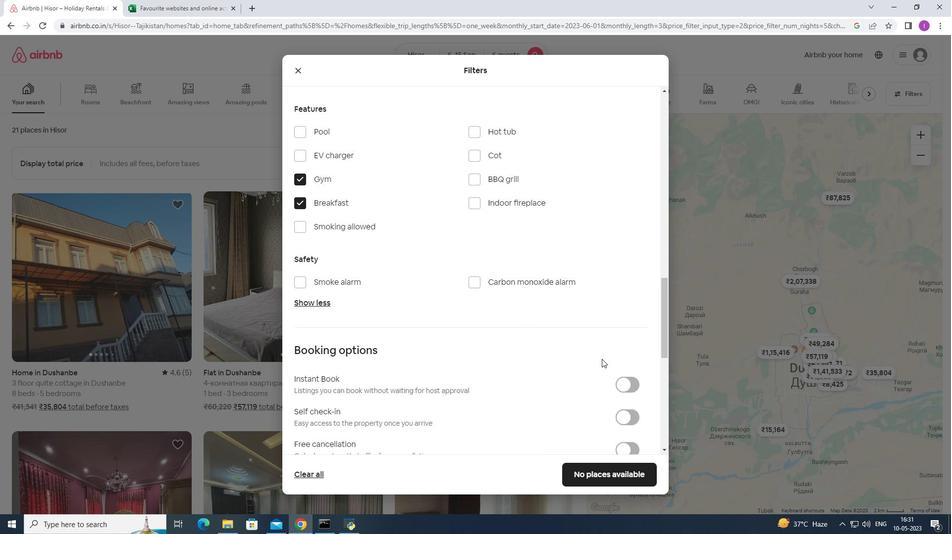 
Action: Mouse moved to (633, 265)
Screenshot: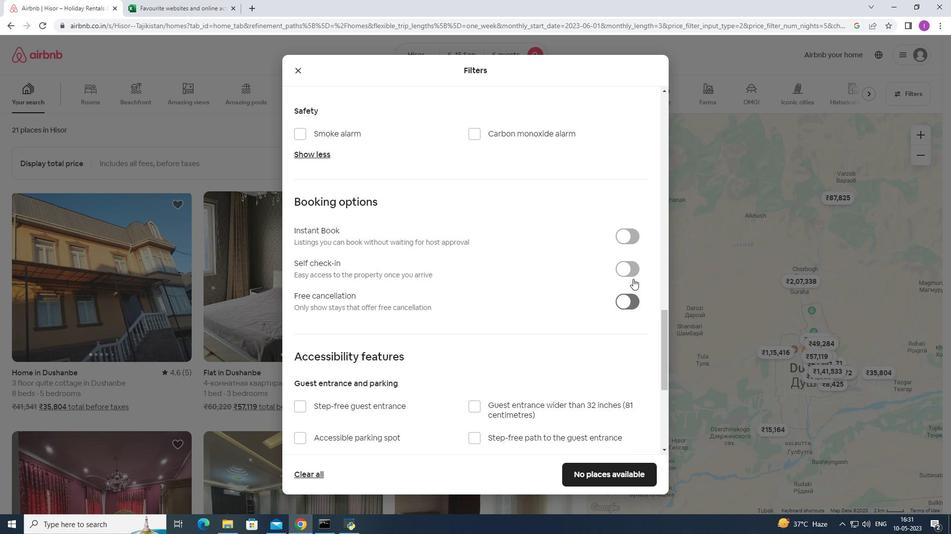 
Action: Mouse pressed left at (633, 265)
Screenshot: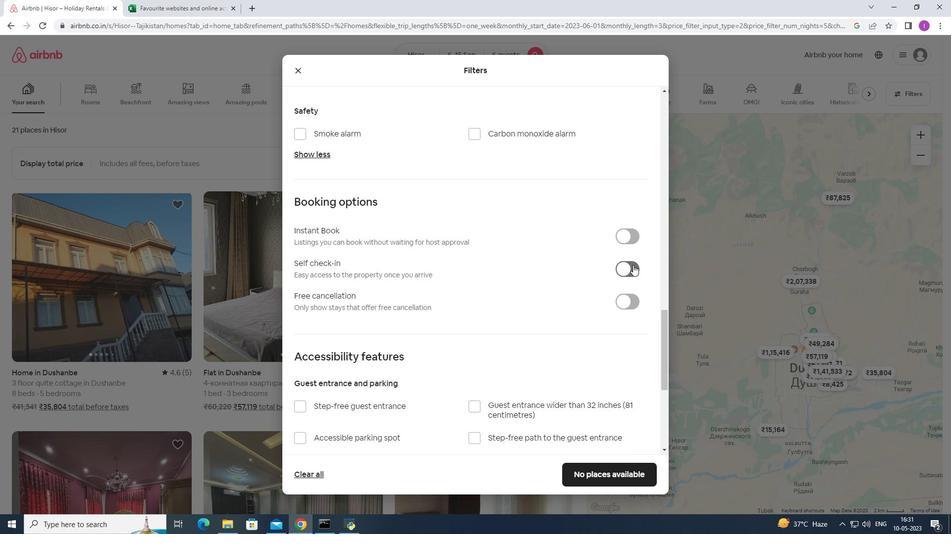 
Action: Mouse moved to (432, 373)
Screenshot: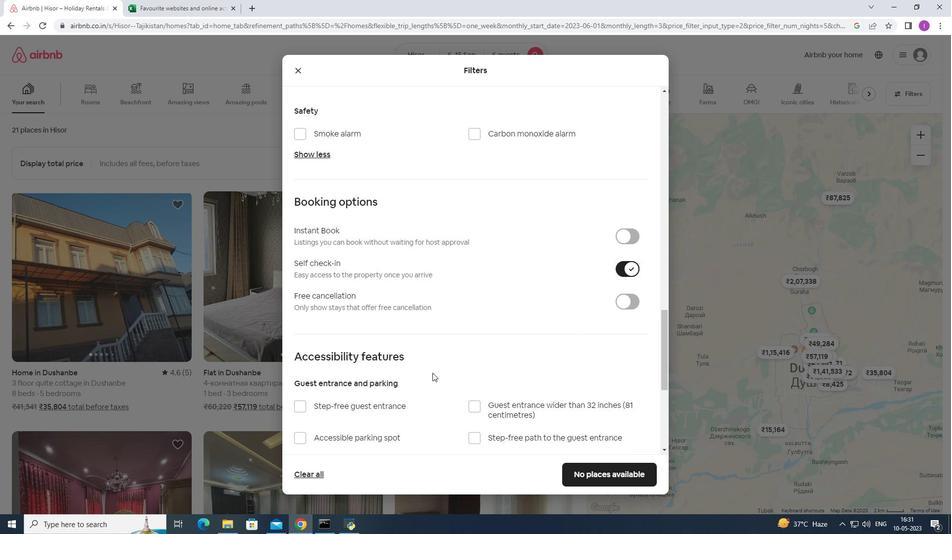 
Action: Mouse scrolled (432, 372) with delta (0, 0)
Screenshot: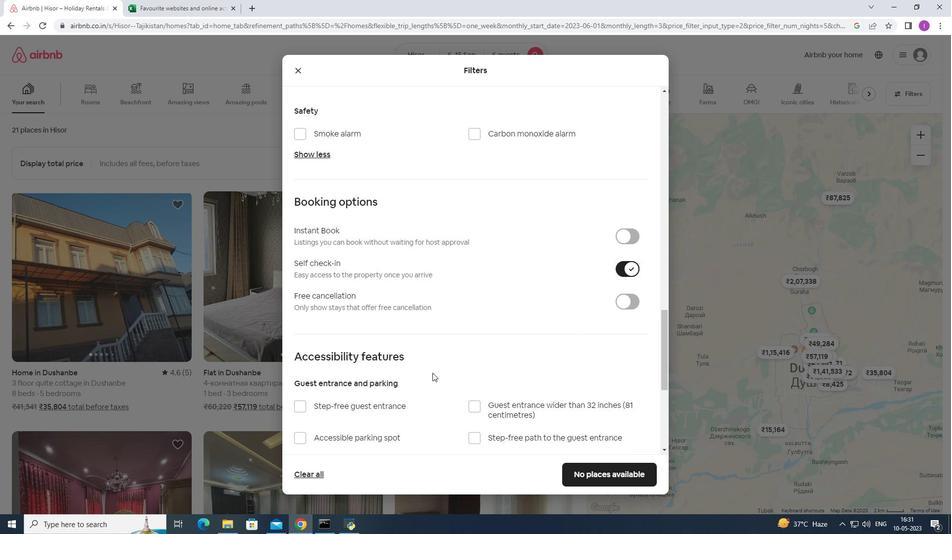 
Action: Mouse moved to (433, 374)
Screenshot: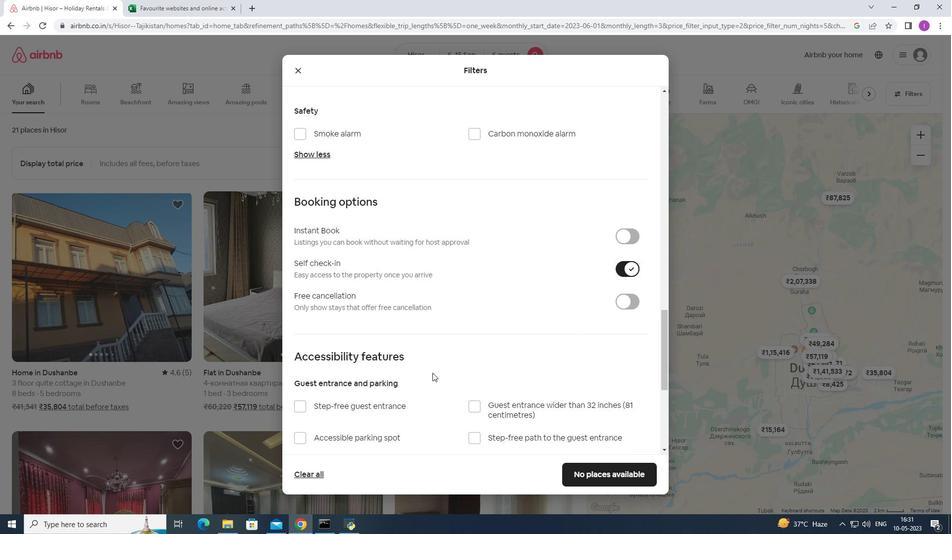 
Action: Mouse scrolled (433, 373) with delta (0, 0)
Screenshot: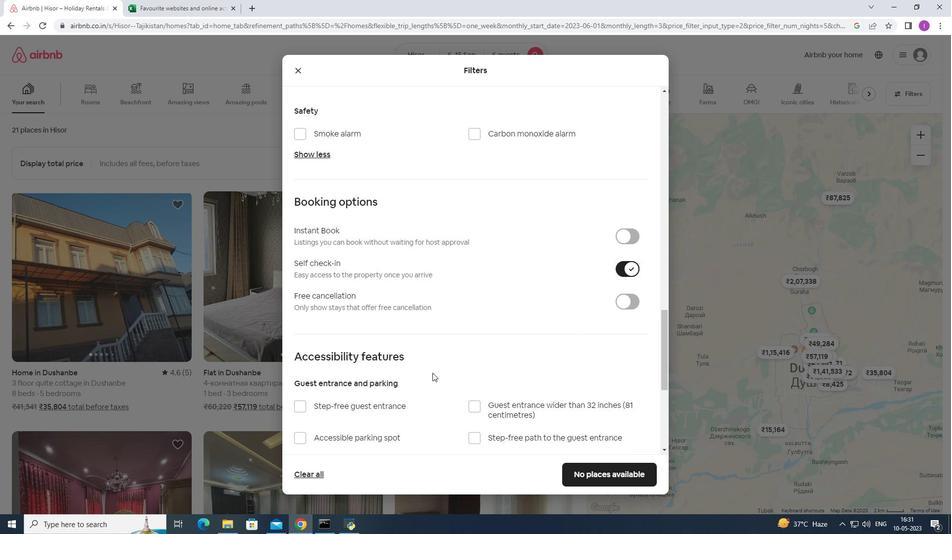 
Action: Mouse moved to (433, 374)
Screenshot: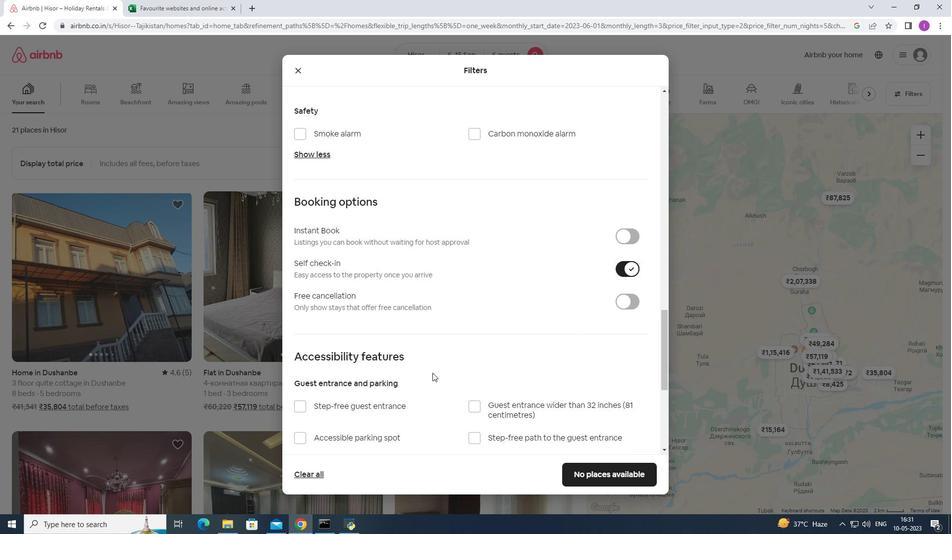 
Action: Mouse scrolled (433, 374) with delta (0, 0)
Screenshot: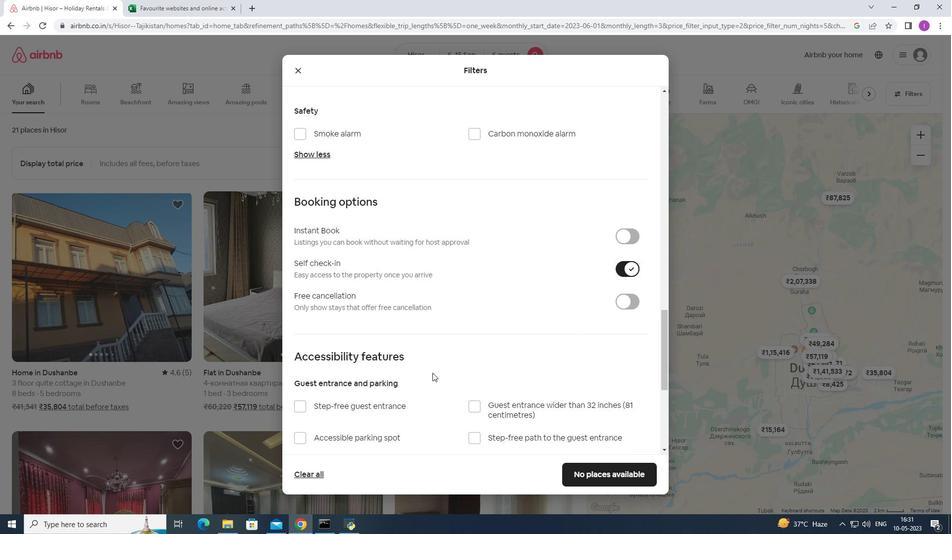 
Action: Mouse scrolled (433, 374) with delta (0, 0)
Screenshot: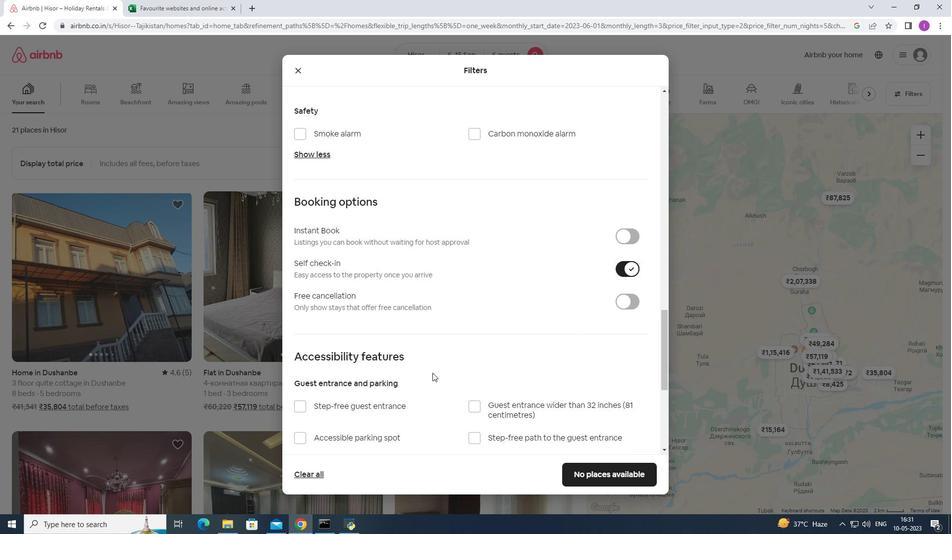 
Action: Mouse moved to (444, 371)
Screenshot: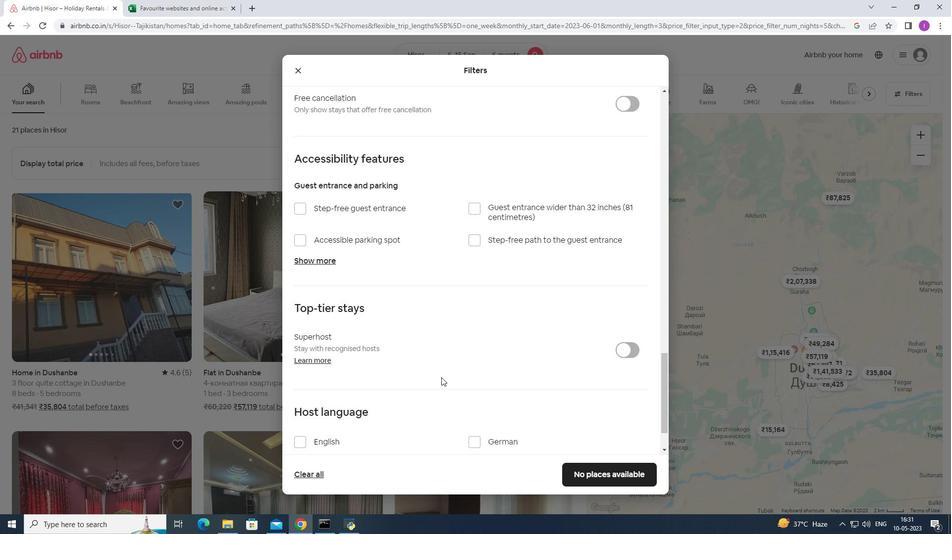 
Action: Mouse scrolled (444, 370) with delta (0, 0)
Screenshot: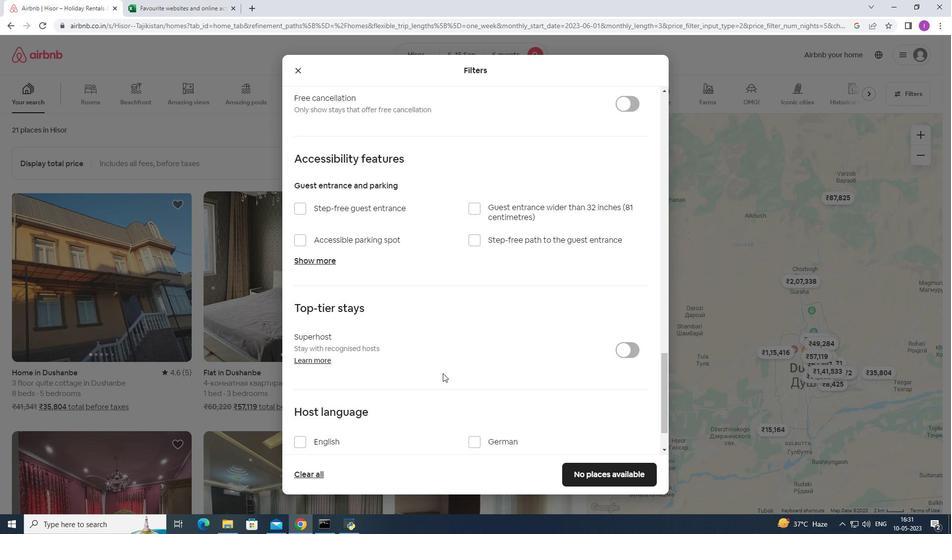
Action: Mouse scrolled (444, 370) with delta (0, 0)
Screenshot: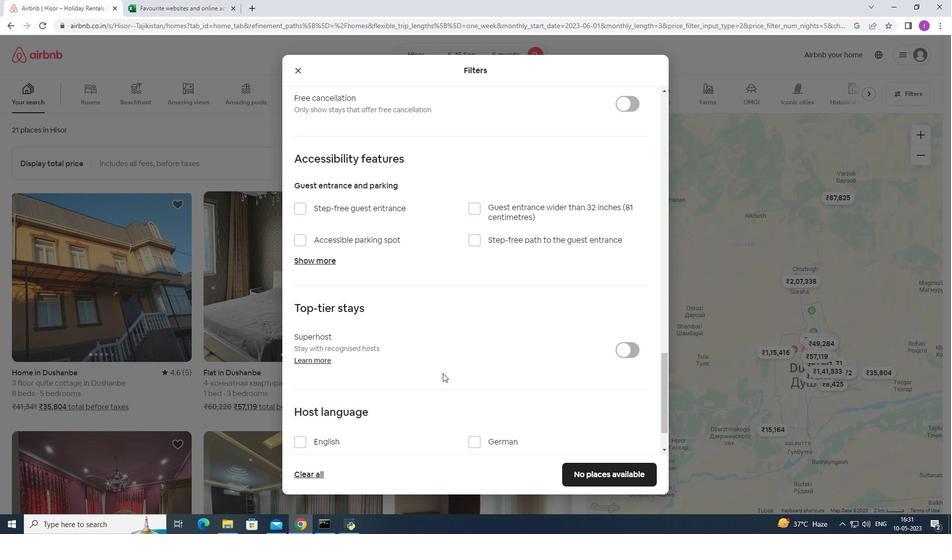 
Action: Mouse scrolled (444, 370) with delta (0, 0)
Screenshot: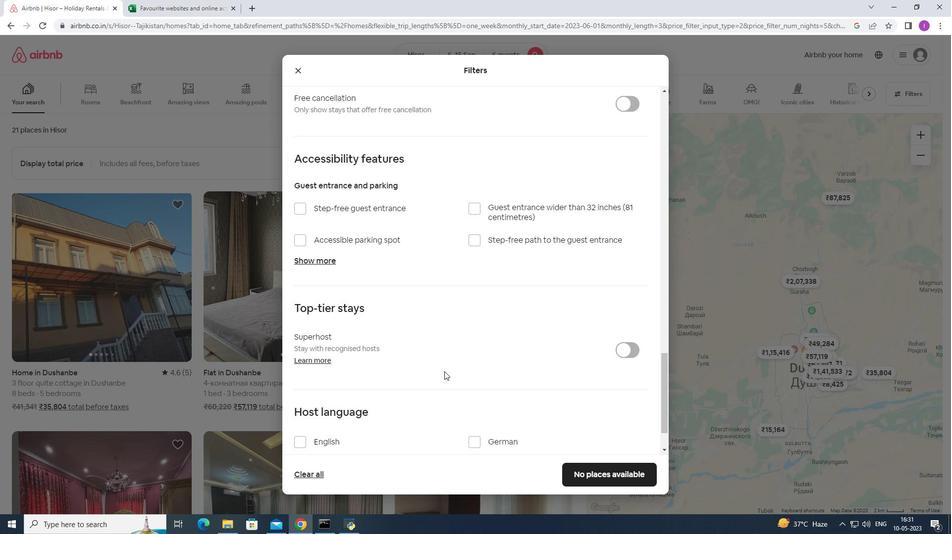 
Action: Mouse scrolled (444, 370) with delta (0, 0)
Screenshot: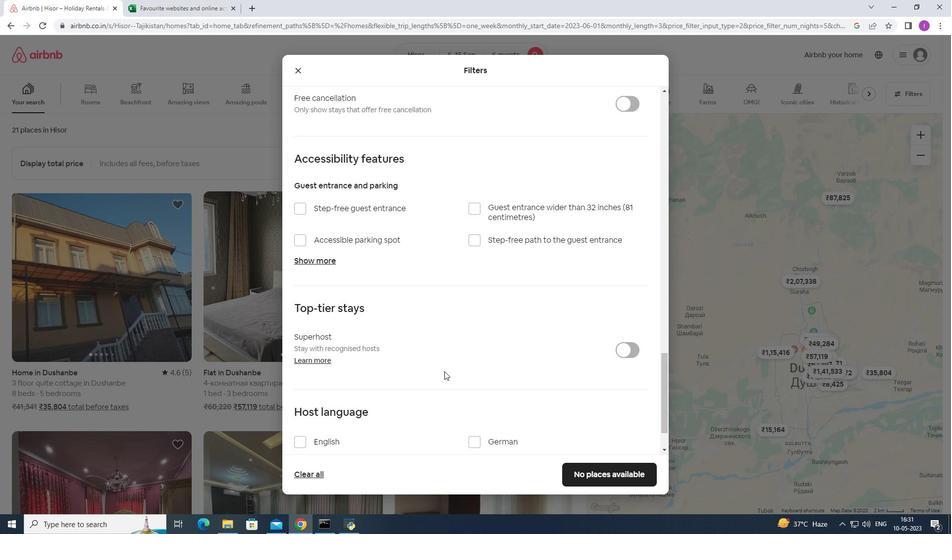 
Action: Mouse scrolled (444, 370) with delta (0, 0)
Screenshot: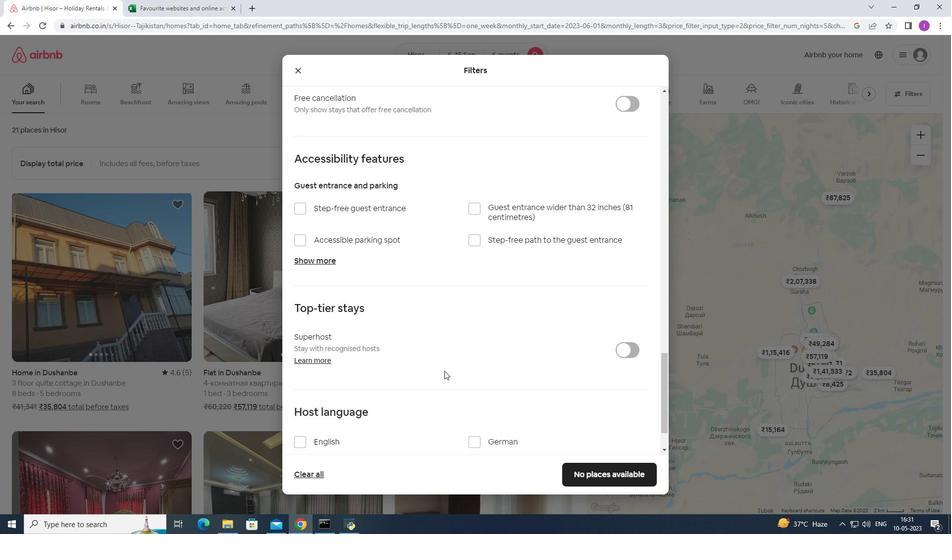 
Action: Mouse moved to (299, 386)
Screenshot: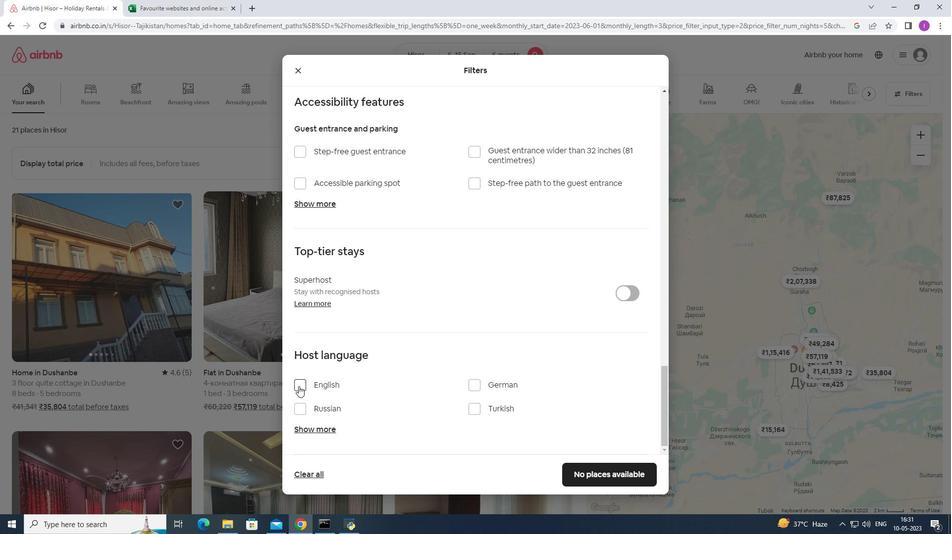 
Action: Mouse pressed left at (299, 386)
Screenshot: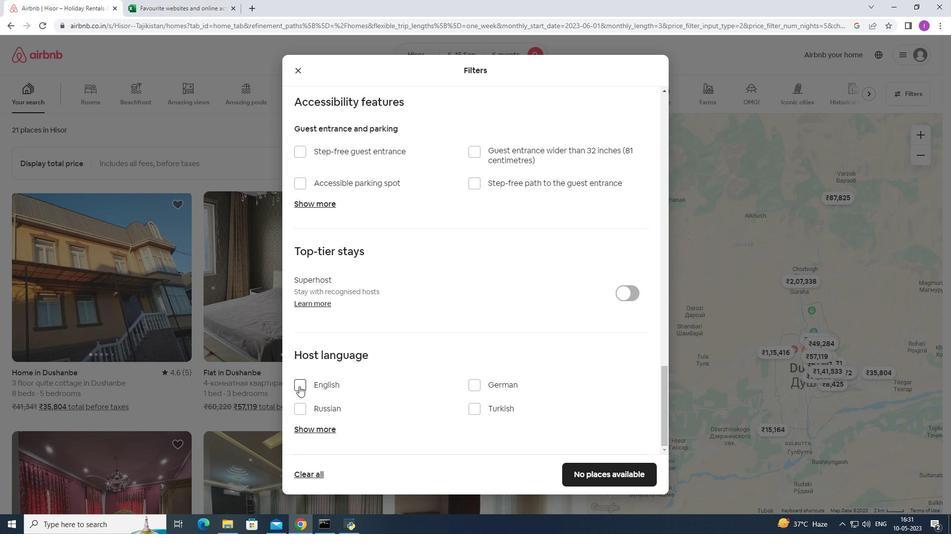 
Action: Mouse moved to (590, 428)
Screenshot: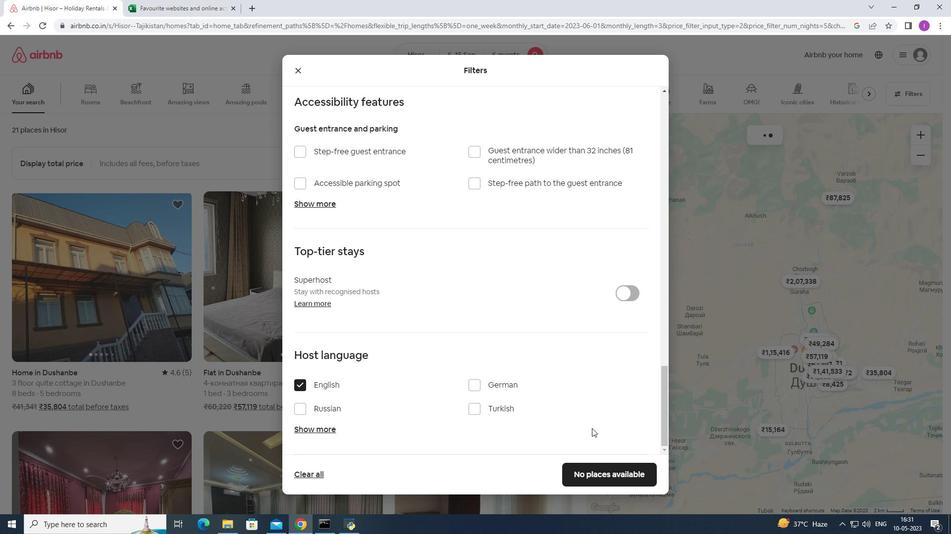 
Action: Mouse scrolled (590, 428) with delta (0, 0)
Screenshot: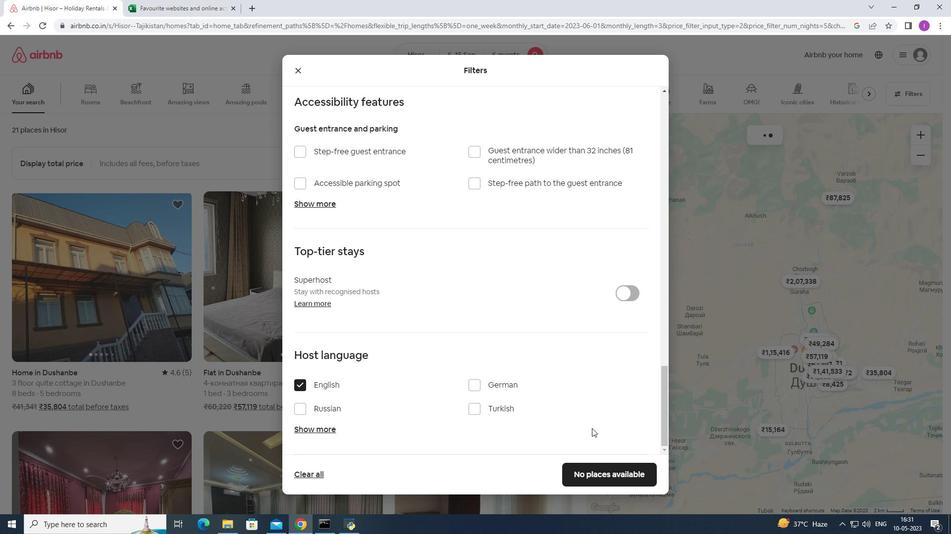 
Action: Mouse moved to (590, 429)
Screenshot: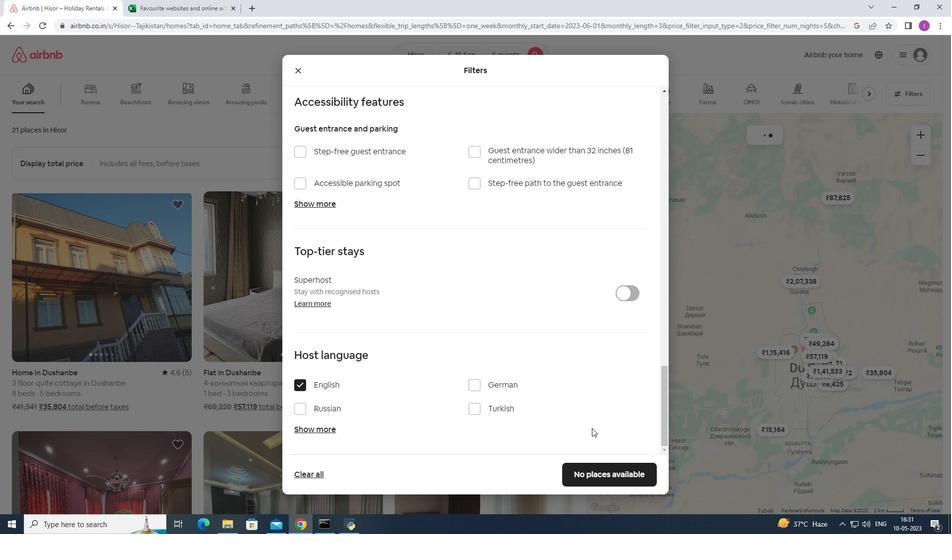 
Action: Mouse scrolled (590, 428) with delta (0, 0)
Screenshot: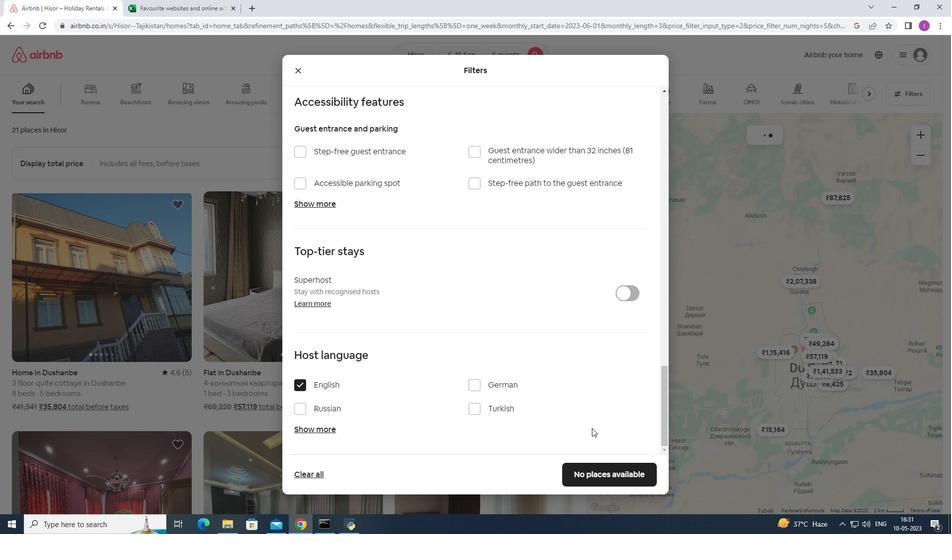
Action: Mouse scrolled (590, 428) with delta (0, 0)
Screenshot: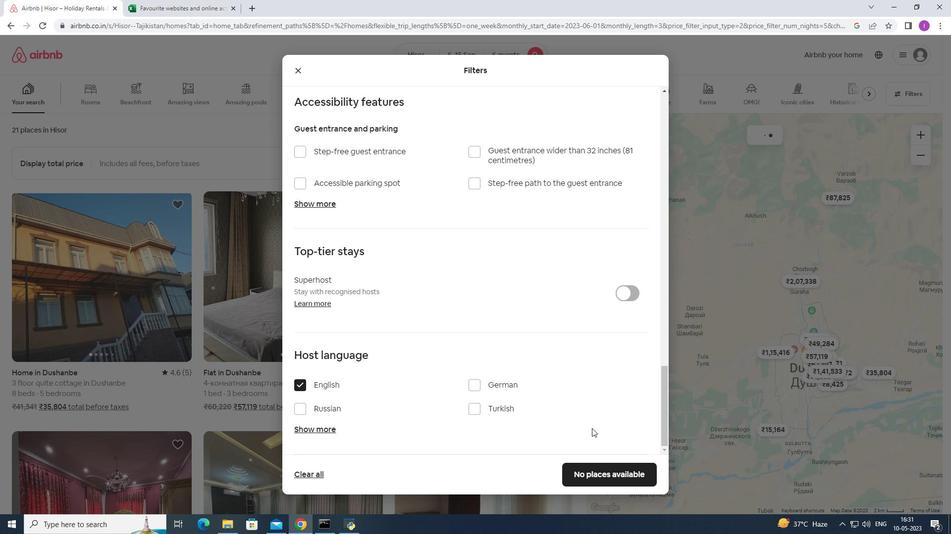 
Action: Mouse moved to (590, 429)
Screenshot: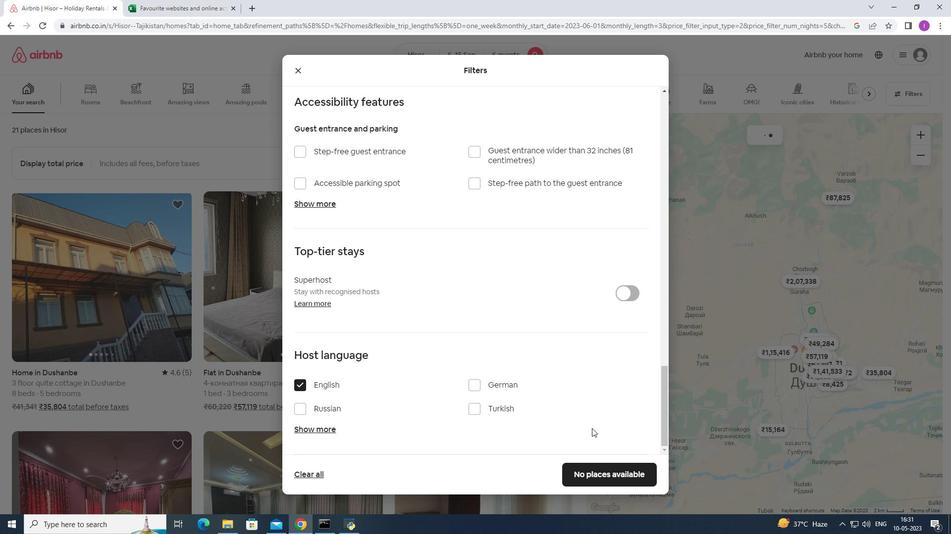 
Action: Mouse scrolled (590, 428) with delta (0, 0)
Screenshot: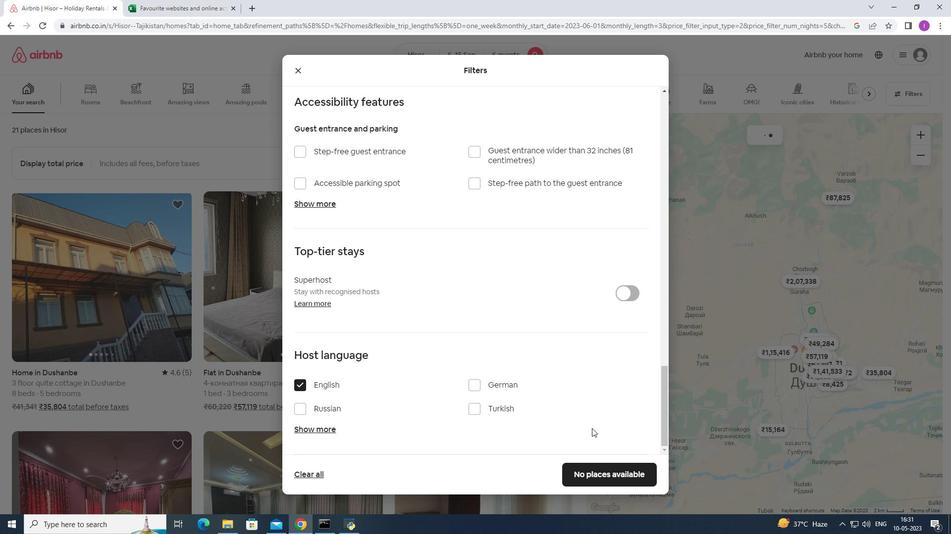 
Action: Mouse moved to (603, 475)
Screenshot: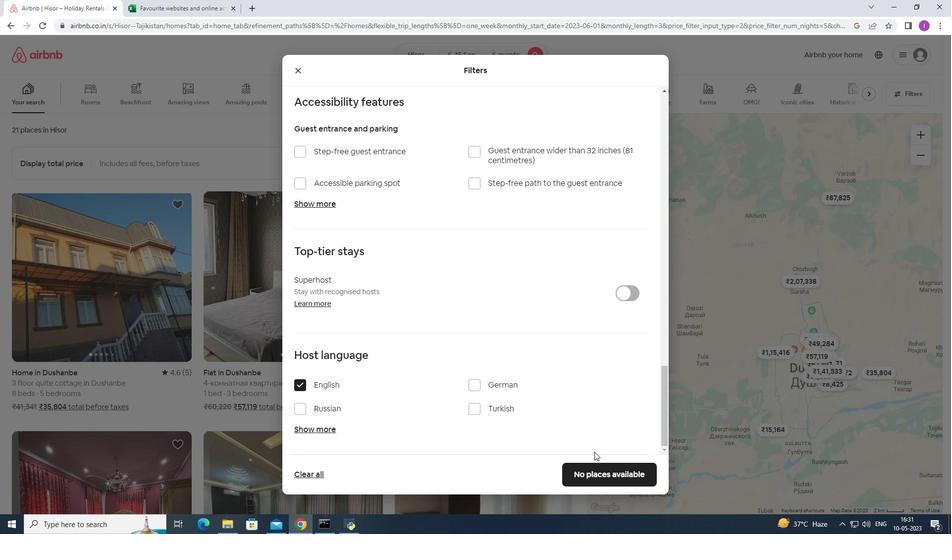 
Action: Mouse pressed left at (603, 475)
Screenshot: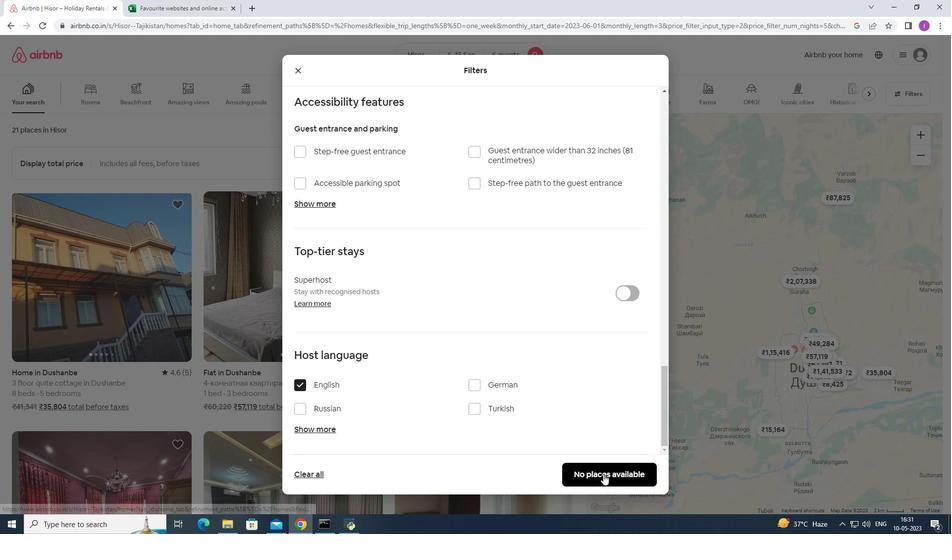 
Action: Mouse moved to (463, 348)
Screenshot: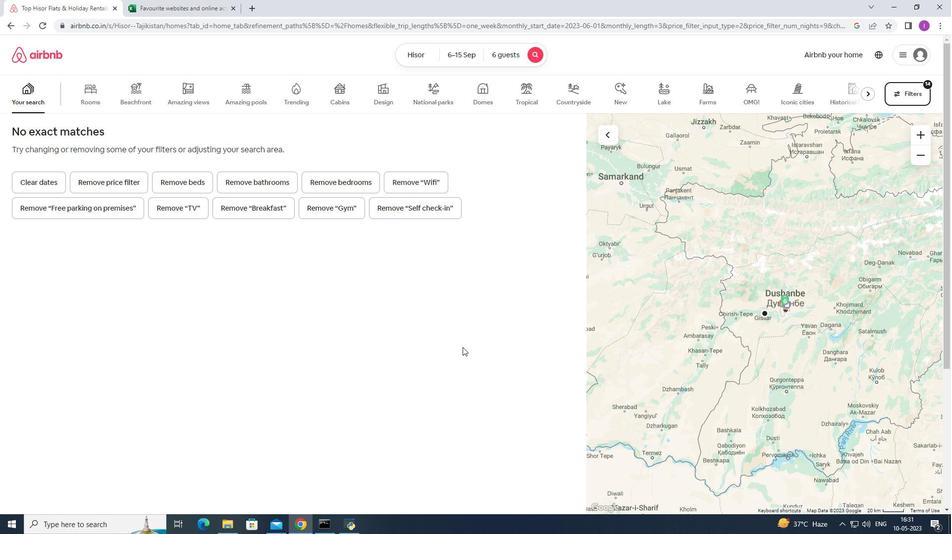 
